 Task: Select the es 2019 option in the target.
Action: Mouse moved to (22, 566)
Screenshot: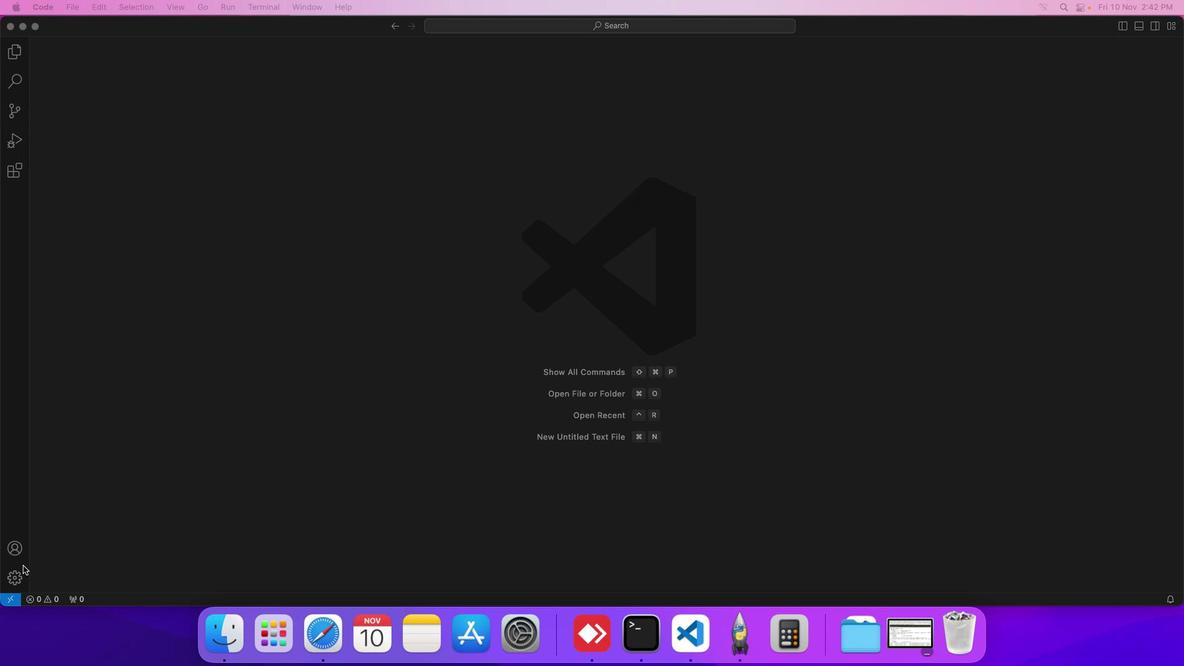 
Action: Mouse pressed left at (22, 566)
Screenshot: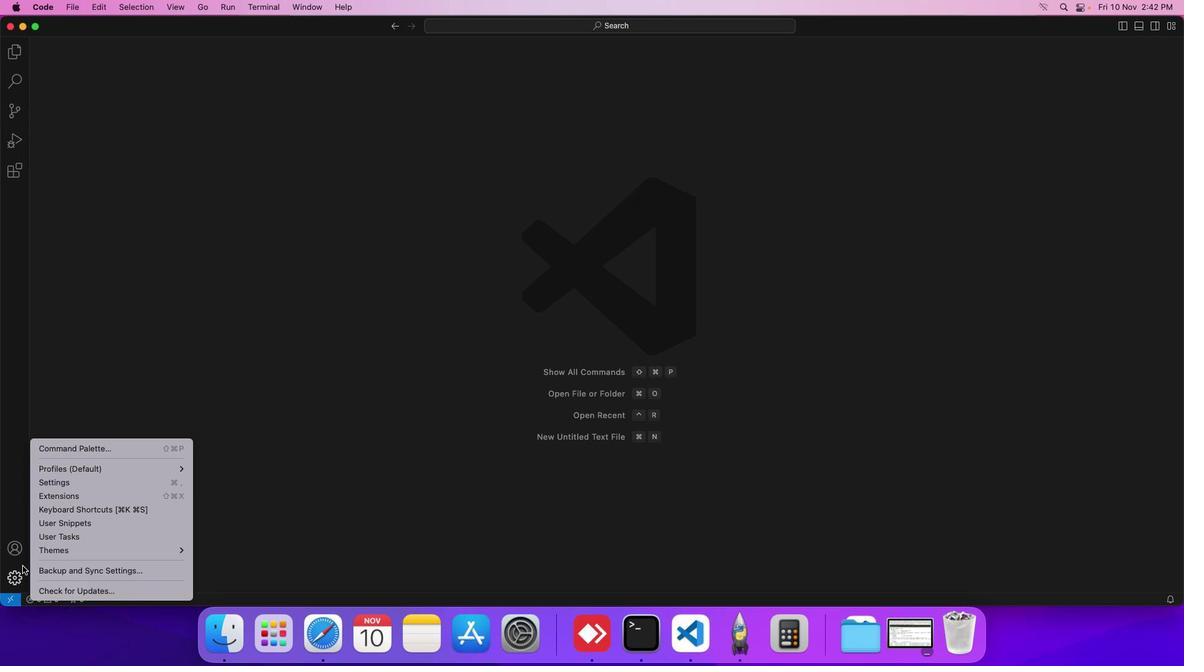 
Action: Mouse moved to (115, 478)
Screenshot: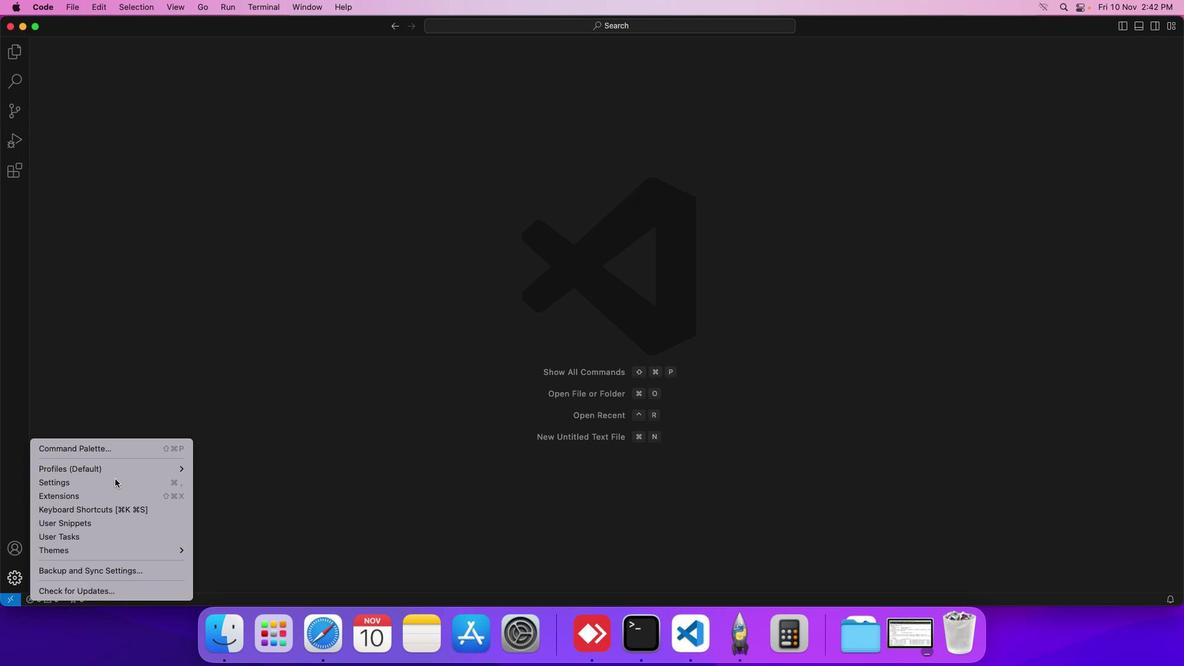 
Action: Mouse pressed left at (115, 478)
Screenshot: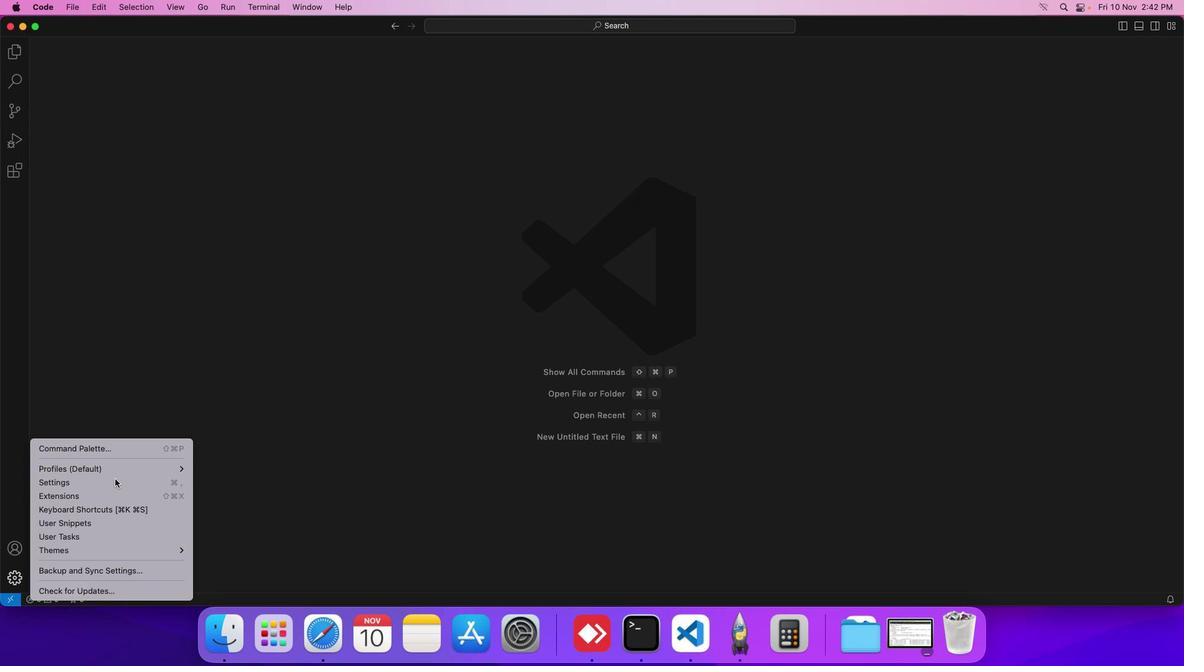 
Action: Mouse moved to (294, 224)
Screenshot: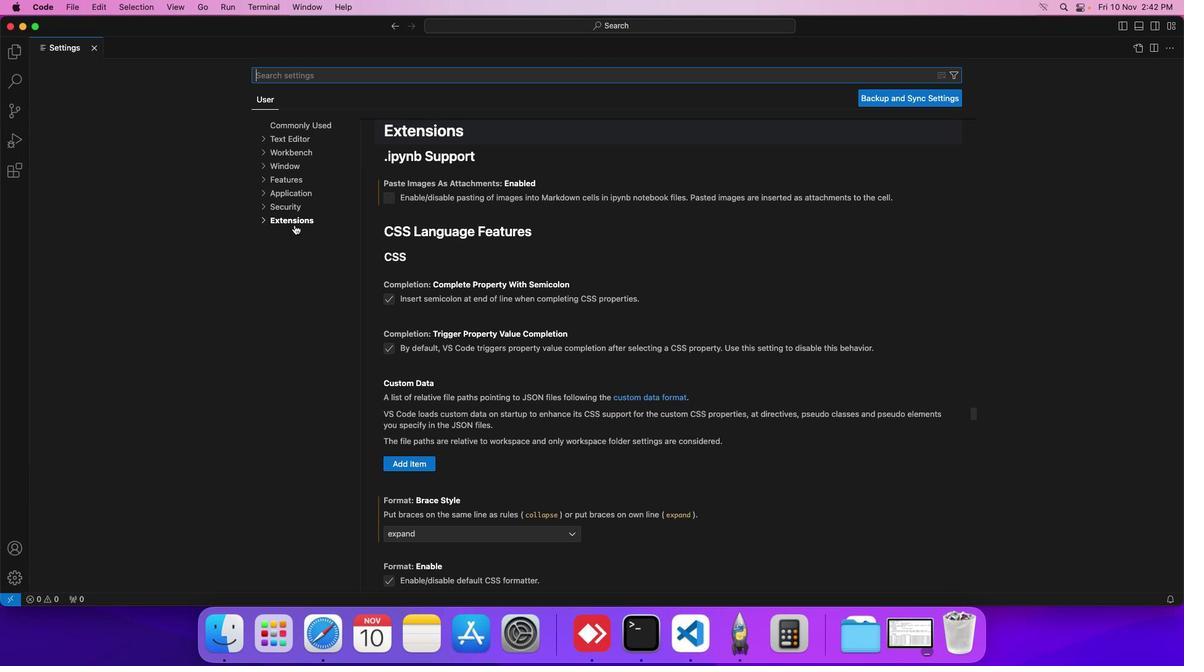 
Action: Mouse pressed left at (294, 224)
Screenshot: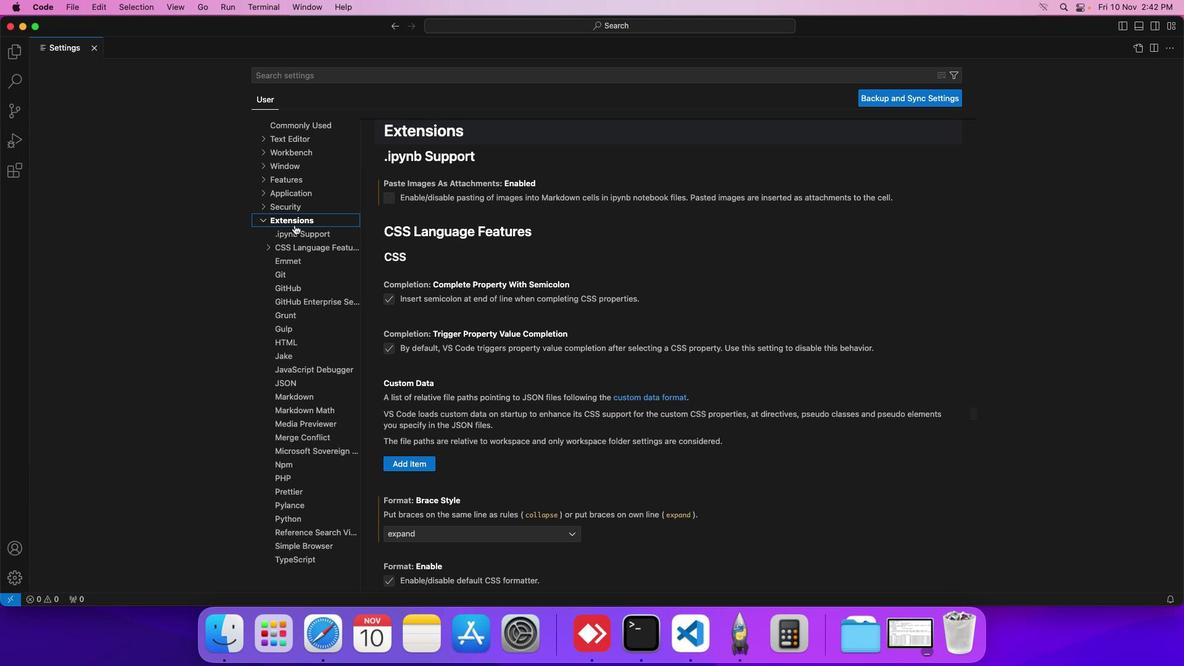 
Action: Mouse moved to (296, 559)
Screenshot: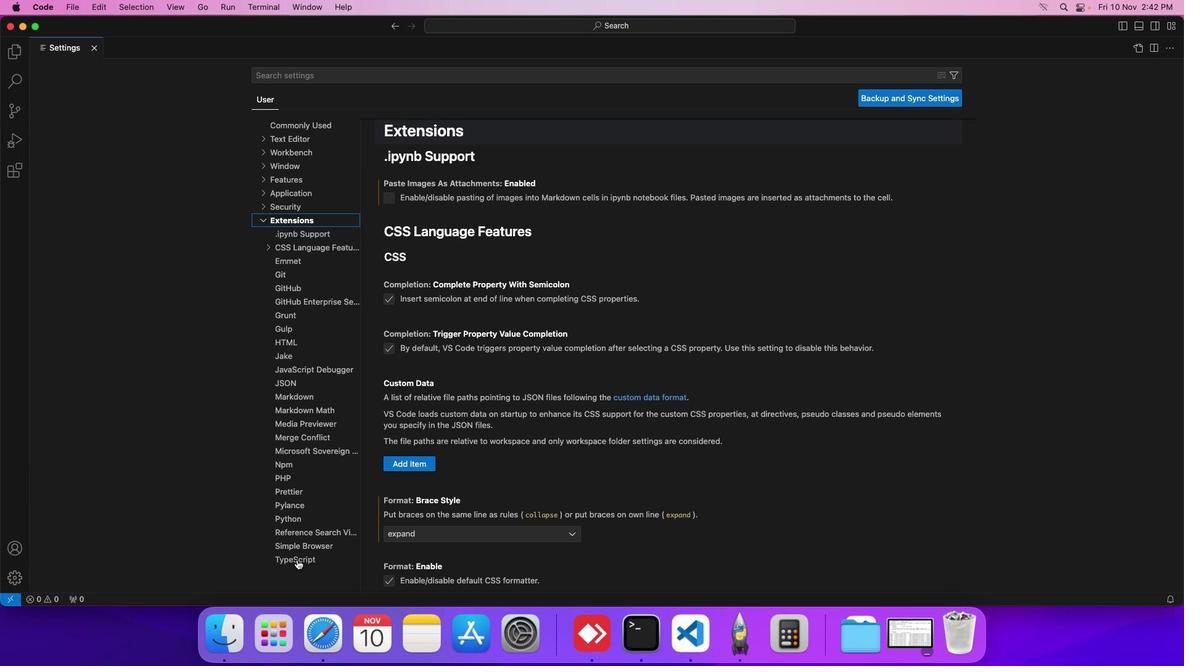 
Action: Mouse pressed left at (296, 559)
Screenshot: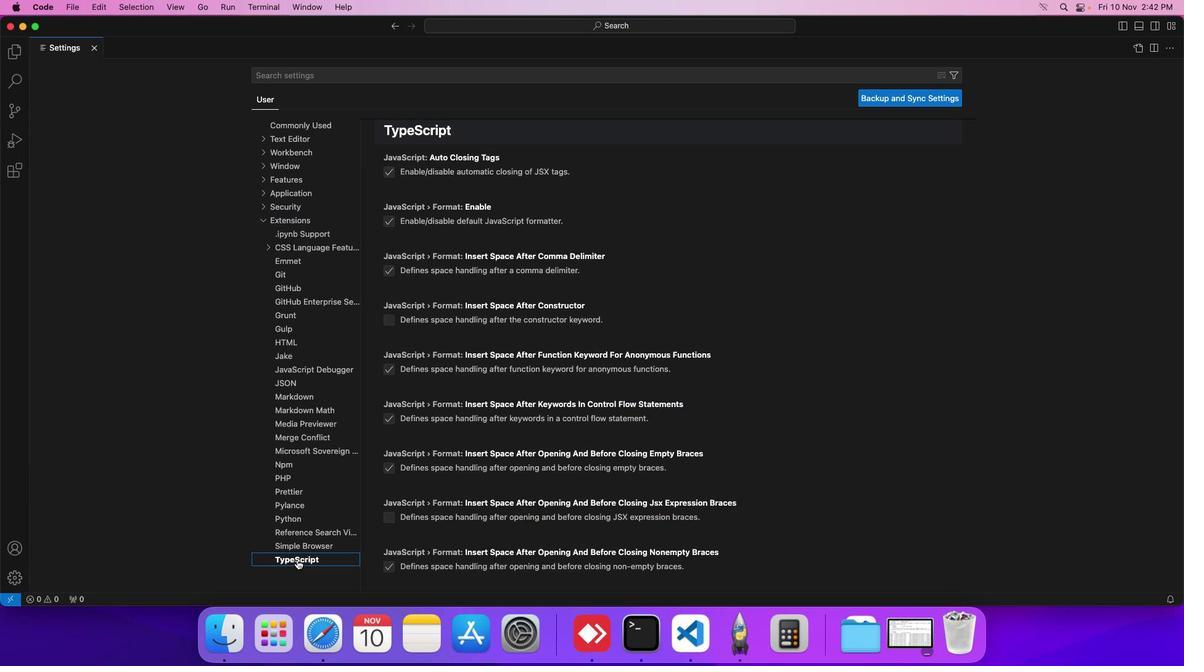 
Action: Mouse moved to (396, 534)
Screenshot: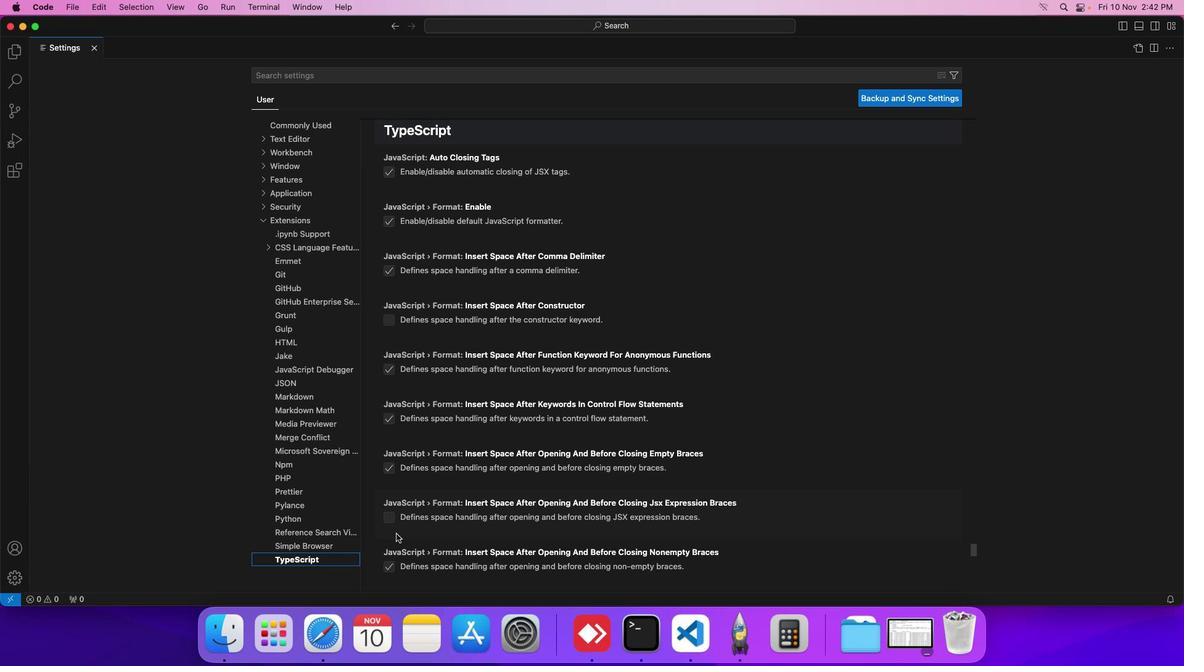 
Action: Mouse scrolled (396, 534) with delta (0, 0)
Screenshot: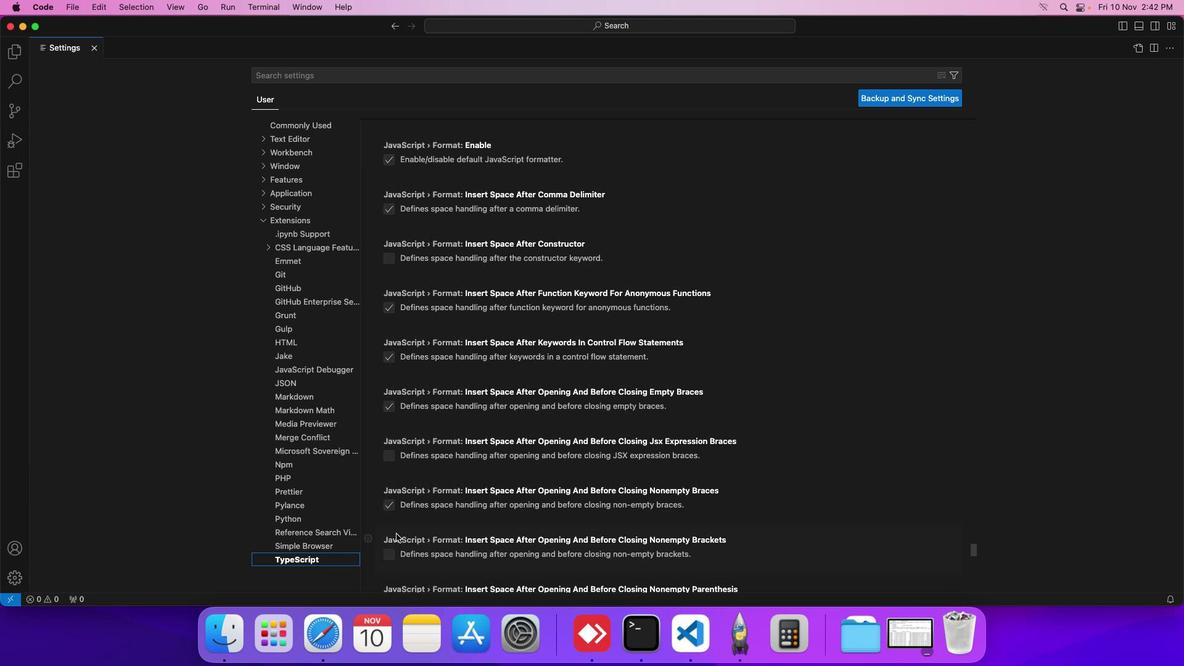 
Action: Mouse scrolled (396, 534) with delta (0, 0)
Screenshot: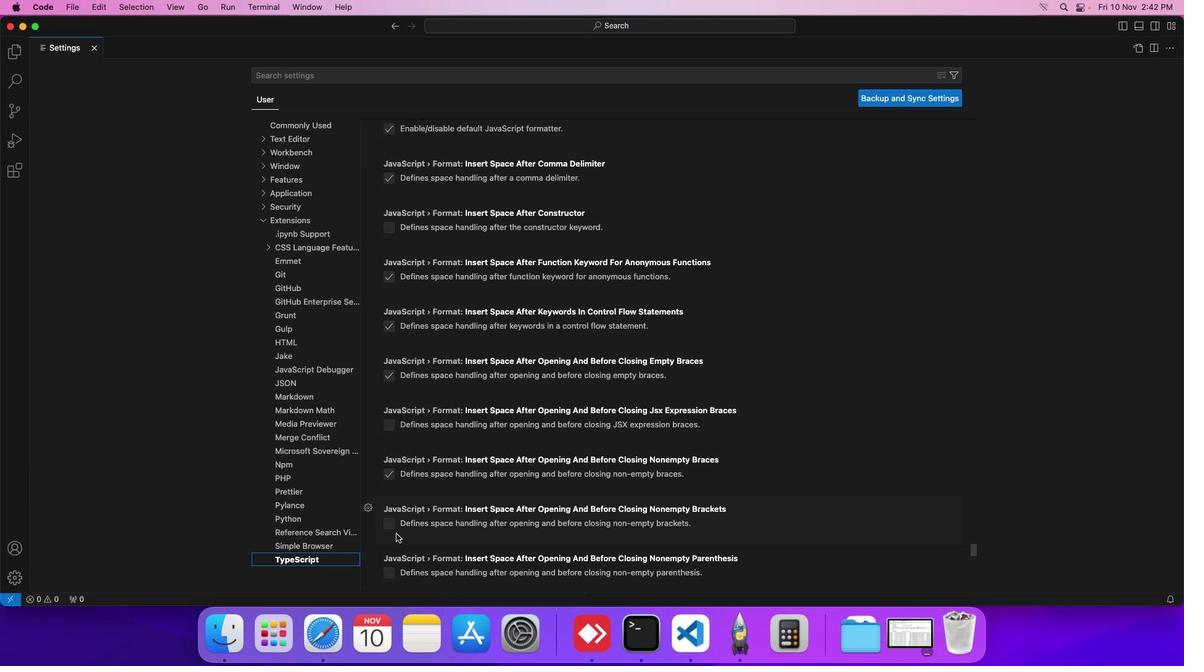 
Action: Mouse scrolled (396, 534) with delta (0, 0)
Screenshot: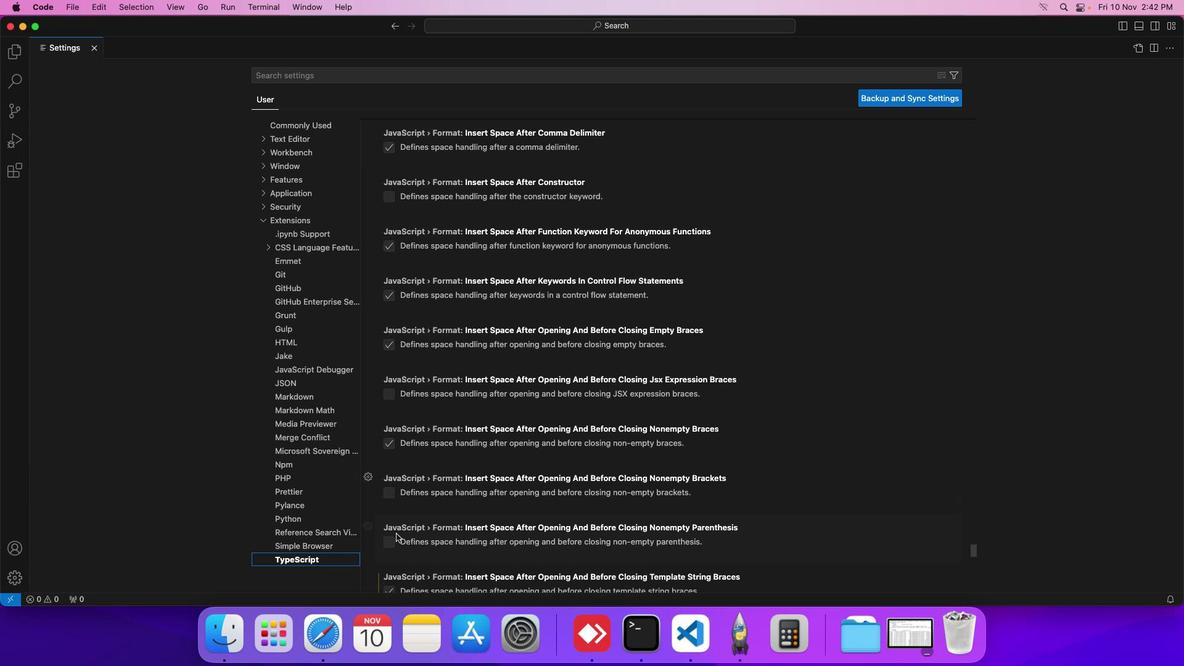 
Action: Mouse scrolled (396, 534) with delta (0, 0)
Screenshot: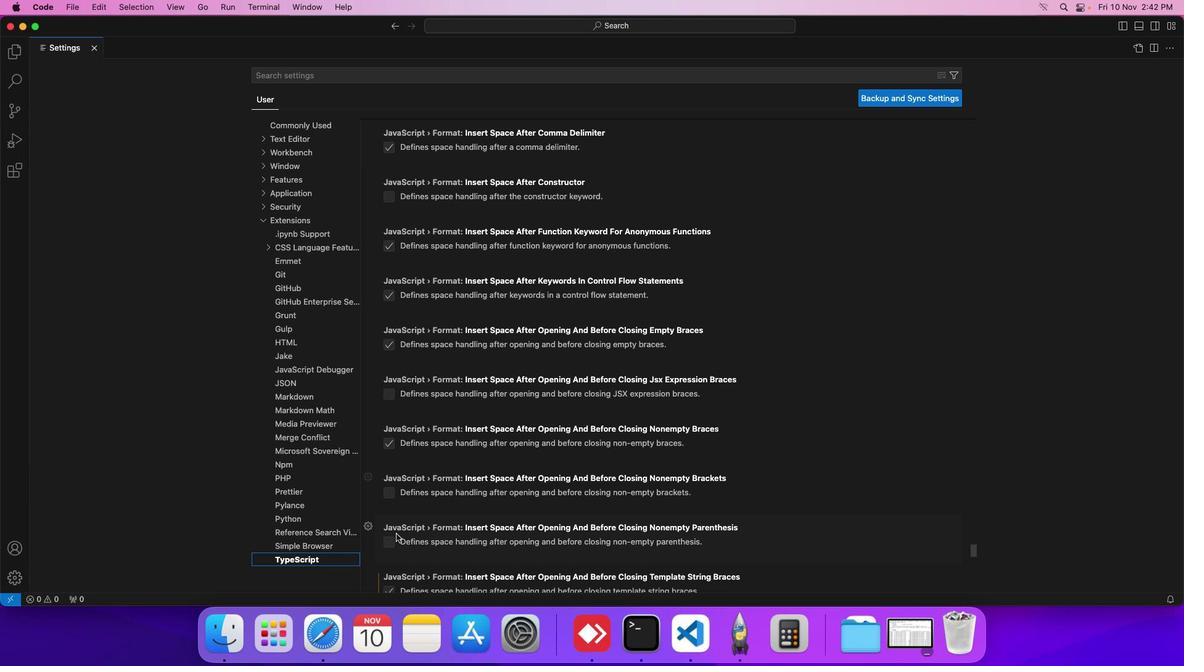 
Action: Mouse scrolled (396, 534) with delta (0, 0)
Screenshot: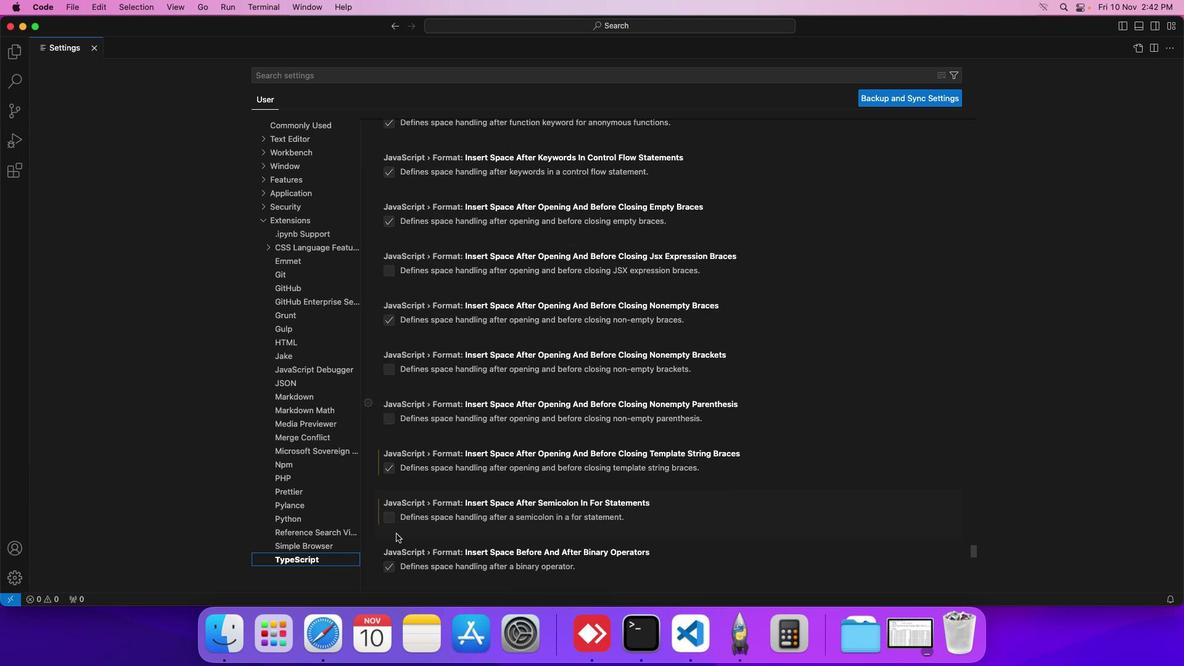 
Action: Mouse scrolled (396, 534) with delta (0, 0)
Screenshot: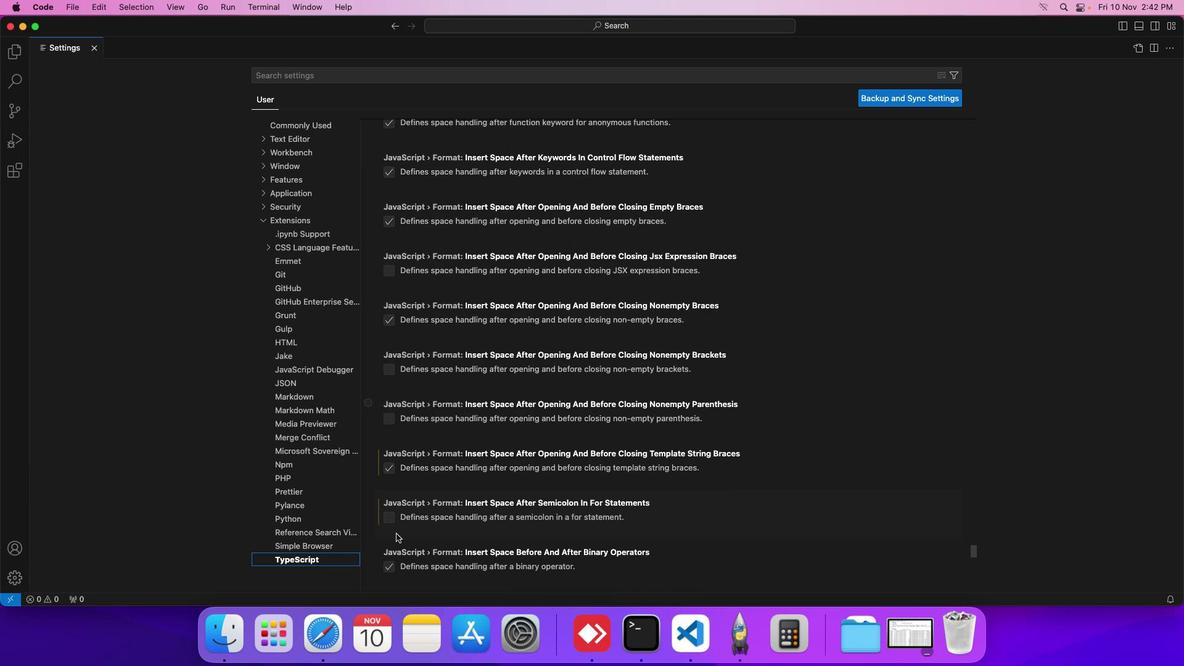 
Action: Mouse scrolled (396, 534) with delta (0, -1)
Screenshot: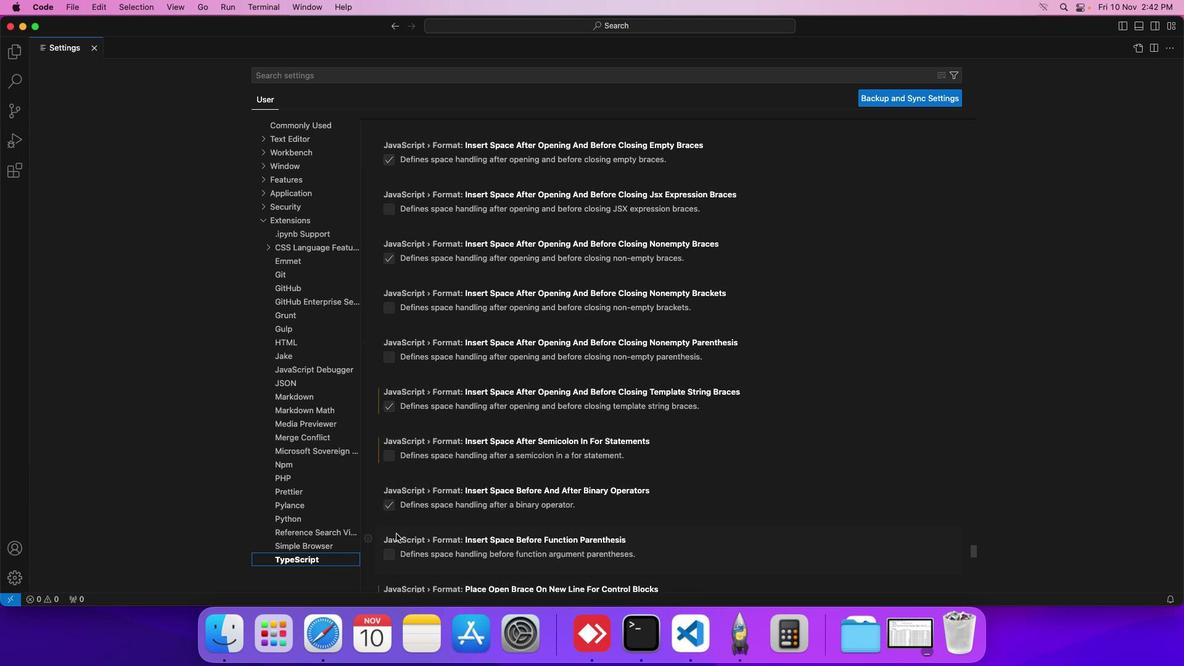 
Action: Mouse scrolled (396, 534) with delta (0, -1)
Screenshot: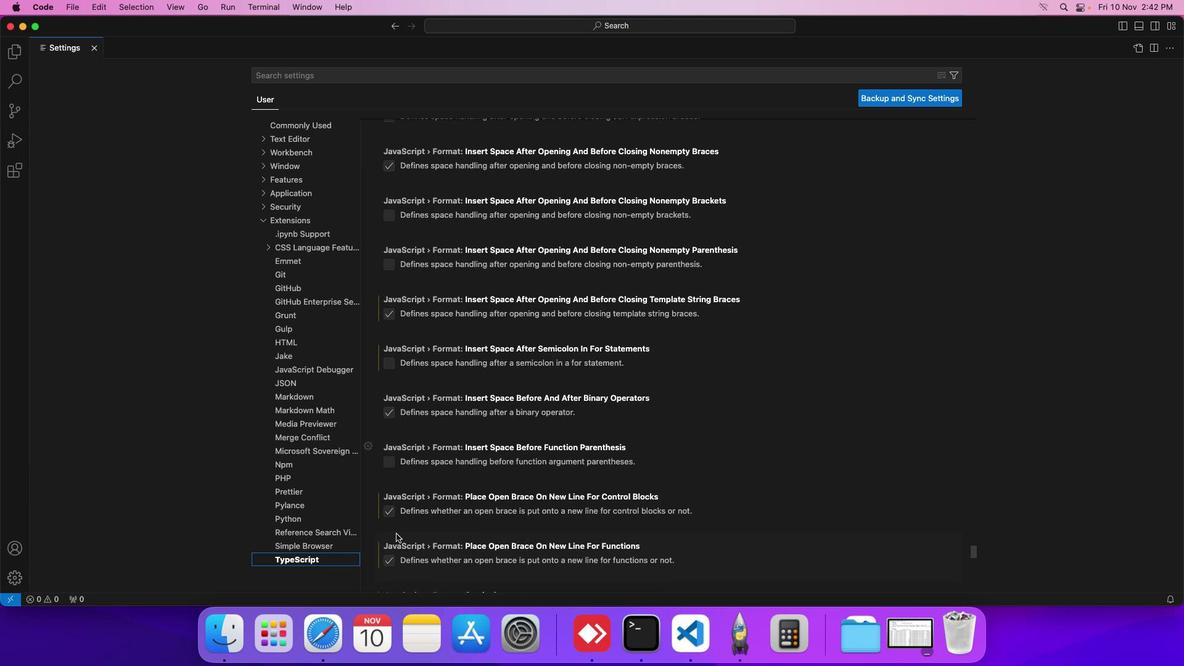 
Action: Mouse scrolled (396, 534) with delta (0, -1)
Screenshot: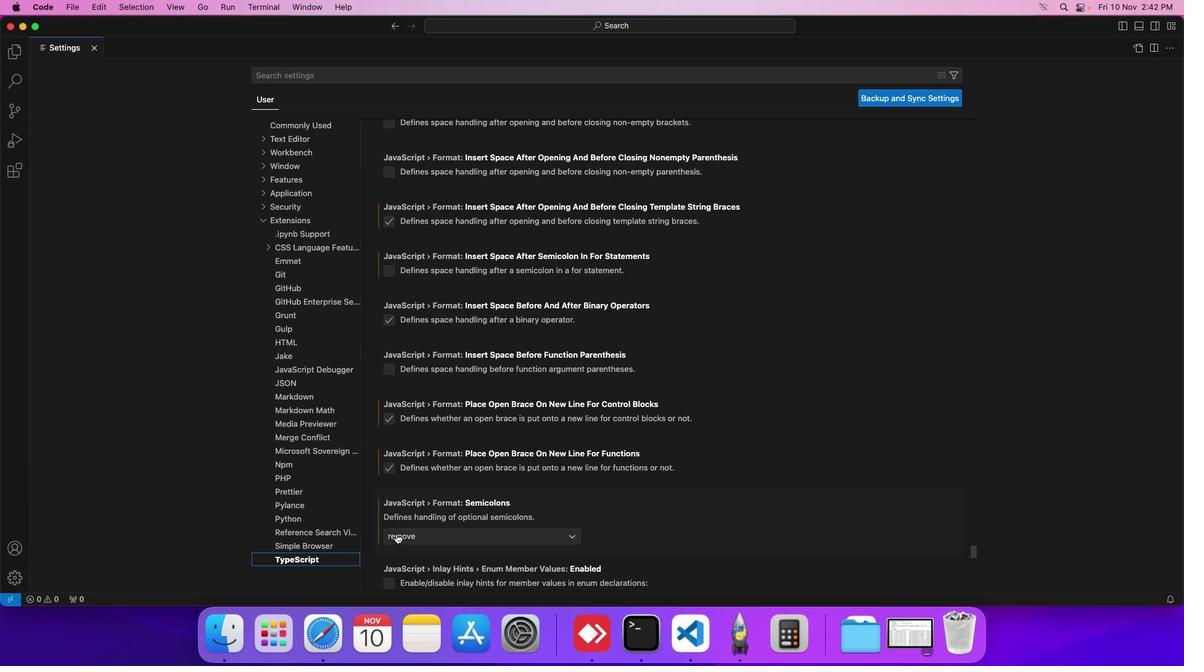 
Action: Mouse scrolled (396, 534) with delta (0, -1)
Screenshot: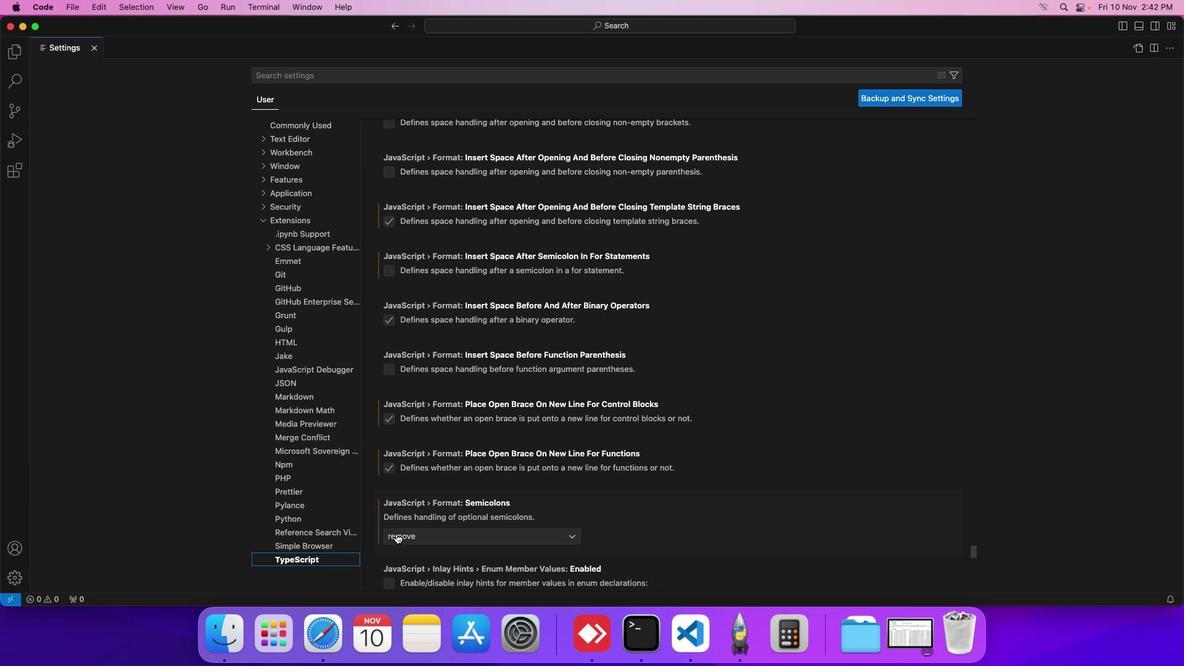 
Action: Mouse scrolled (396, 534) with delta (0, 0)
Screenshot: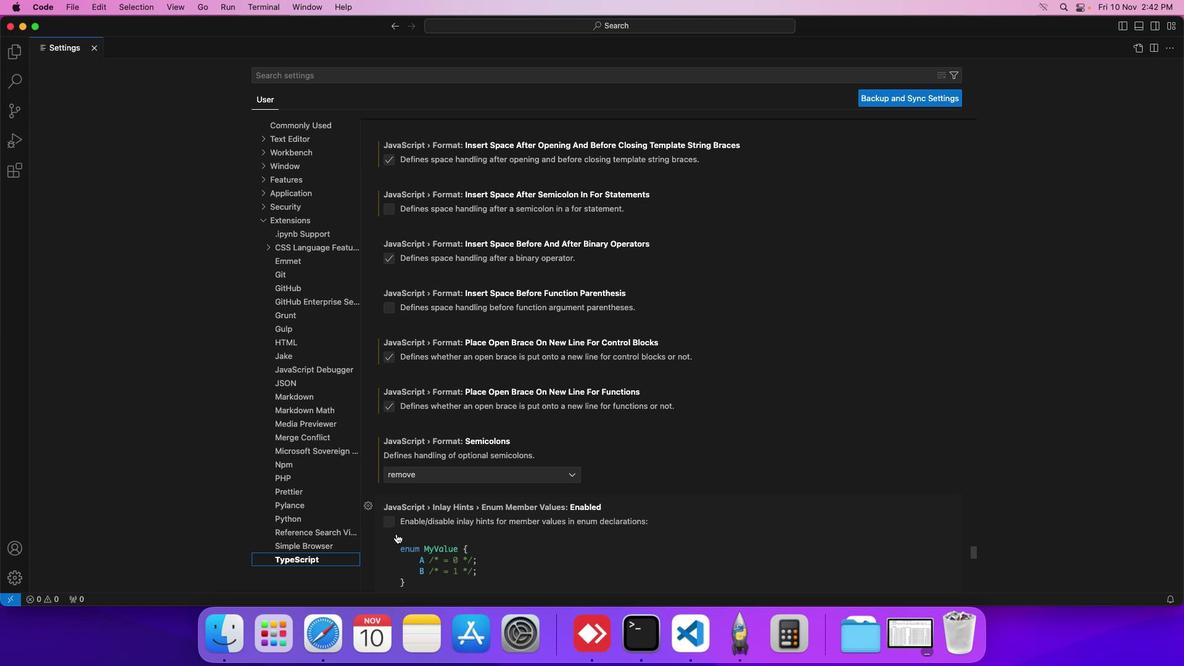 
Action: Mouse scrolled (396, 534) with delta (0, 0)
Screenshot: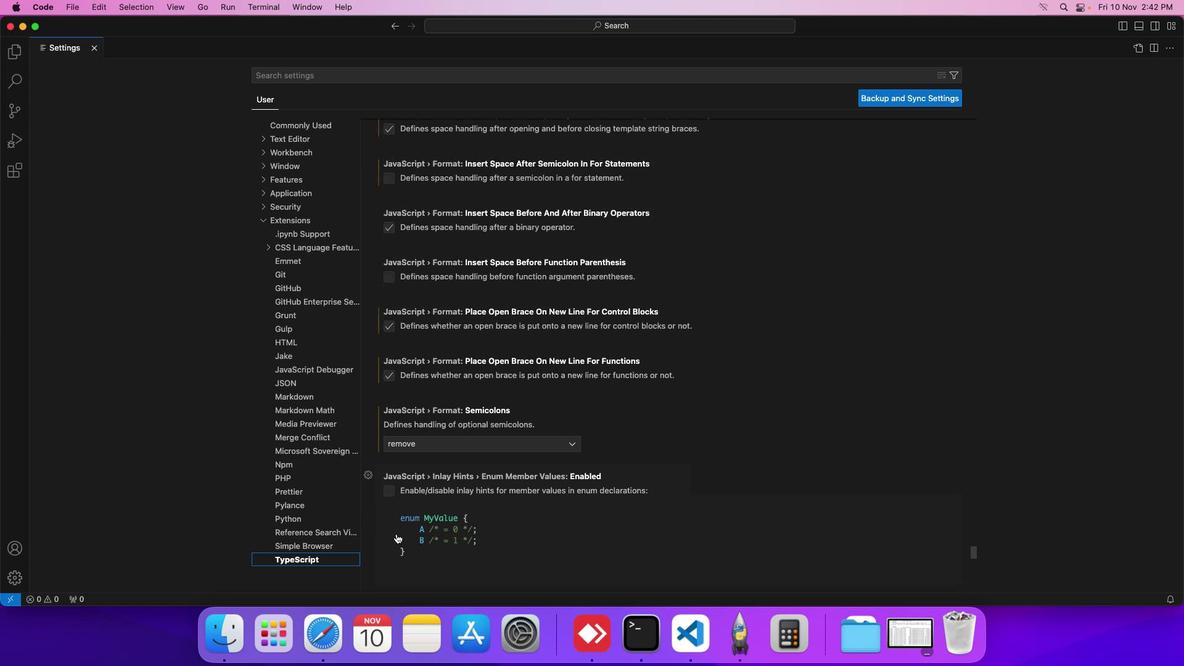 
Action: Mouse scrolled (396, 534) with delta (0, 0)
Screenshot: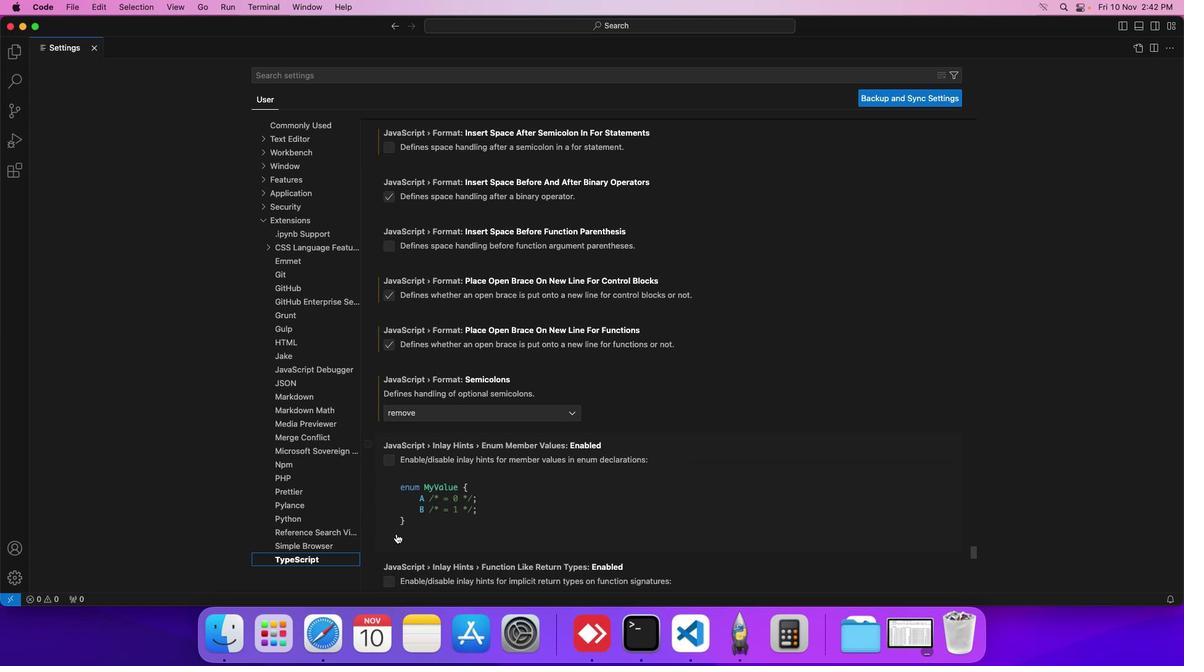 
Action: Mouse scrolled (396, 534) with delta (0, 0)
Screenshot: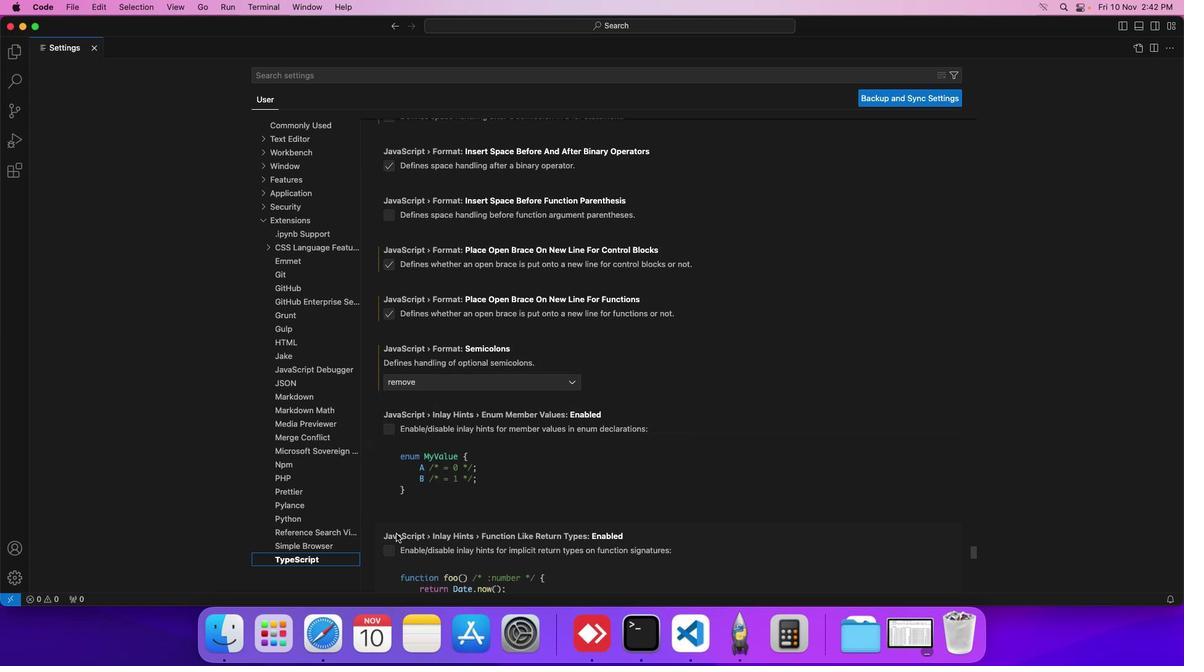 
Action: Mouse scrolled (396, 534) with delta (0, 0)
Screenshot: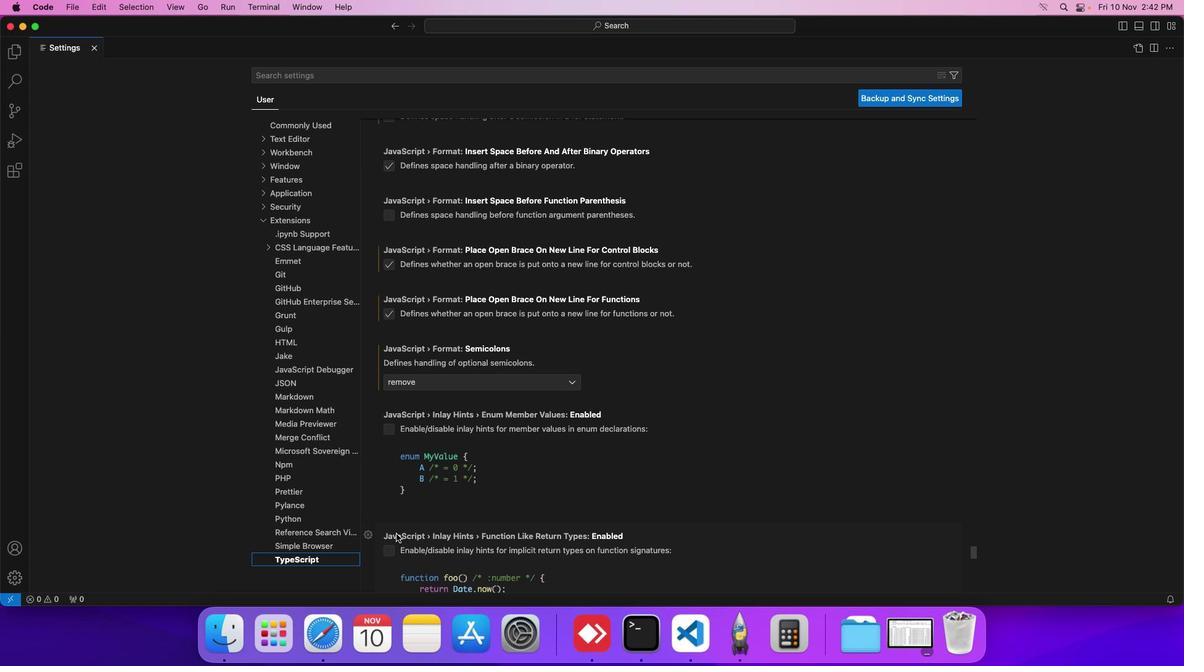 
Action: Mouse scrolled (396, 534) with delta (0, 0)
Screenshot: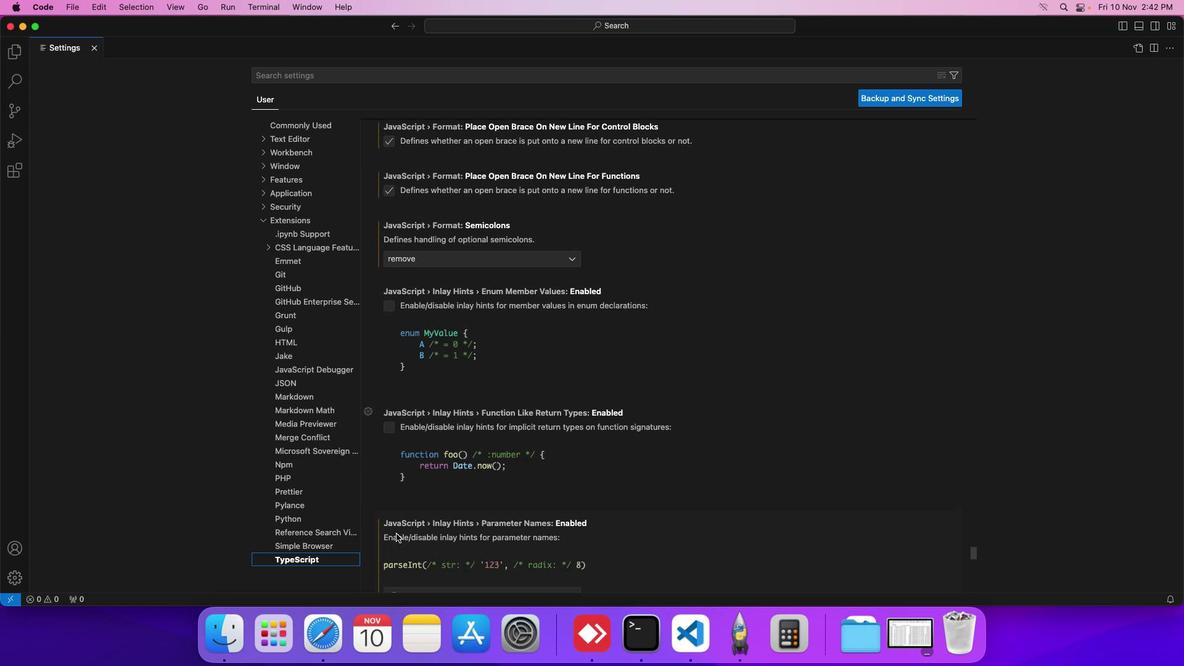 
Action: Mouse scrolled (396, 534) with delta (0, 0)
Screenshot: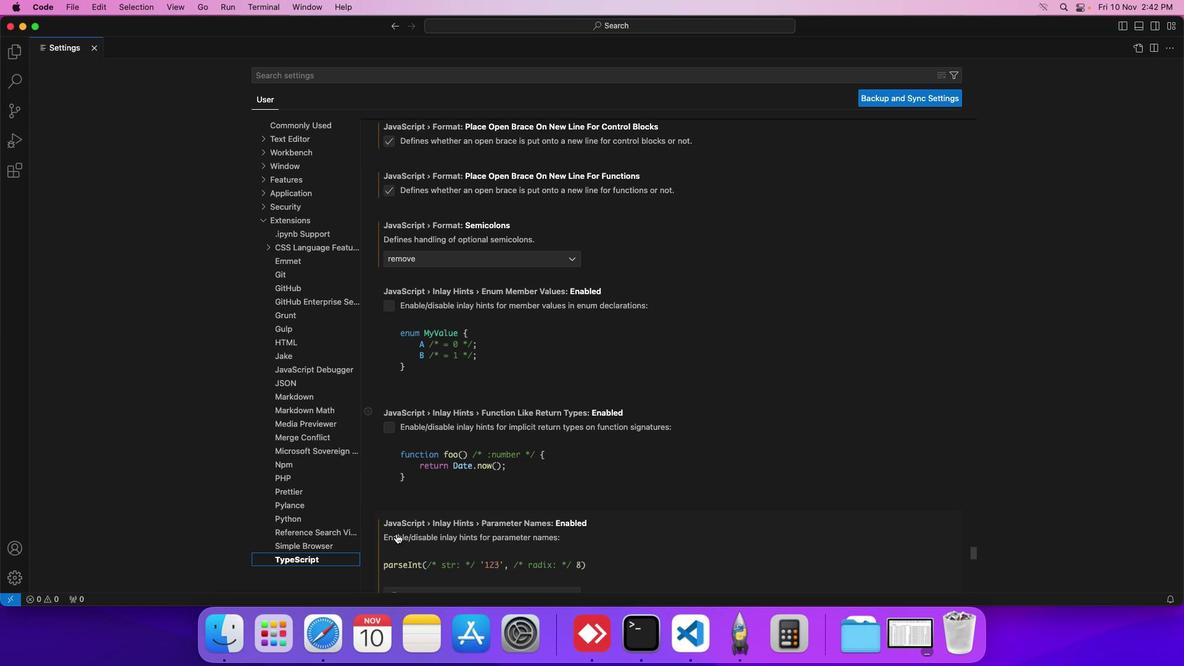
Action: Mouse scrolled (396, 534) with delta (0, -1)
Screenshot: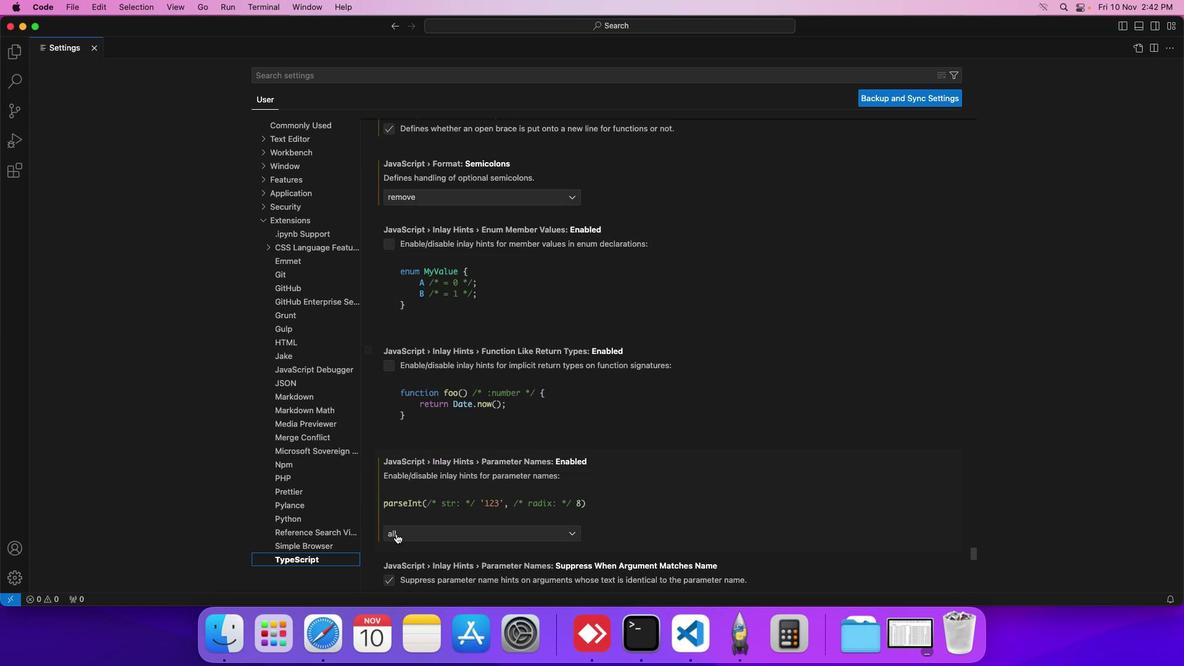 
Action: Mouse scrolled (396, 534) with delta (0, -1)
Screenshot: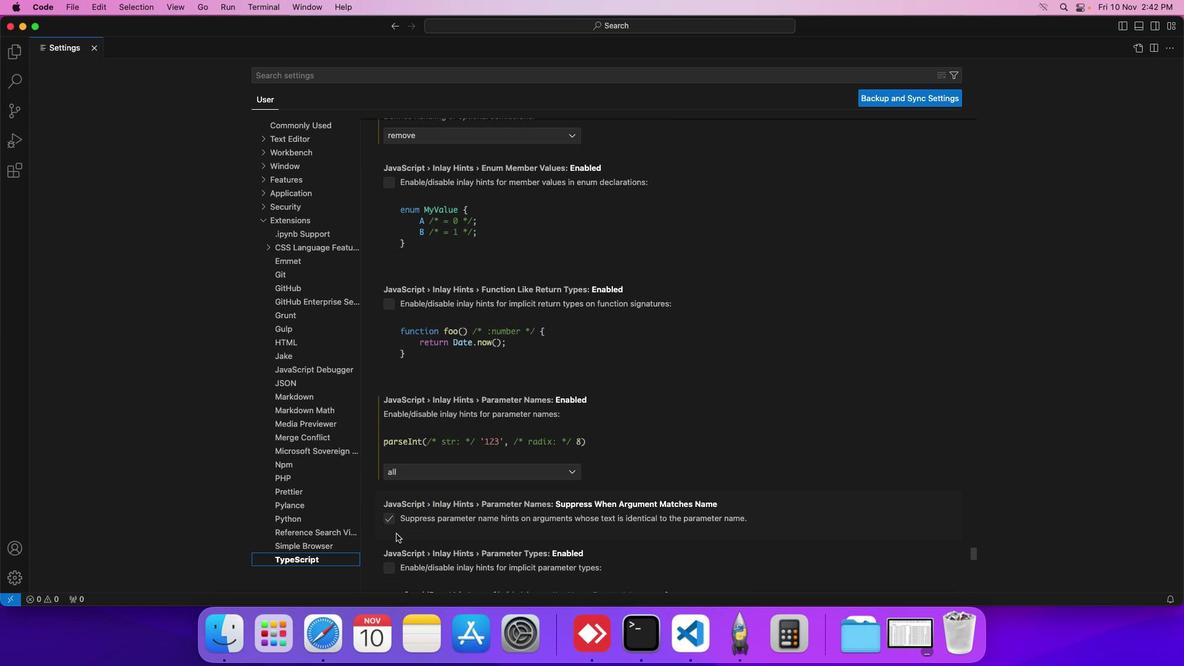 
Action: Mouse scrolled (396, 534) with delta (0, -1)
Screenshot: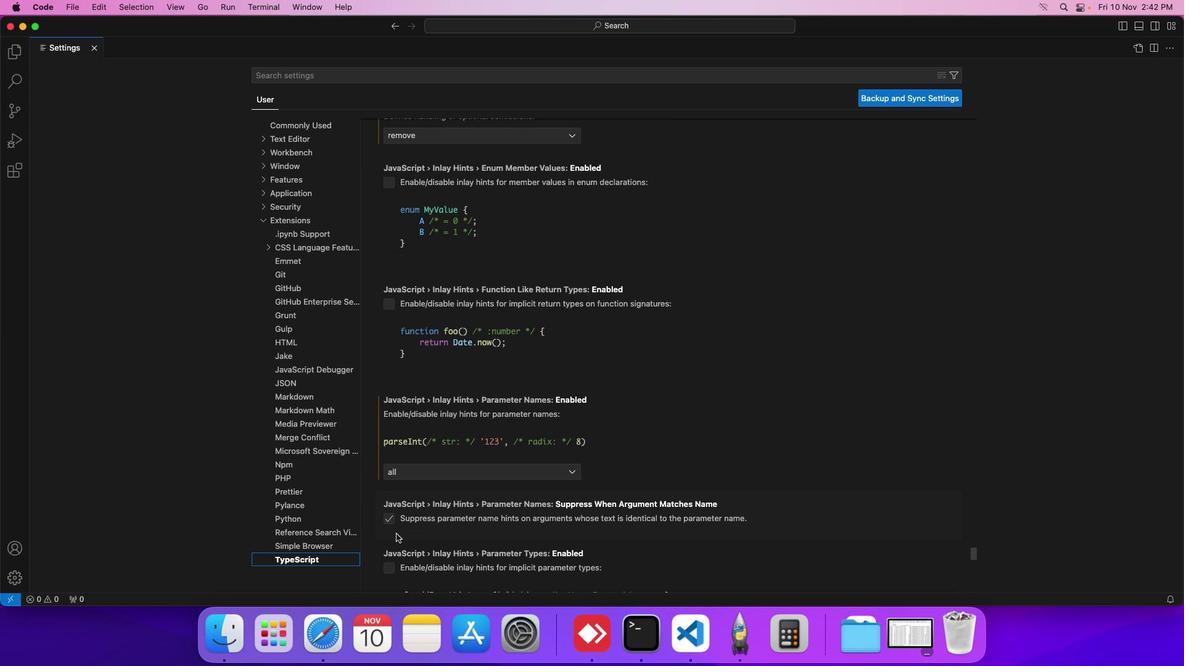
Action: Mouse scrolled (396, 534) with delta (0, 0)
Screenshot: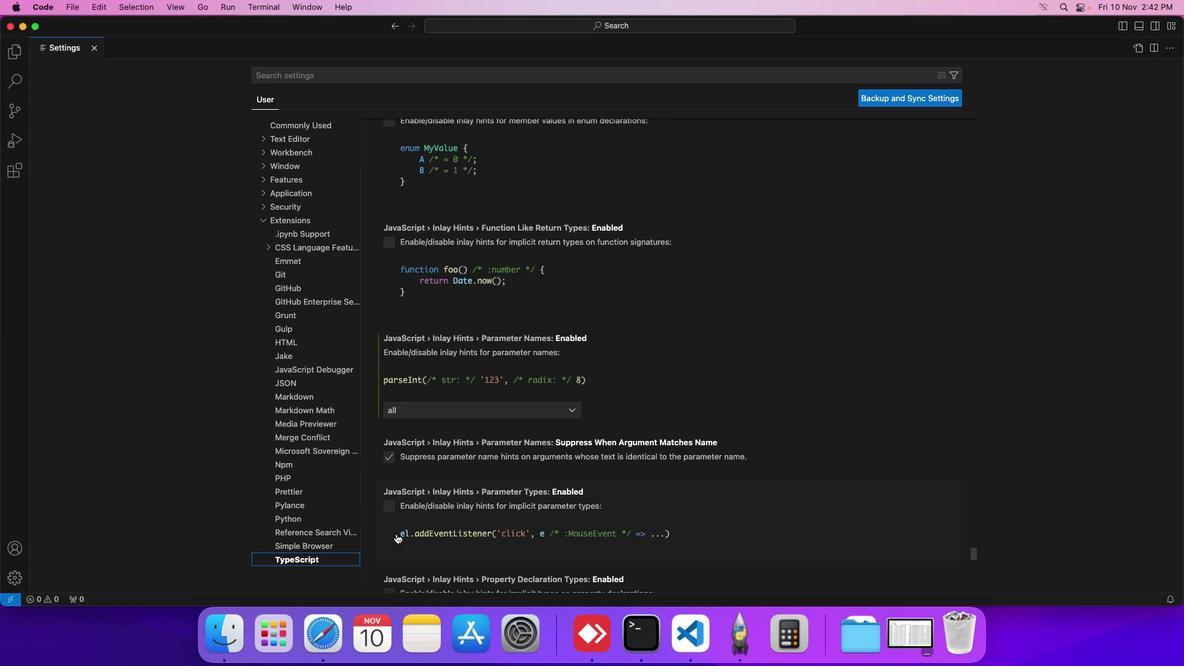 
Action: Mouse scrolled (396, 534) with delta (0, 0)
Screenshot: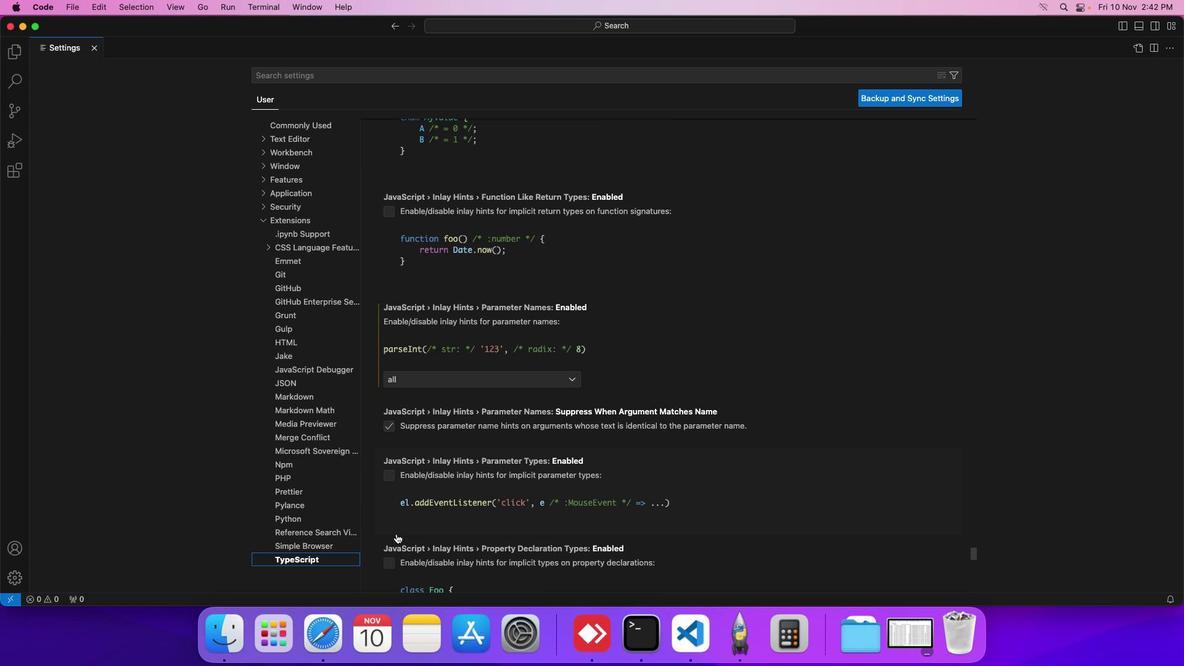 
Action: Mouse scrolled (396, 534) with delta (0, 0)
Screenshot: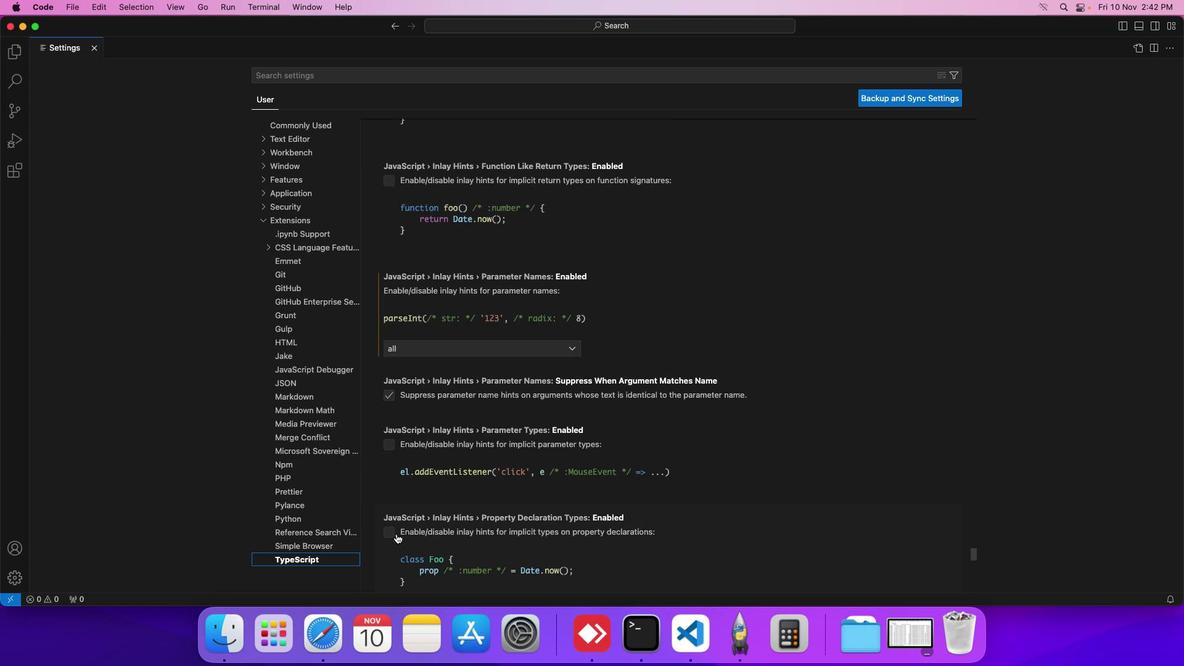 
Action: Mouse scrolled (396, 534) with delta (0, 0)
Screenshot: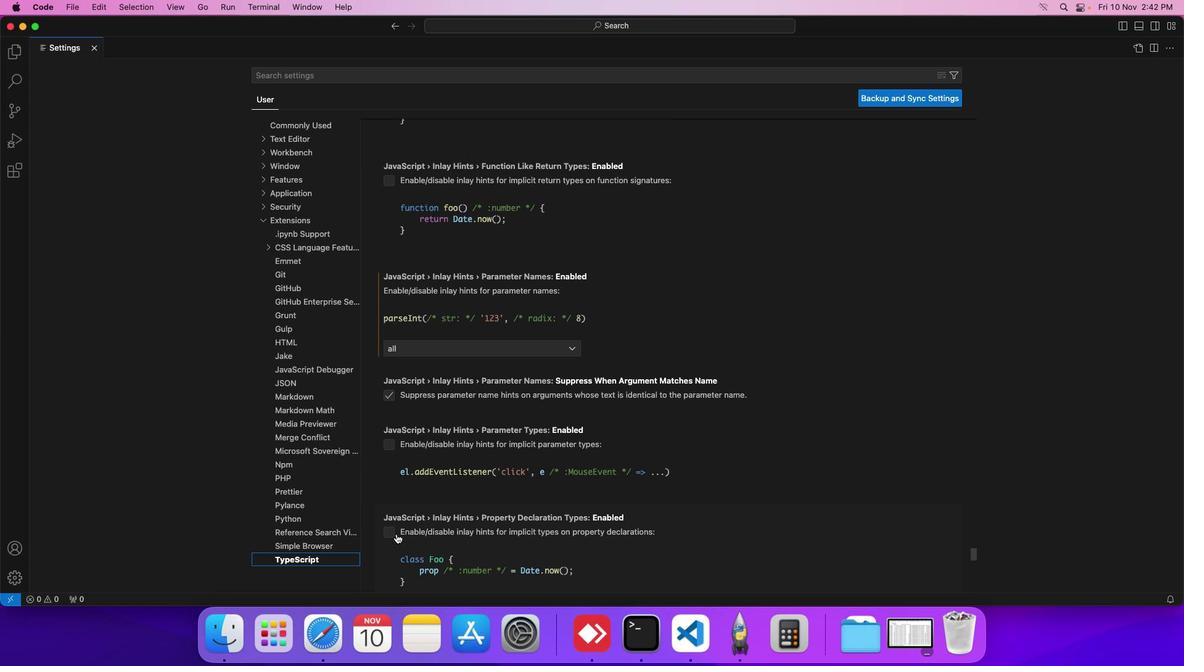 
Action: Mouse scrolled (396, 534) with delta (0, 0)
Screenshot: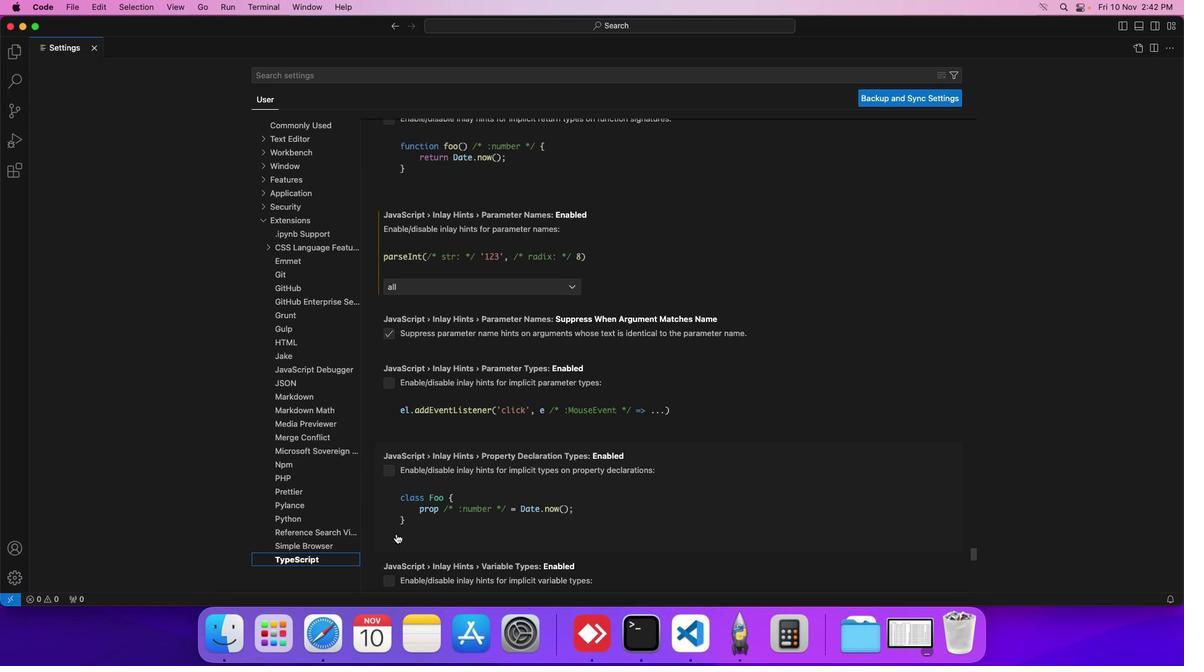 
Action: Mouse scrolled (396, 534) with delta (0, 0)
Screenshot: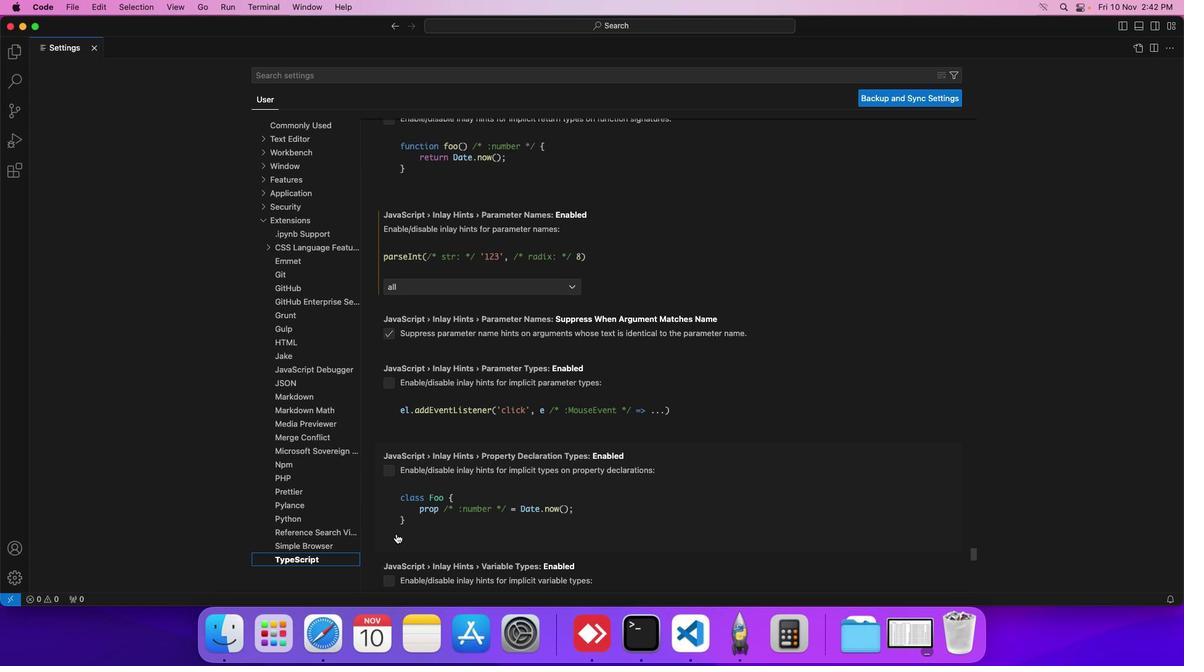 
Action: Mouse scrolled (396, 534) with delta (0, 0)
Screenshot: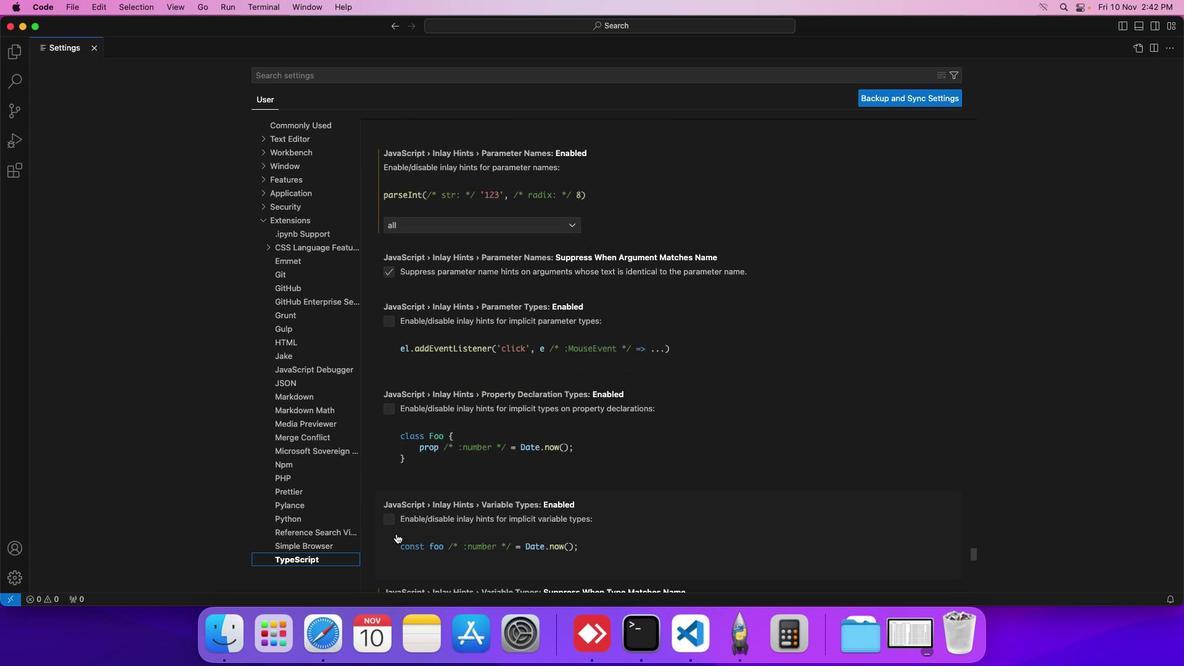 
Action: Mouse scrolled (396, 534) with delta (0, 0)
Screenshot: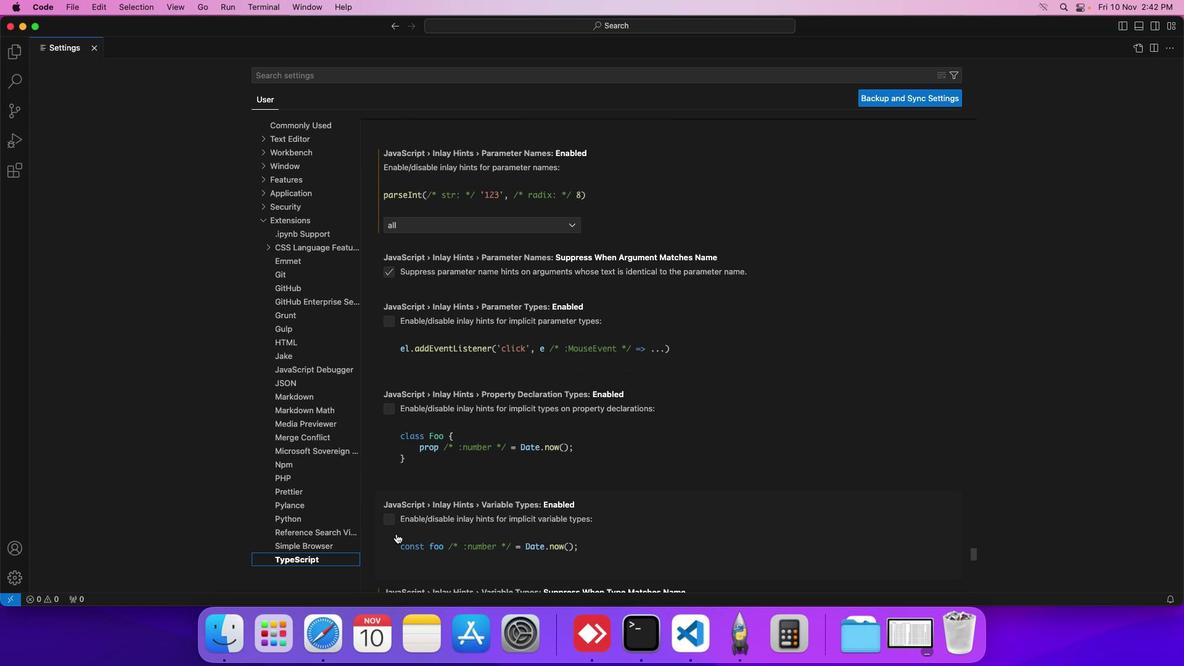 
Action: Mouse scrolled (396, 534) with delta (0, 0)
Screenshot: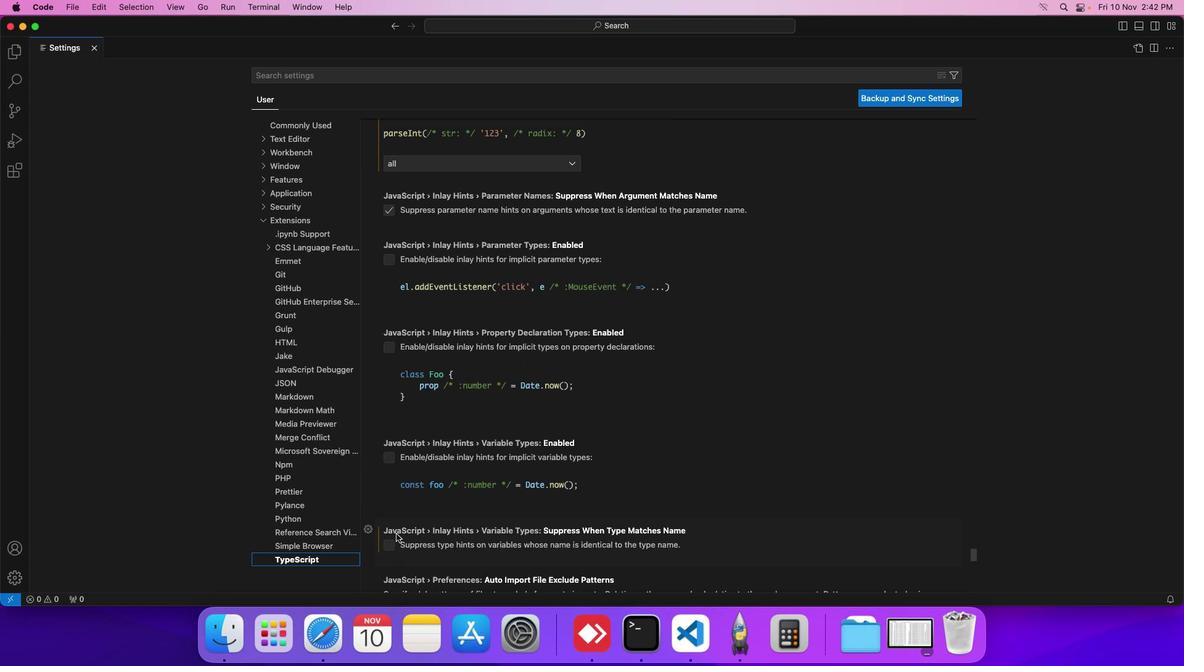 
Action: Mouse scrolled (396, 534) with delta (0, 0)
Screenshot: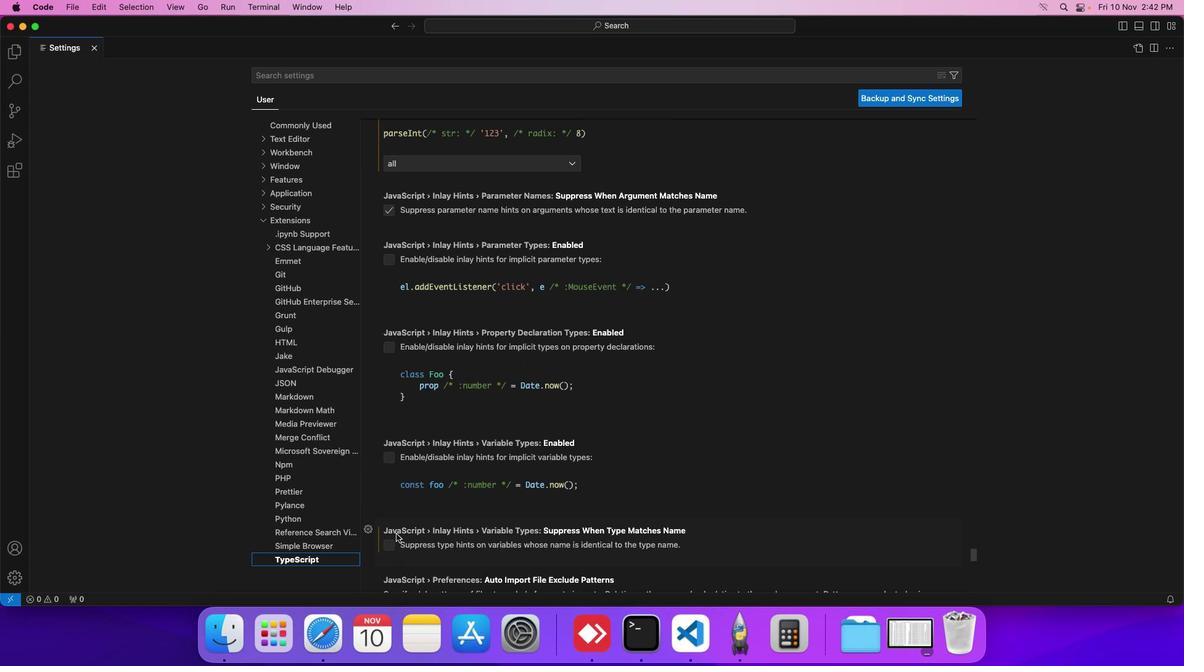 
Action: Mouse scrolled (396, 534) with delta (0, 0)
Screenshot: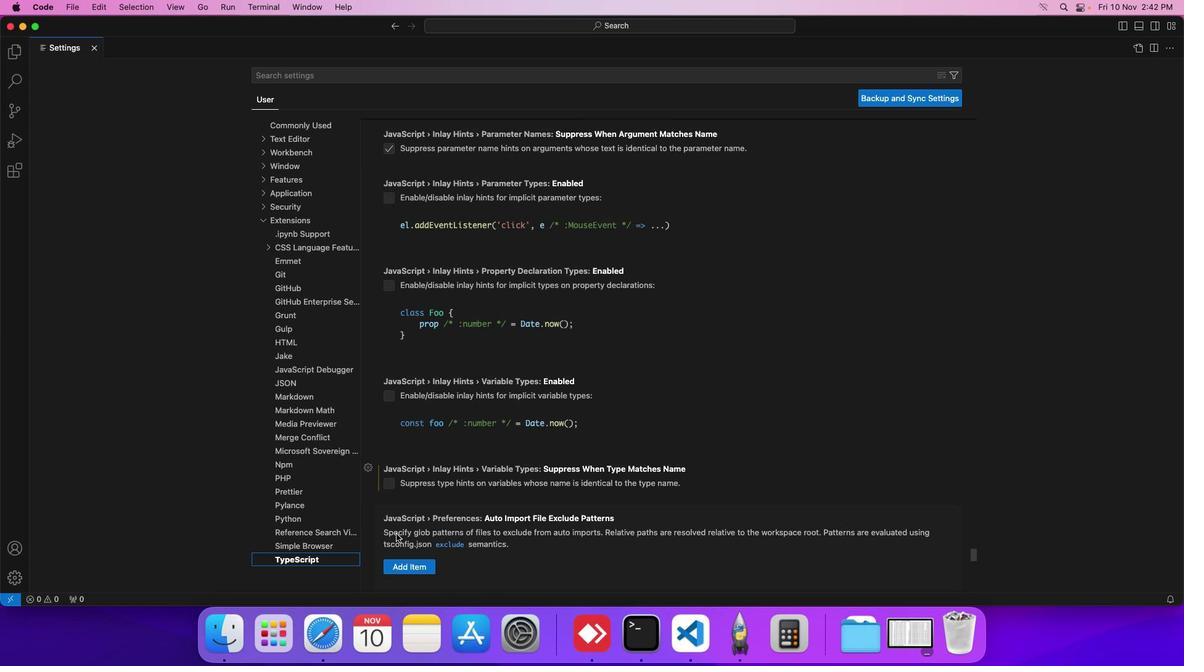 
Action: Mouse scrolled (396, 534) with delta (0, 0)
Screenshot: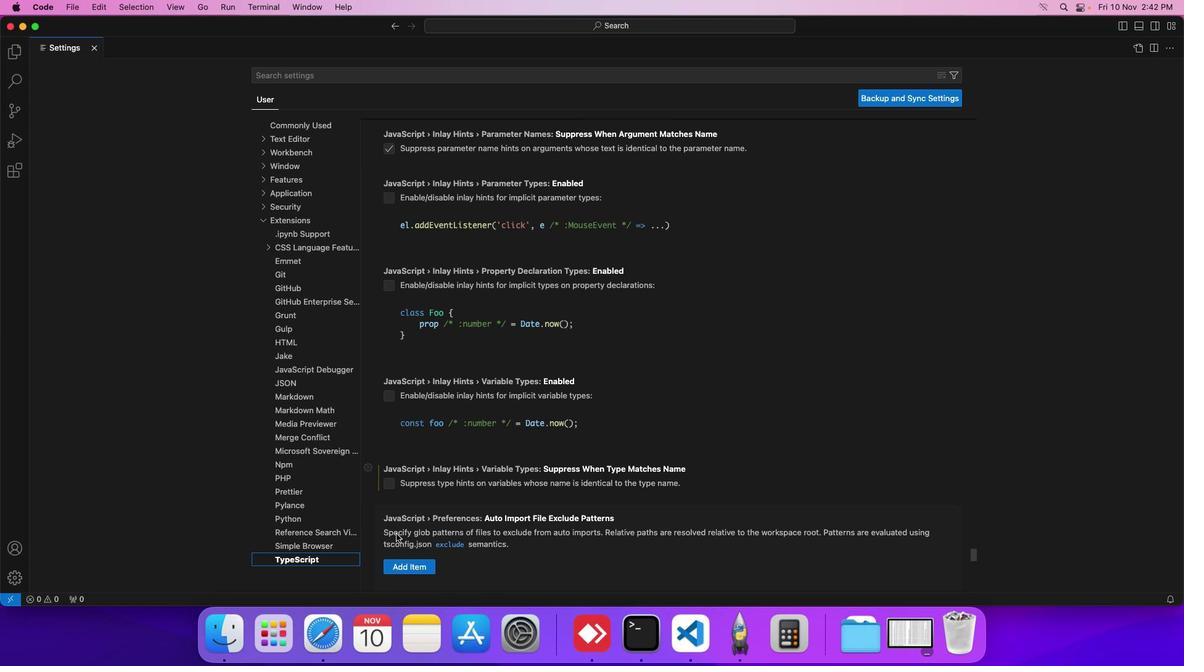 
Action: Mouse scrolled (396, 534) with delta (0, 0)
Screenshot: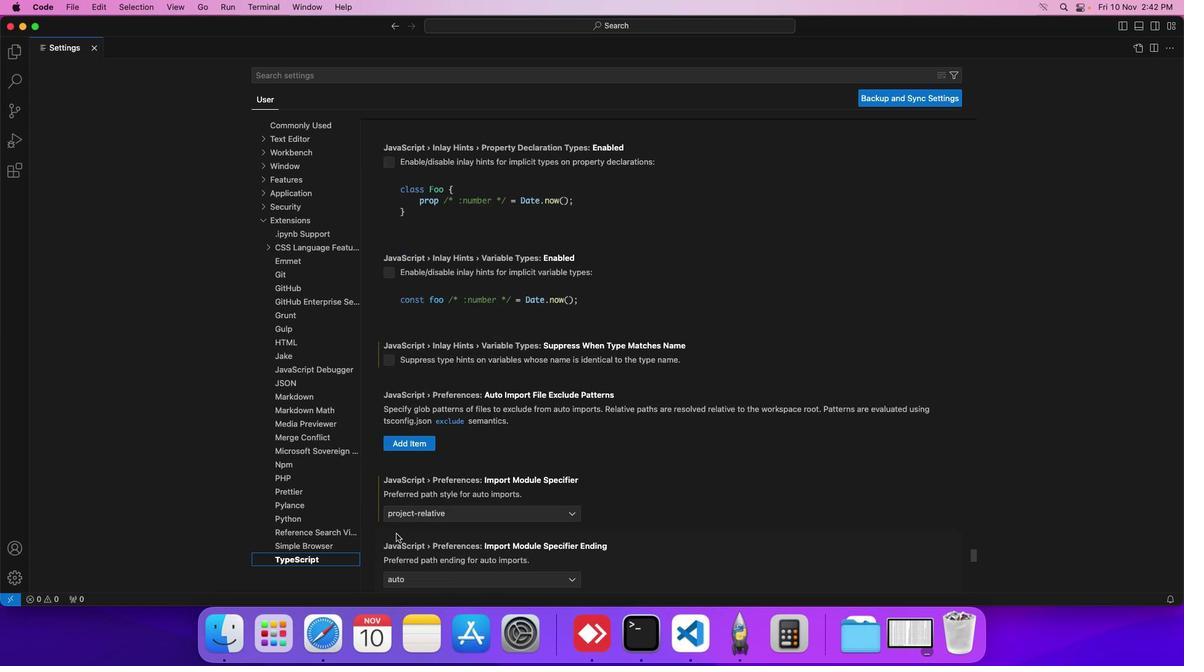 
Action: Mouse scrolled (396, 534) with delta (0, 0)
Screenshot: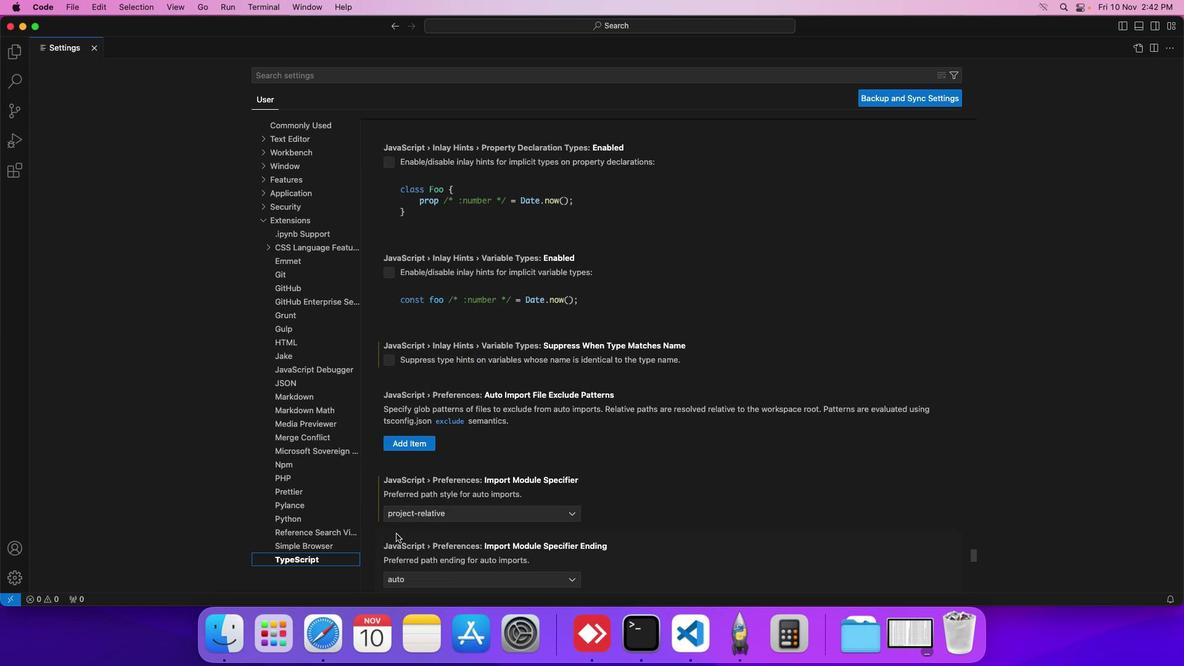 
Action: Mouse scrolled (396, 534) with delta (0, -1)
Screenshot: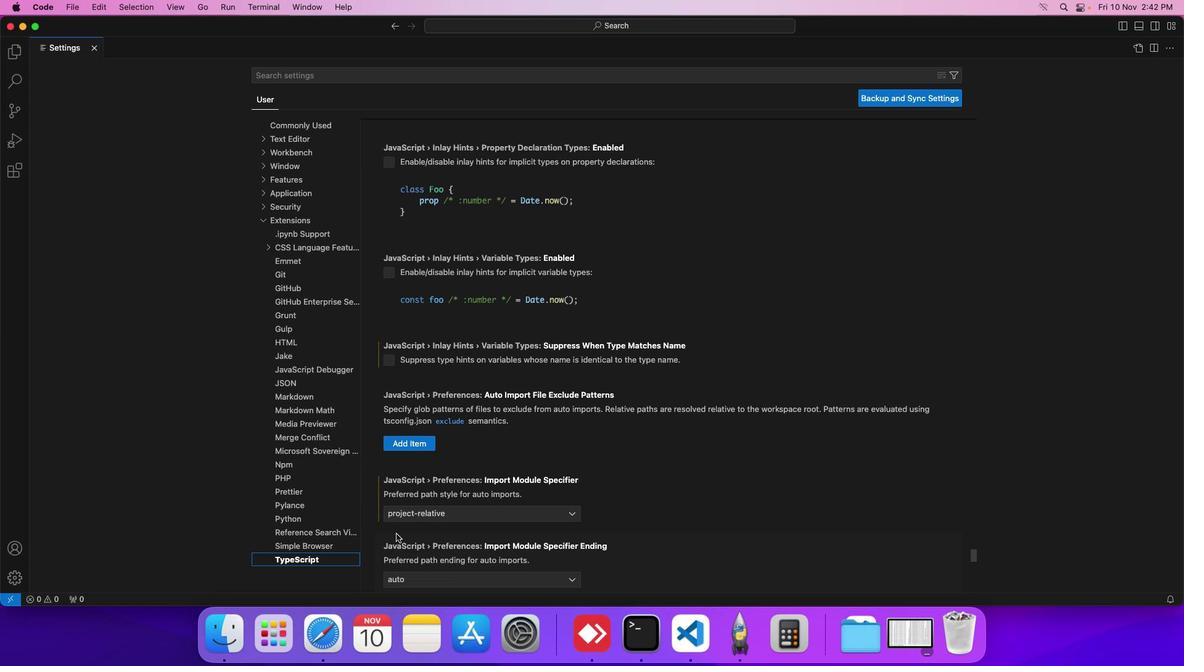 
Action: Mouse scrolled (396, 534) with delta (0, 0)
Screenshot: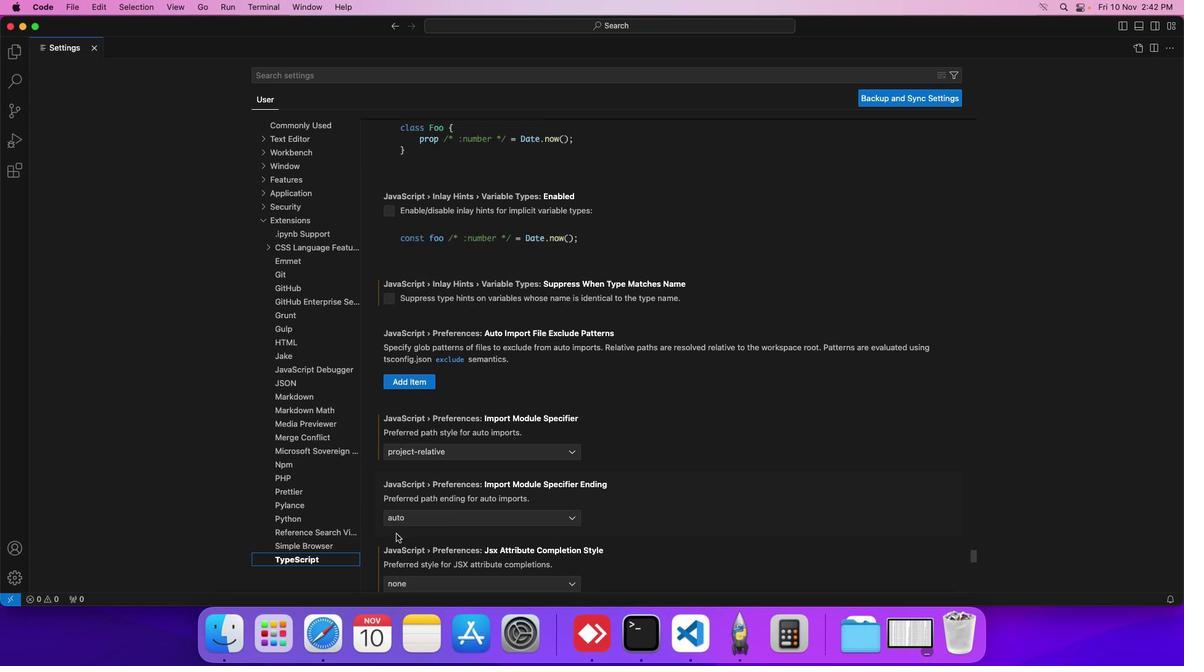
Action: Mouse scrolled (396, 534) with delta (0, 0)
Screenshot: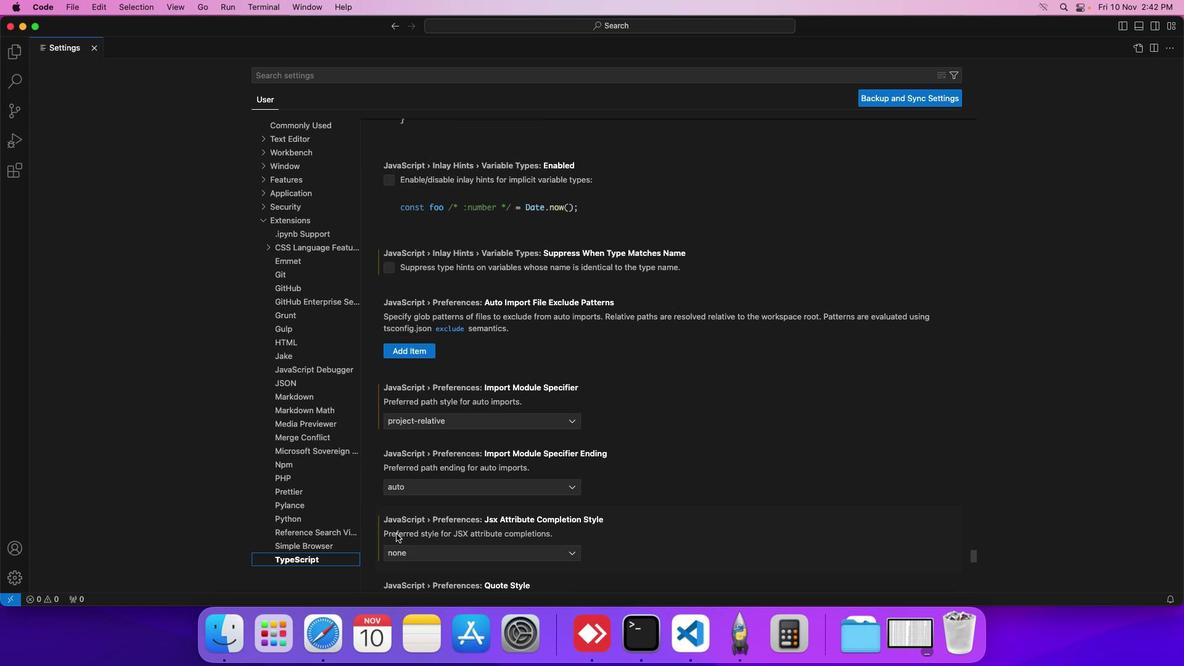 
Action: Mouse scrolled (396, 534) with delta (0, 0)
Screenshot: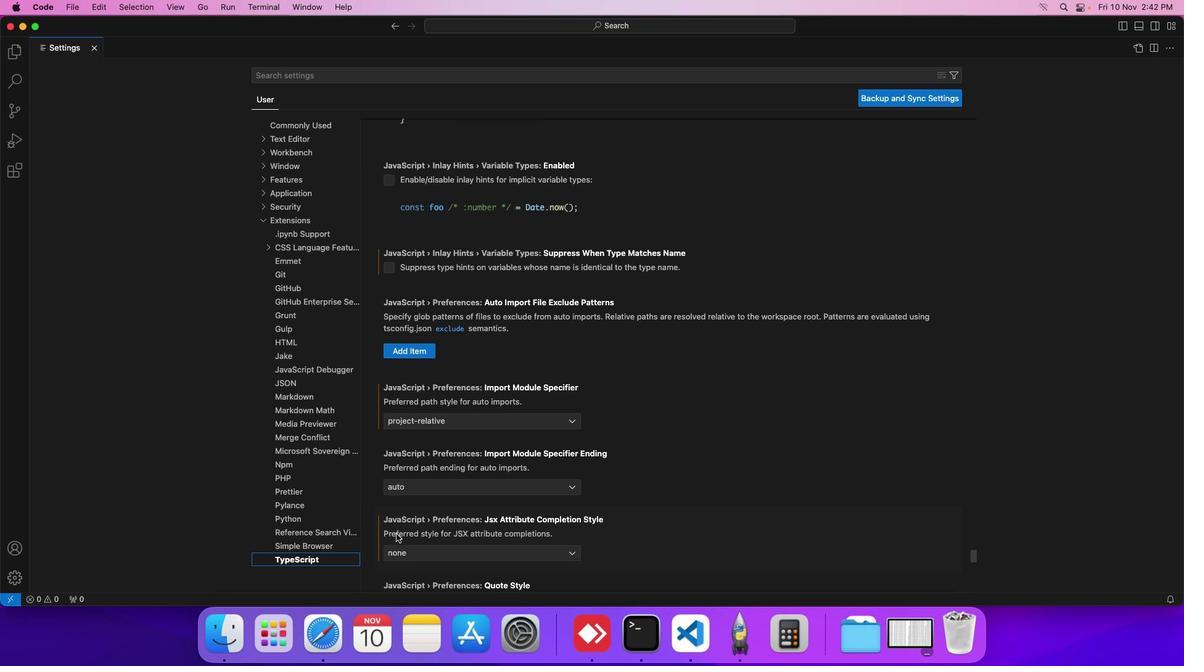 
Action: Mouse scrolled (396, 534) with delta (0, 0)
Screenshot: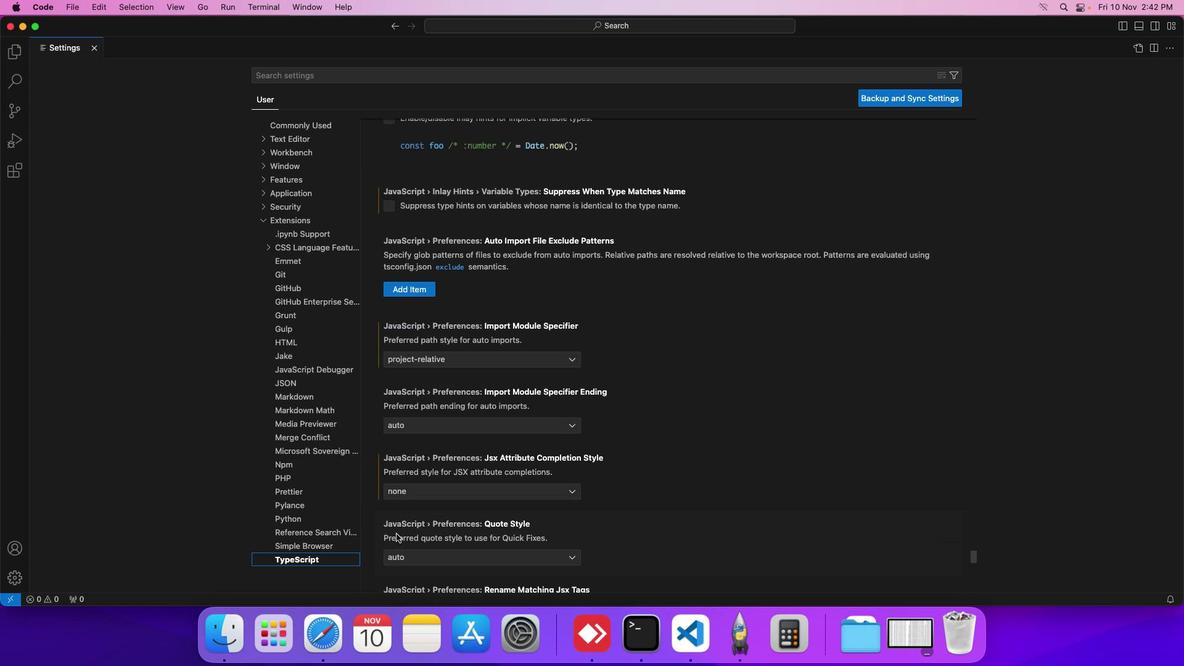 
Action: Mouse scrolled (396, 534) with delta (0, 0)
Screenshot: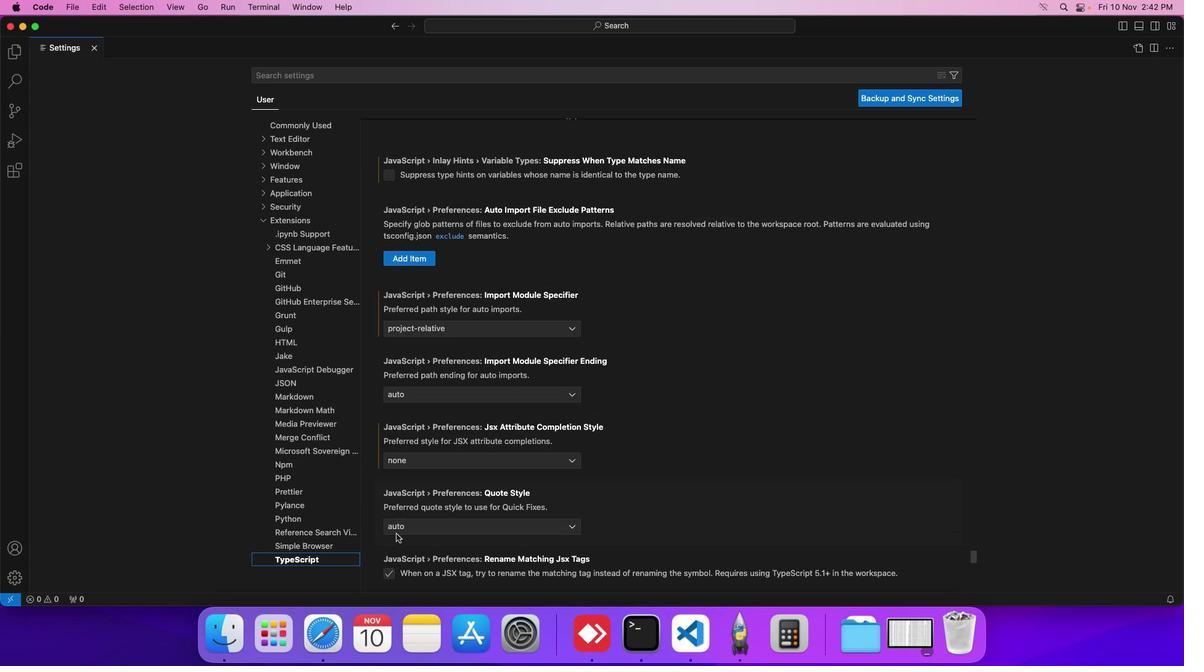 
Action: Mouse scrolled (396, 534) with delta (0, 0)
Screenshot: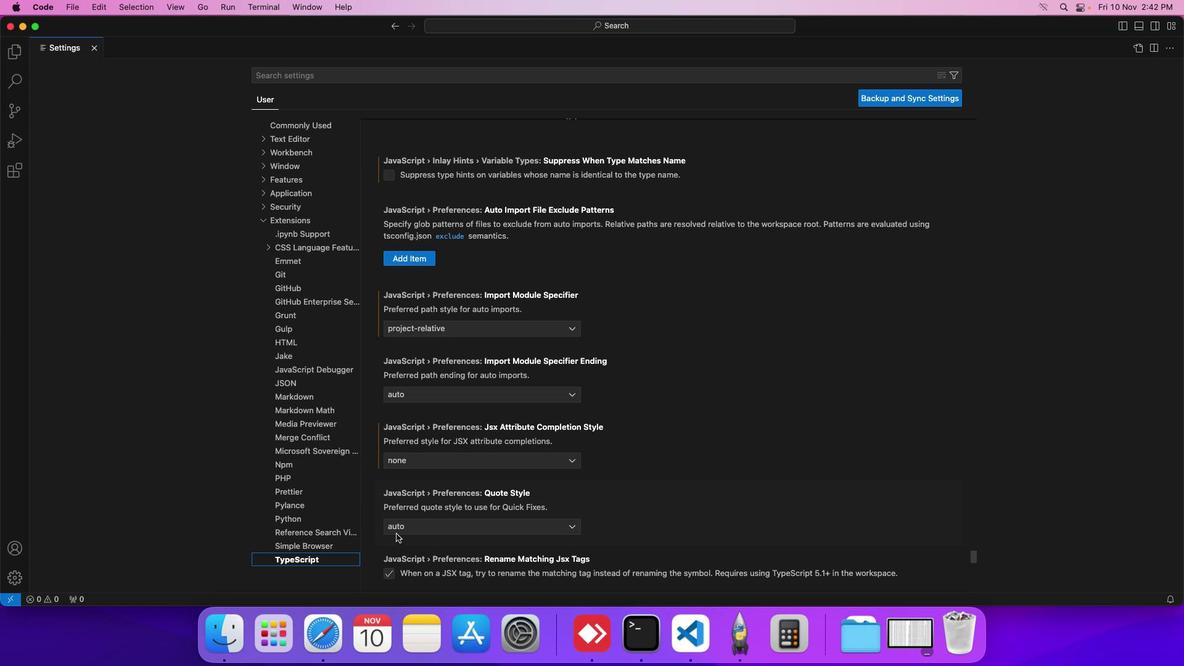 
Action: Mouse moved to (396, 533)
Screenshot: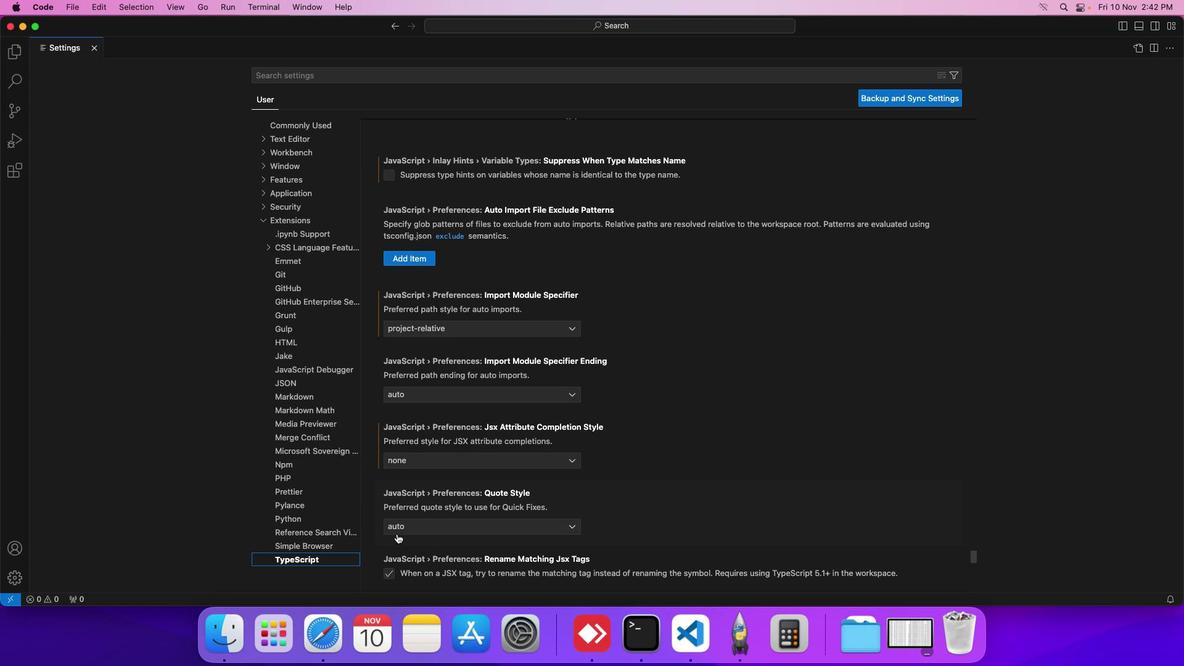
Action: Mouse scrolled (396, 533) with delta (0, 0)
Screenshot: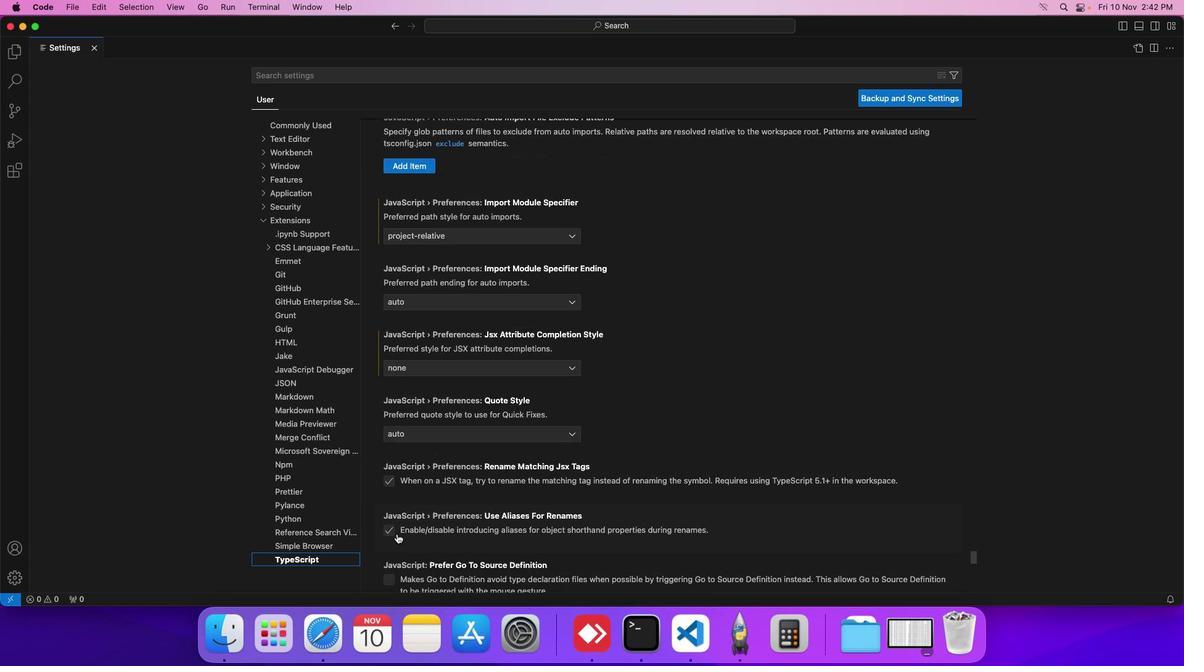 
Action: Mouse scrolled (396, 533) with delta (0, 0)
Screenshot: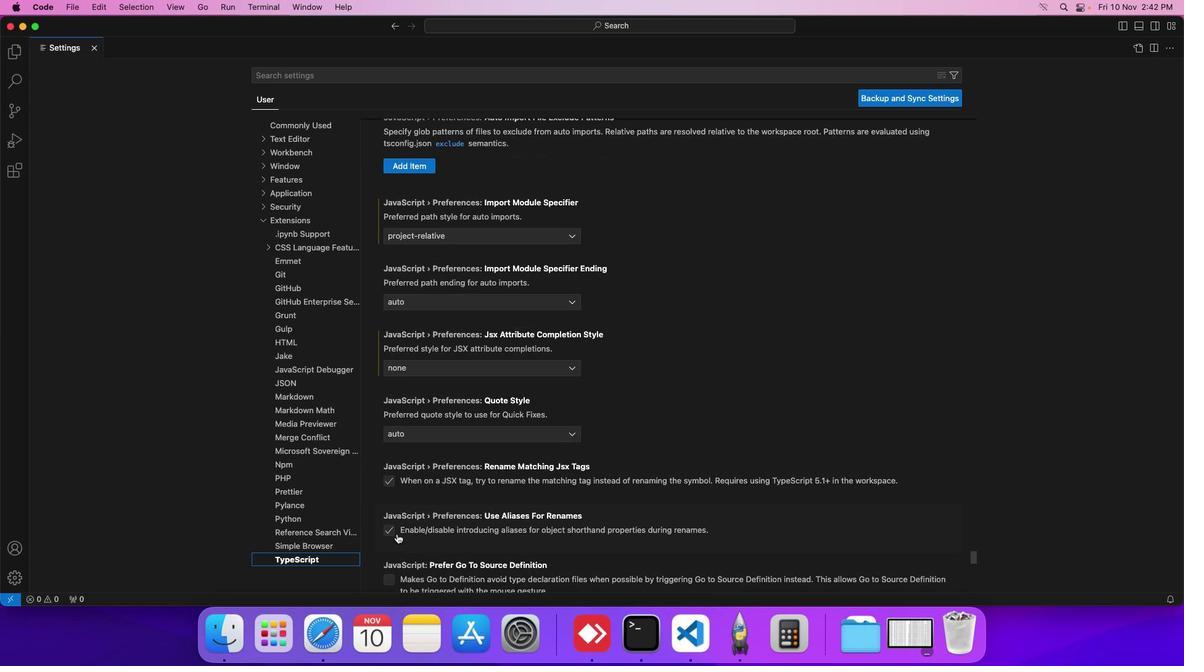 
Action: Mouse scrolled (396, 533) with delta (0, 0)
Screenshot: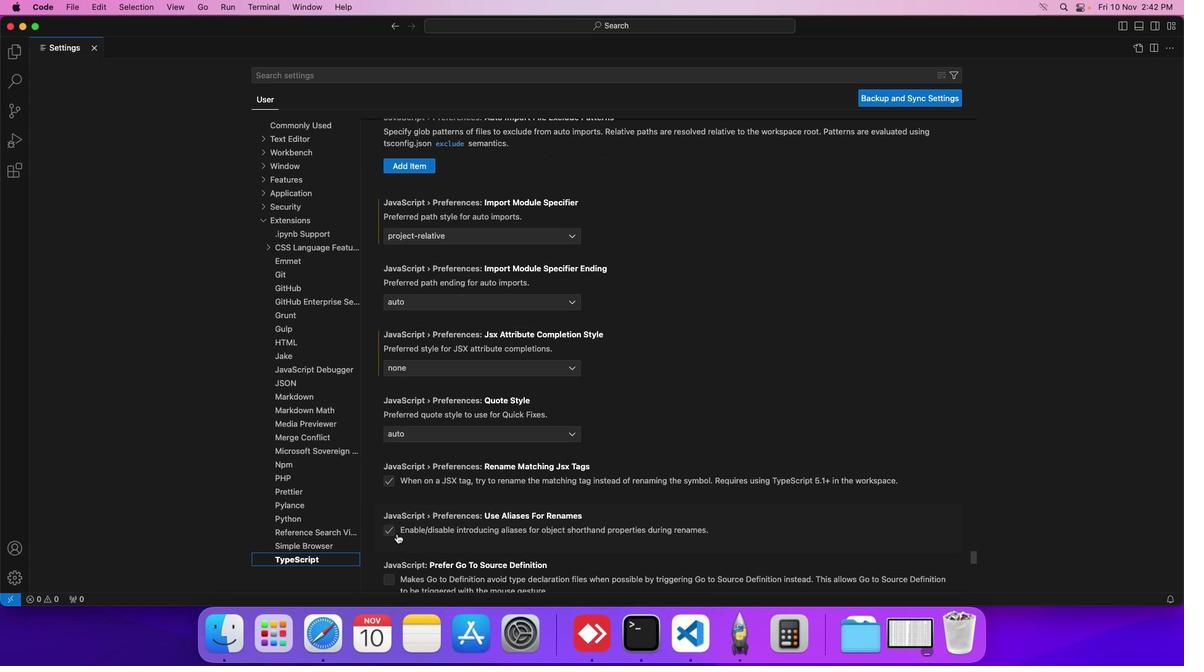 
Action: Mouse scrolled (396, 533) with delta (0, 0)
Screenshot: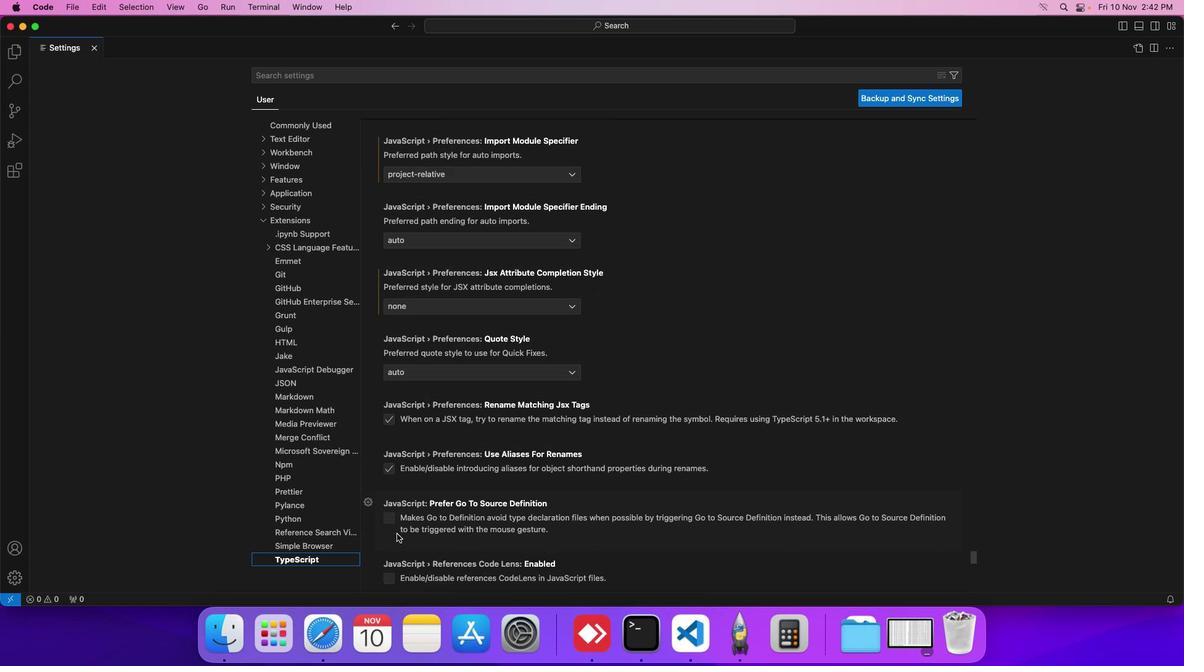 
Action: Mouse scrolled (396, 533) with delta (0, 0)
Screenshot: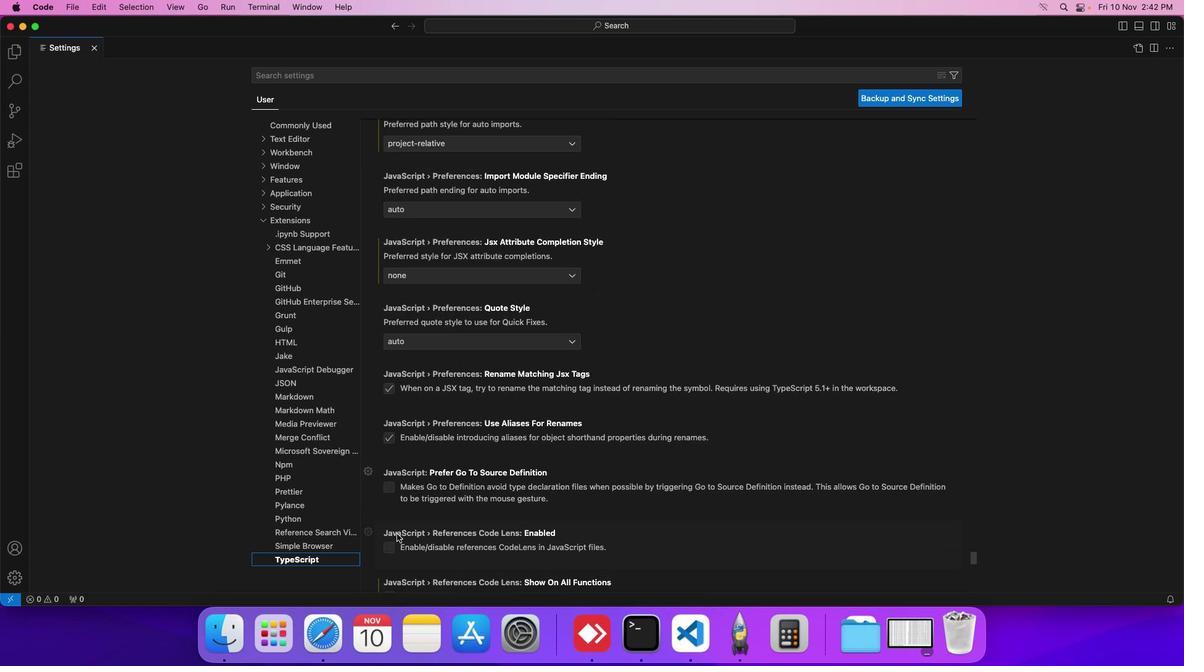 
Action: Mouse scrolled (396, 533) with delta (0, 0)
Screenshot: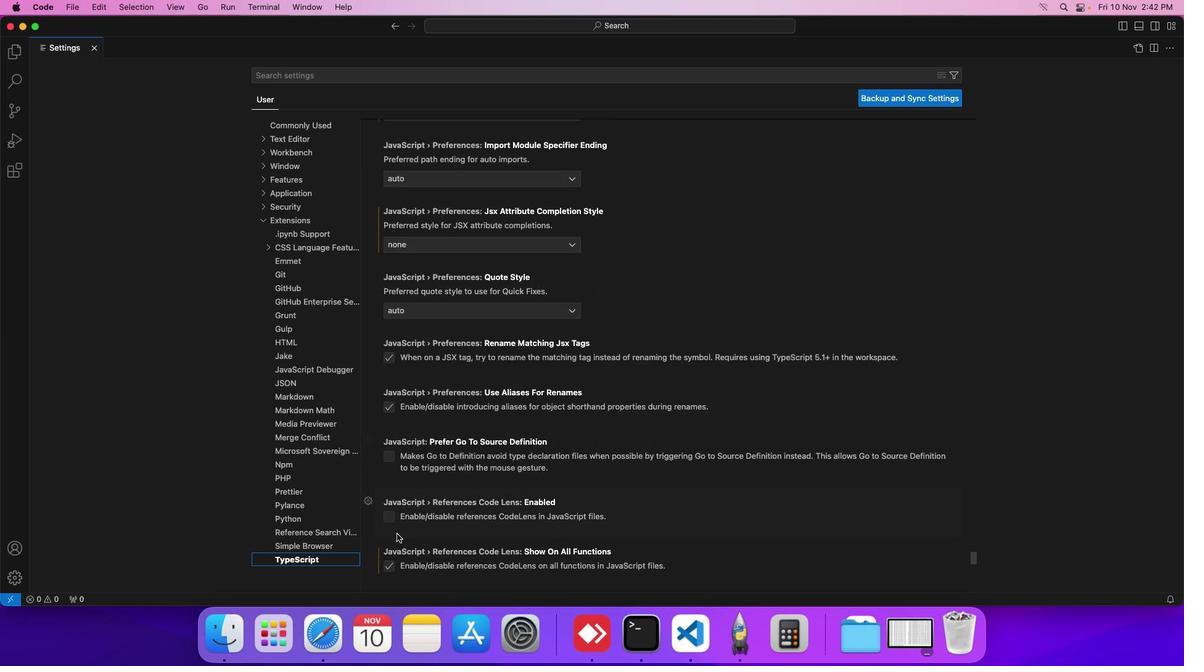 
Action: Mouse scrolled (396, 533) with delta (0, 0)
Screenshot: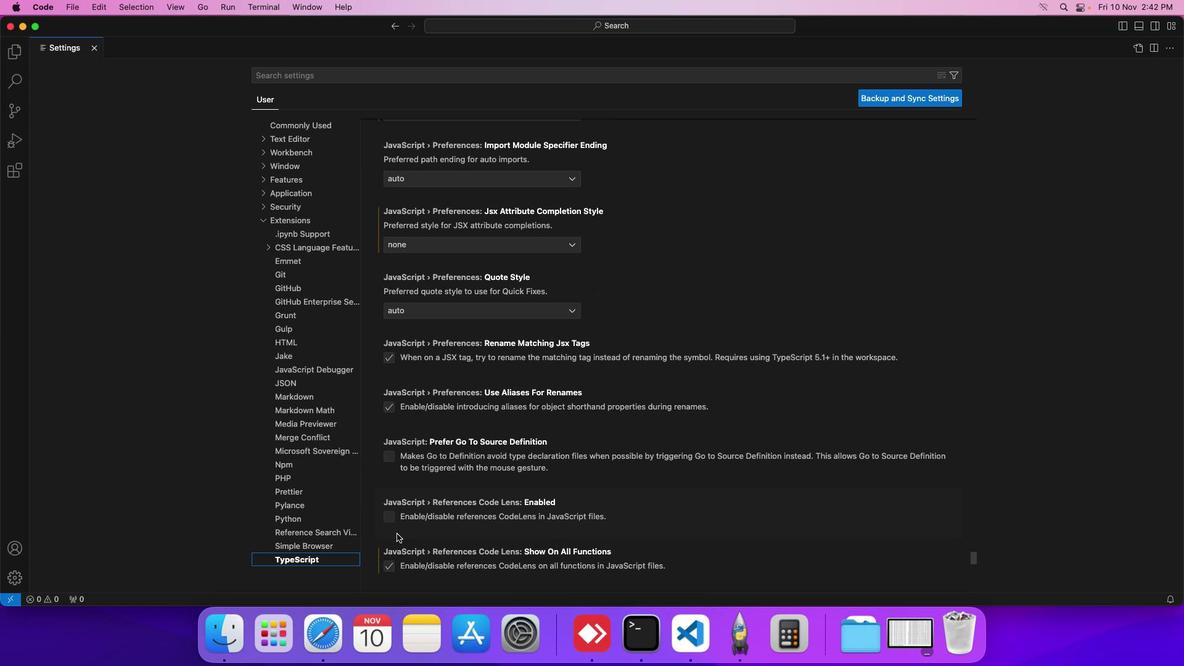 
Action: Mouse scrolled (396, 533) with delta (0, 0)
Screenshot: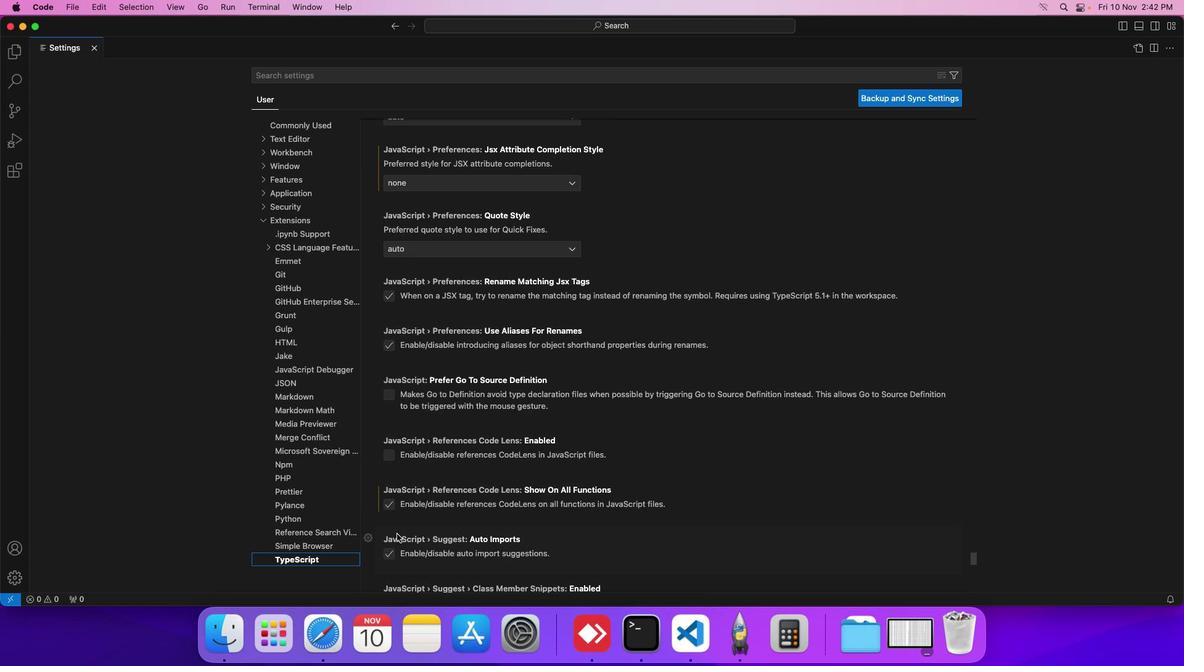 
Action: Mouse scrolled (396, 533) with delta (0, 0)
Screenshot: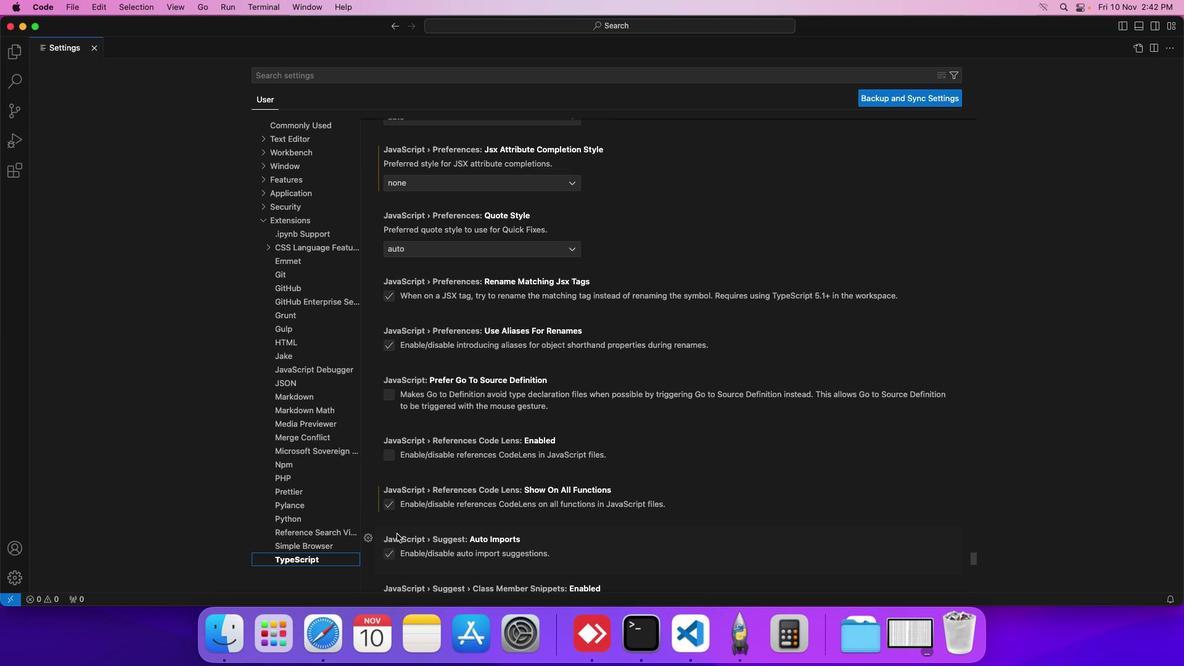 
Action: Mouse scrolled (396, 533) with delta (0, 0)
Screenshot: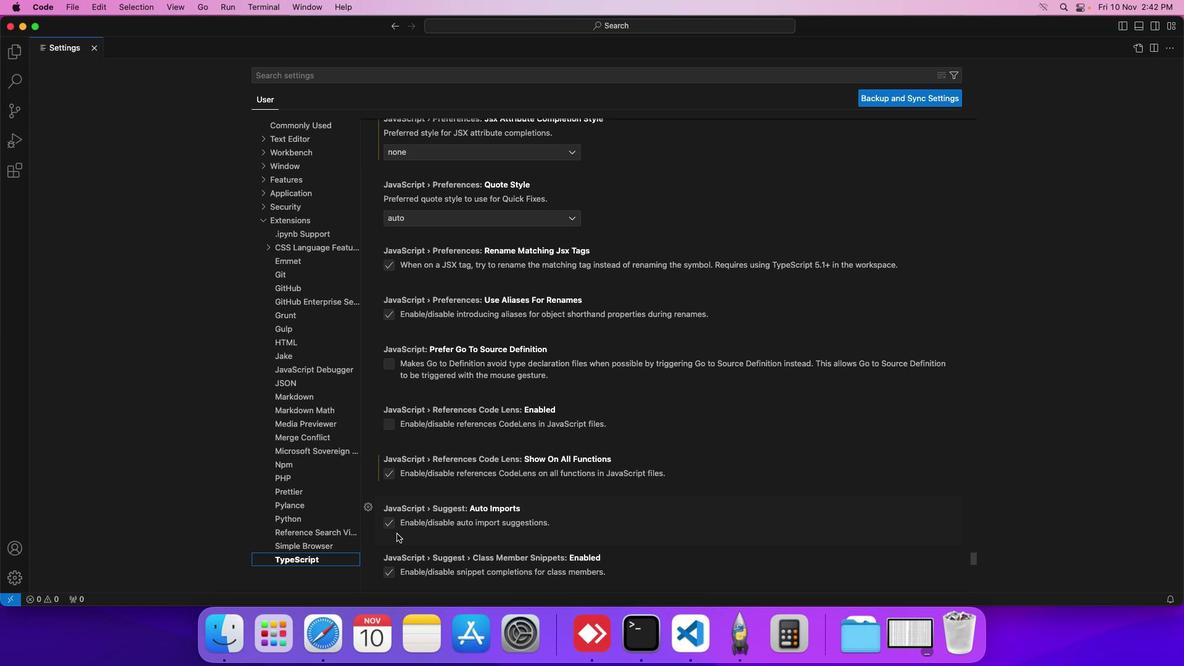 
Action: Mouse scrolled (396, 533) with delta (0, 0)
Screenshot: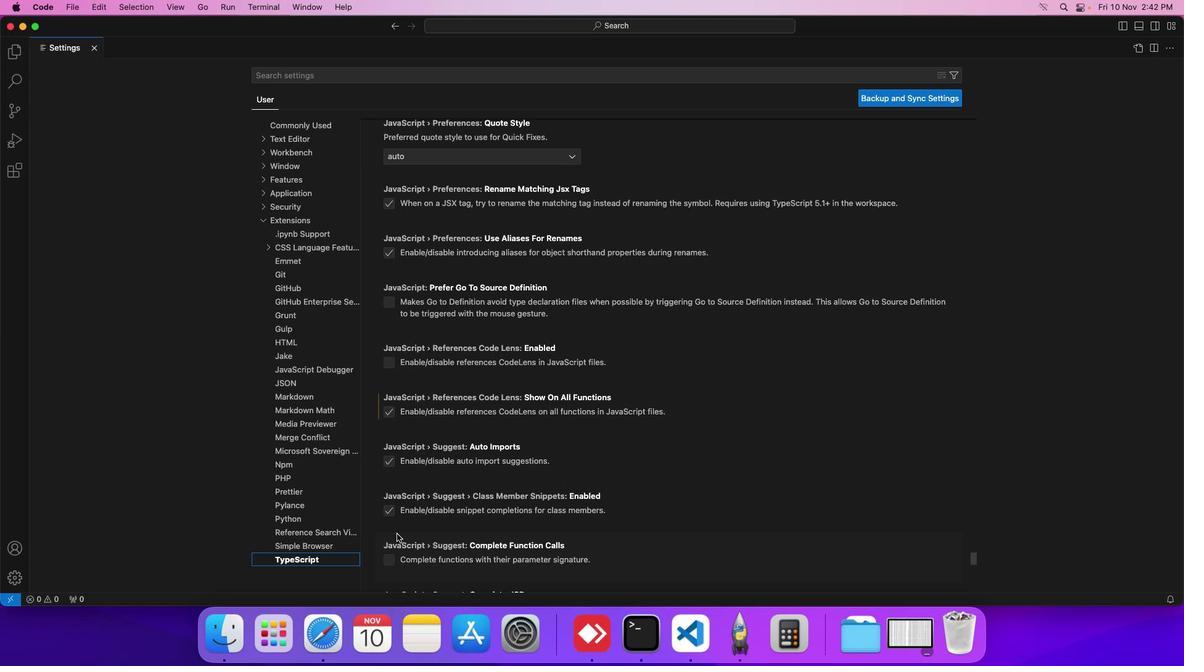 
Action: Mouse scrolled (396, 533) with delta (0, 0)
Screenshot: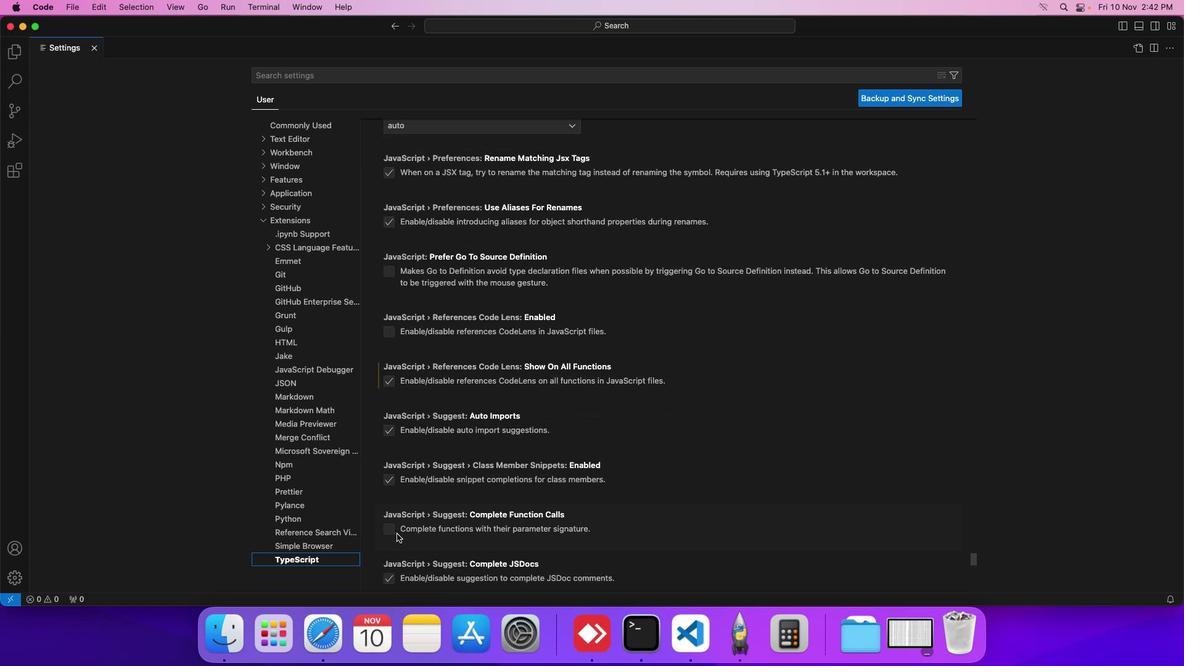 
Action: Mouse scrolled (396, 533) with delta (0, 0)
Screenshot: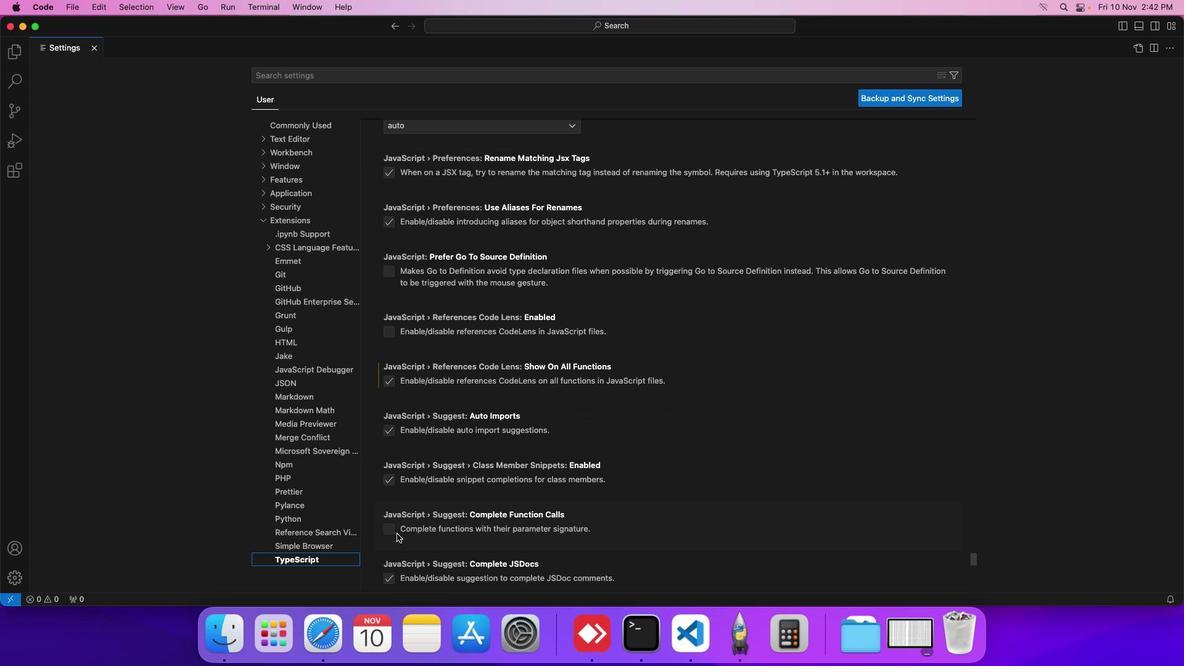
Action: Mouse scrolled (396, 533) with delta (0, 0)
Screenshot: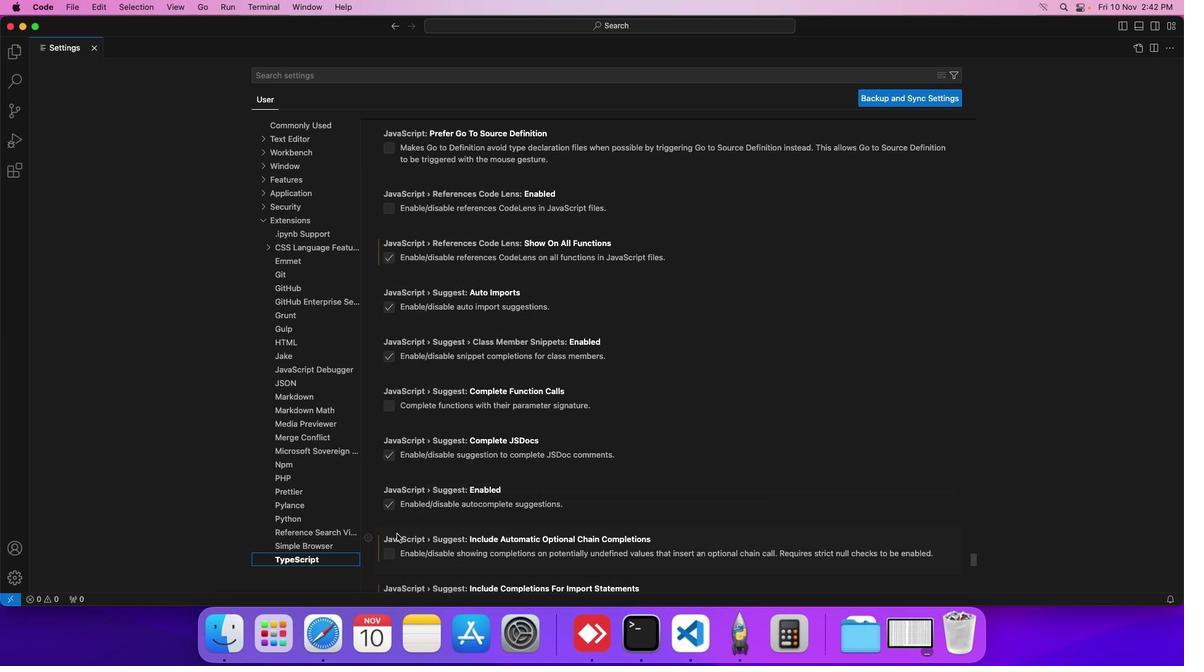 
Action: Mouse scrolled (396, 533) with delta (0, 0)
Screenshot: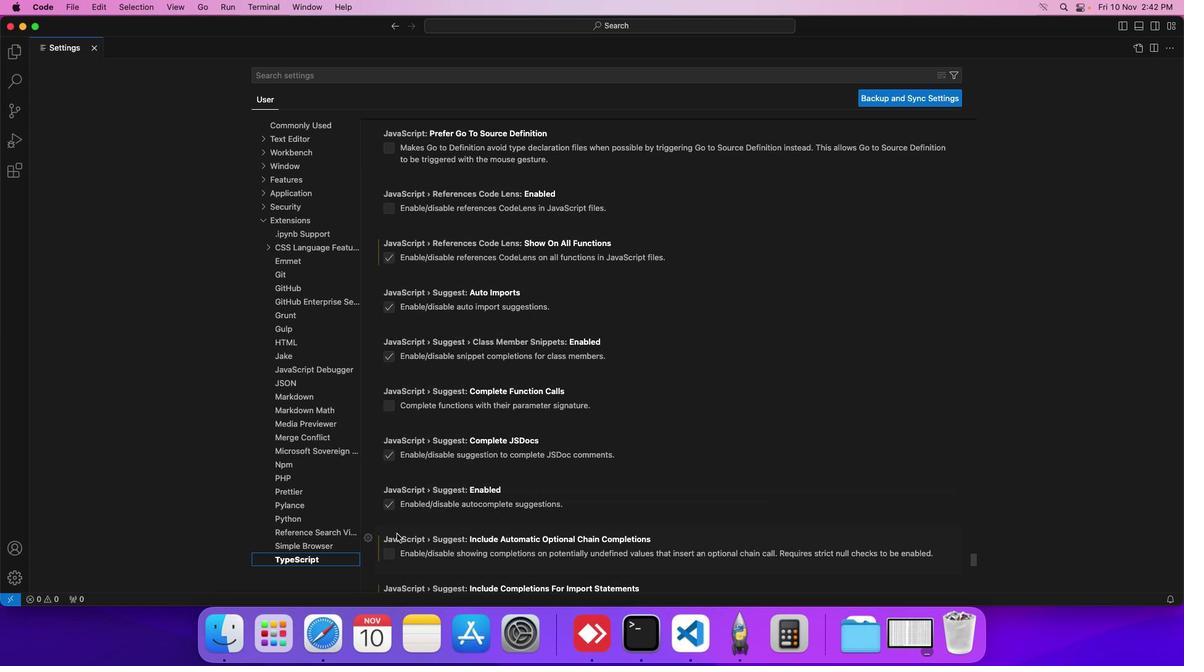 
Action: Mouse scrolled (396, 533) with delta (0, -1)
Screenshot: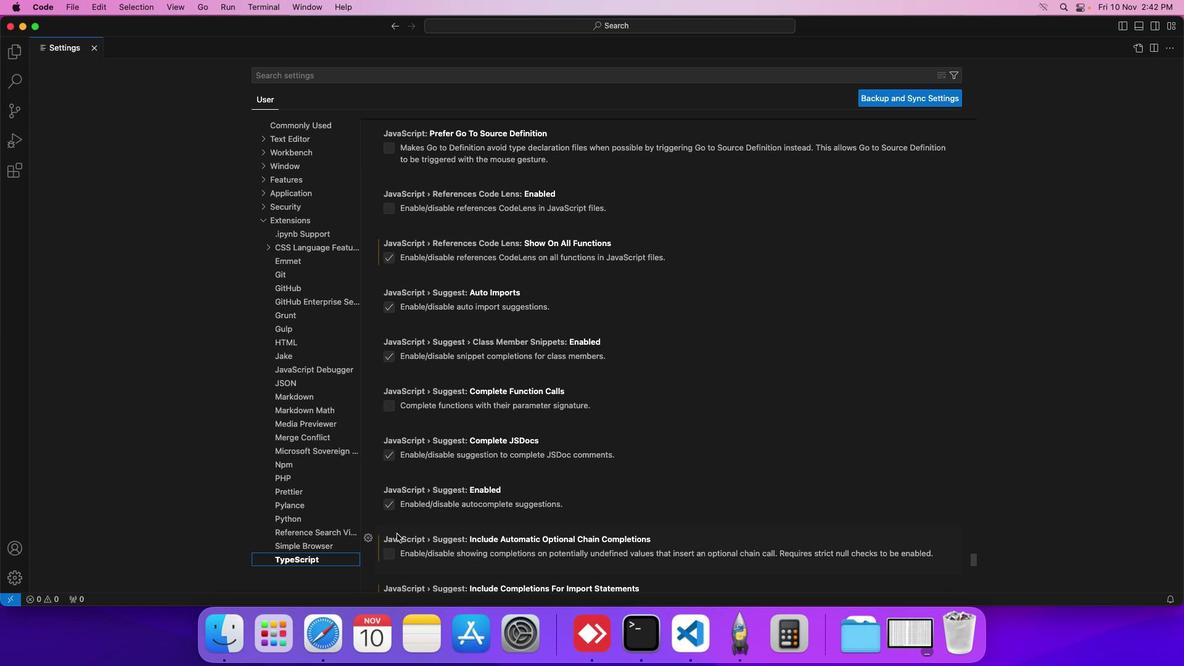 
Action: Mouse scrolled (396, 533) with delta (0, 0)
Screenshot: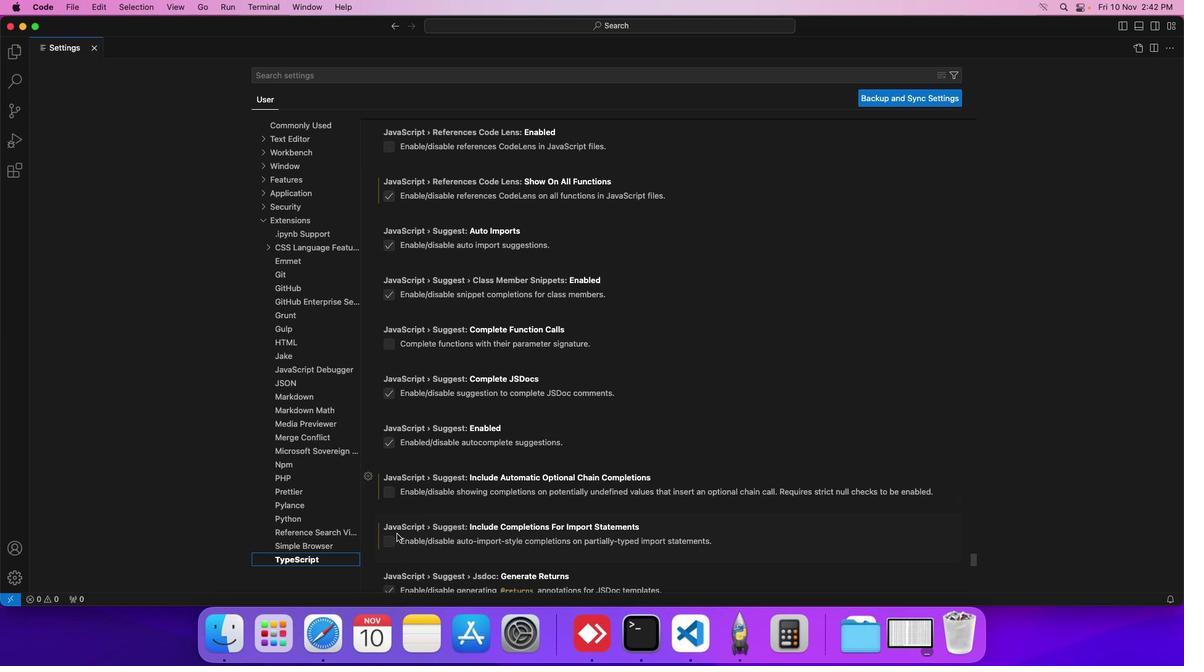 
Action: Mouse scrolled (396, 533) with delta (0, 0)
Screenshot: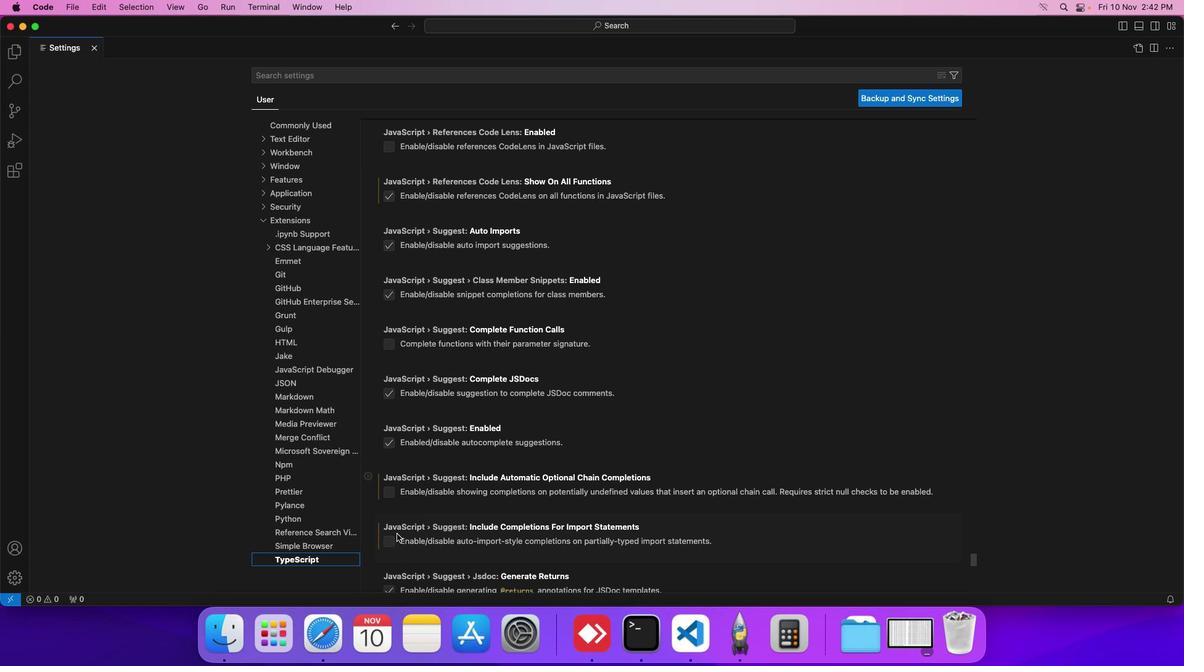 
Action: Mouse scrolled (396, 533) with delta (0, 0)
Screenshot: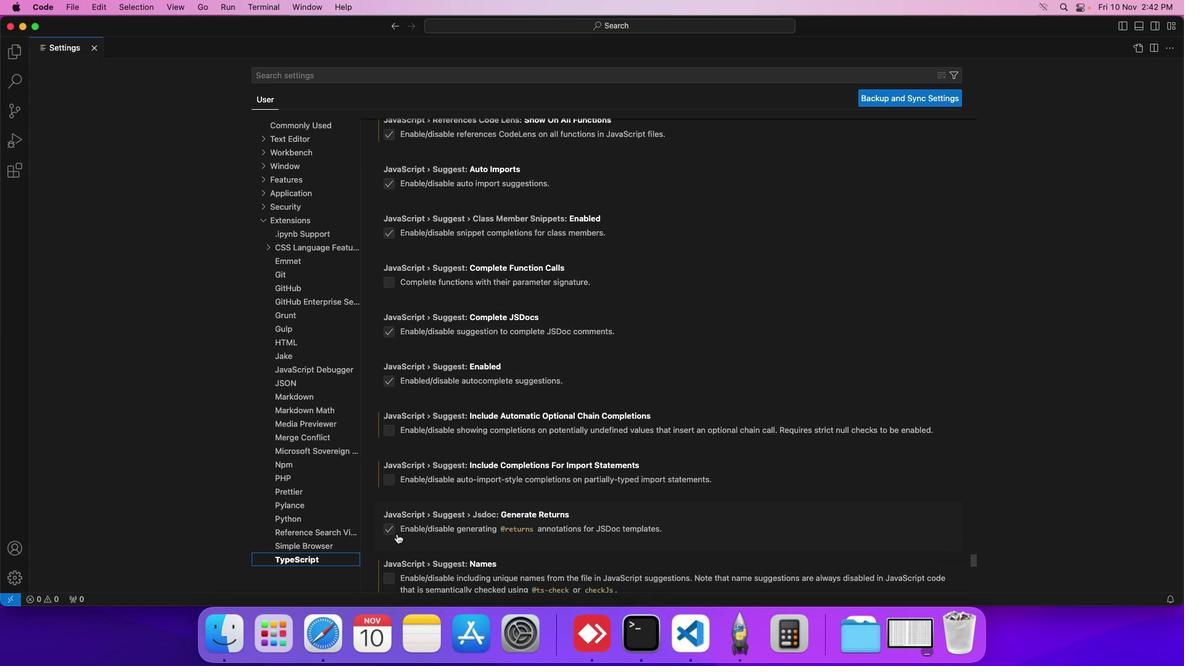 
Action: Mouse scrolled (396, 533) with delta (0, 0)
Screenshot: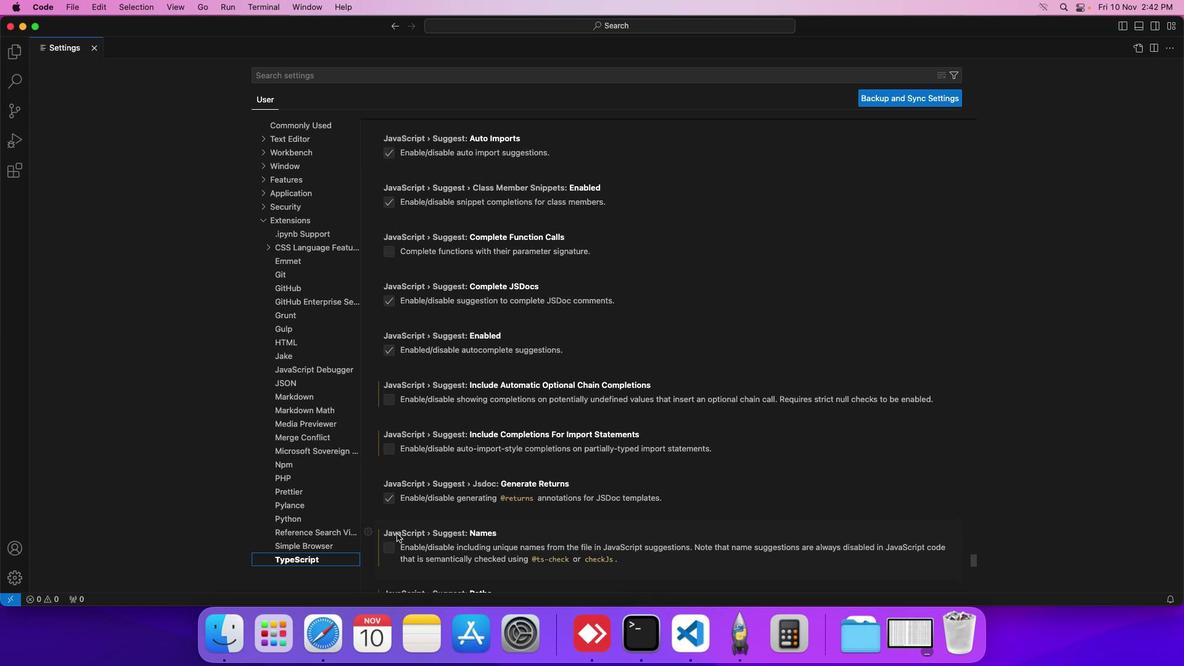 
Action: Mouse scrolled (396, 533) with delta (0, 0)
Screenshot: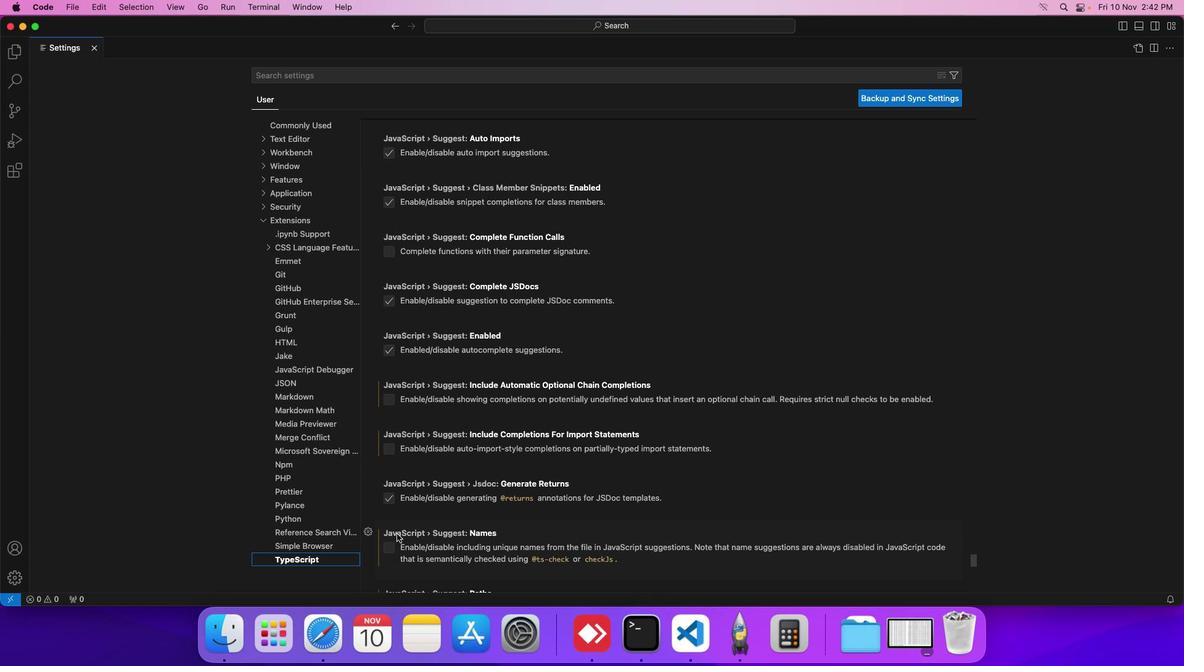 
Action: Mouse scrolled (396, 533) with delta (0, 0)
Screenshot: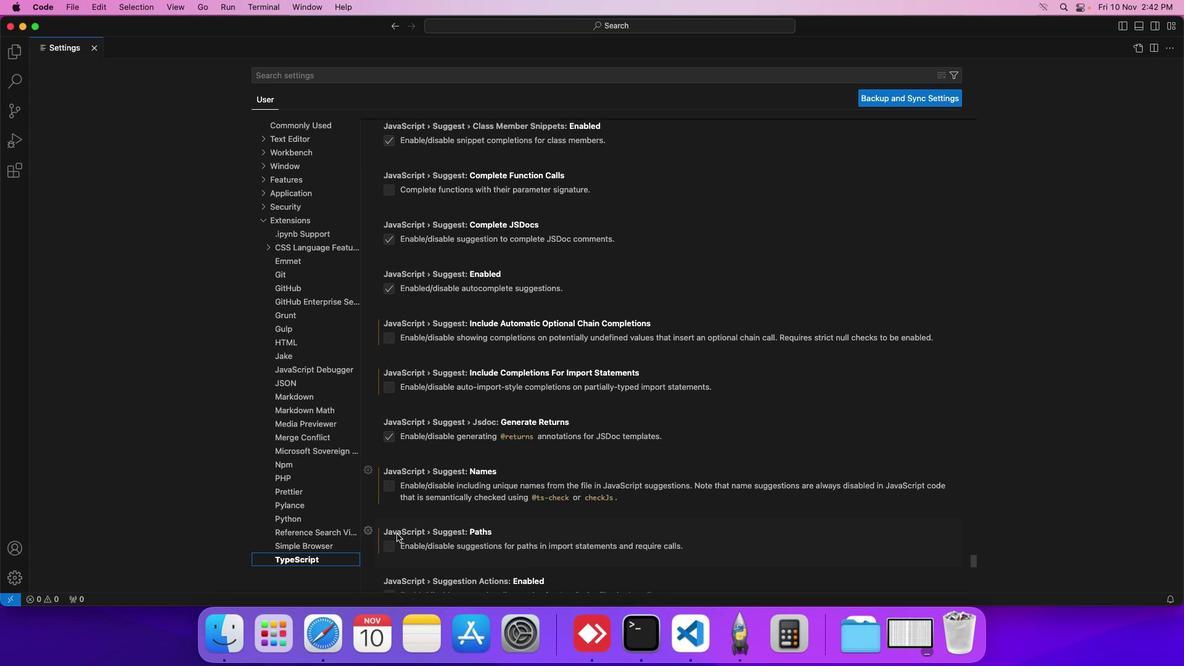 
Action: Mouse scrolled (396, 533) with delta (0, 0)
Screenshot: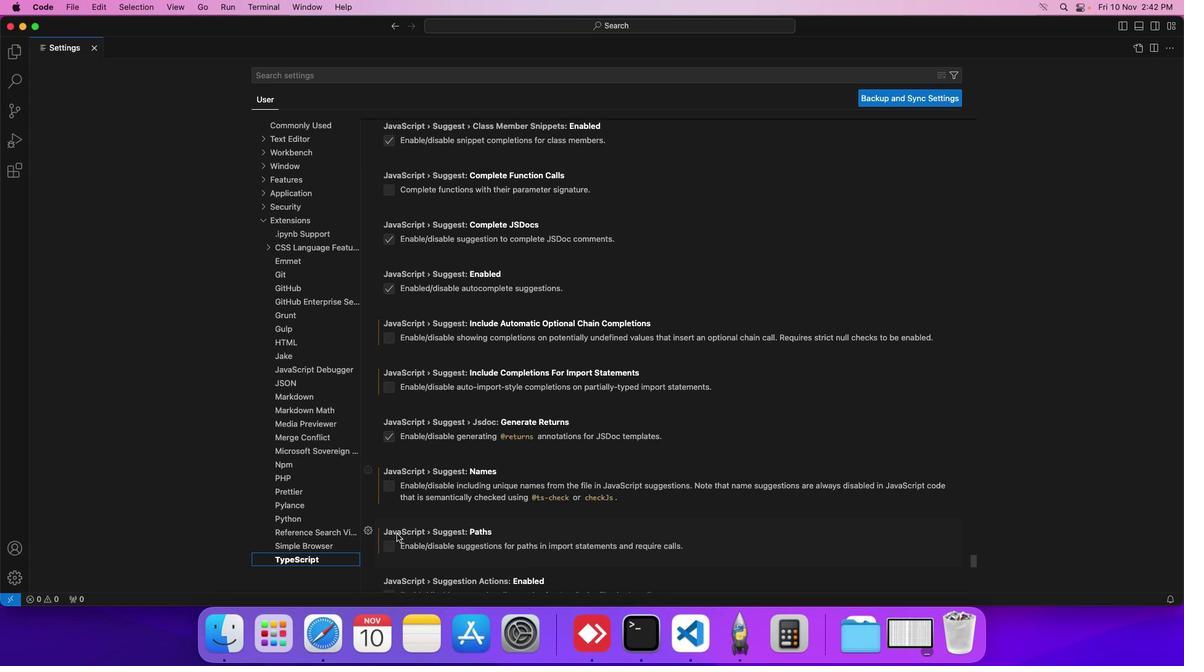 
Action: Mouse scrolled (396, 533) with delta (0, 0)
Screenshot: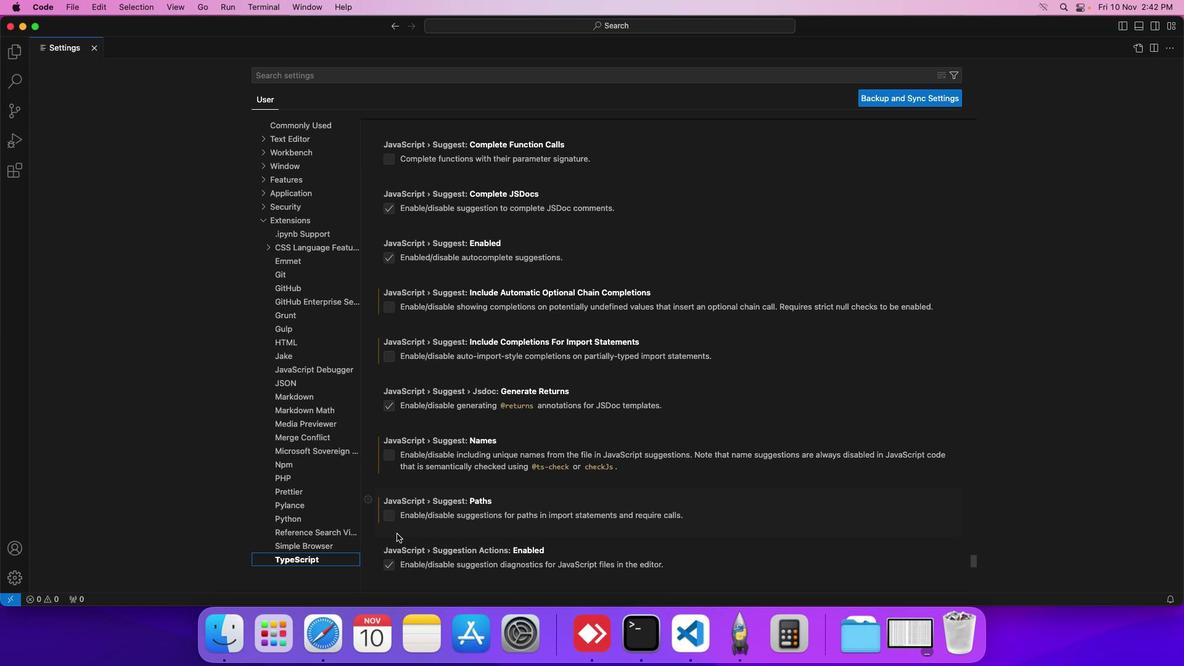 
Action: Mouse scrolled (396, 533) with delta (0, 0)
Screenshot: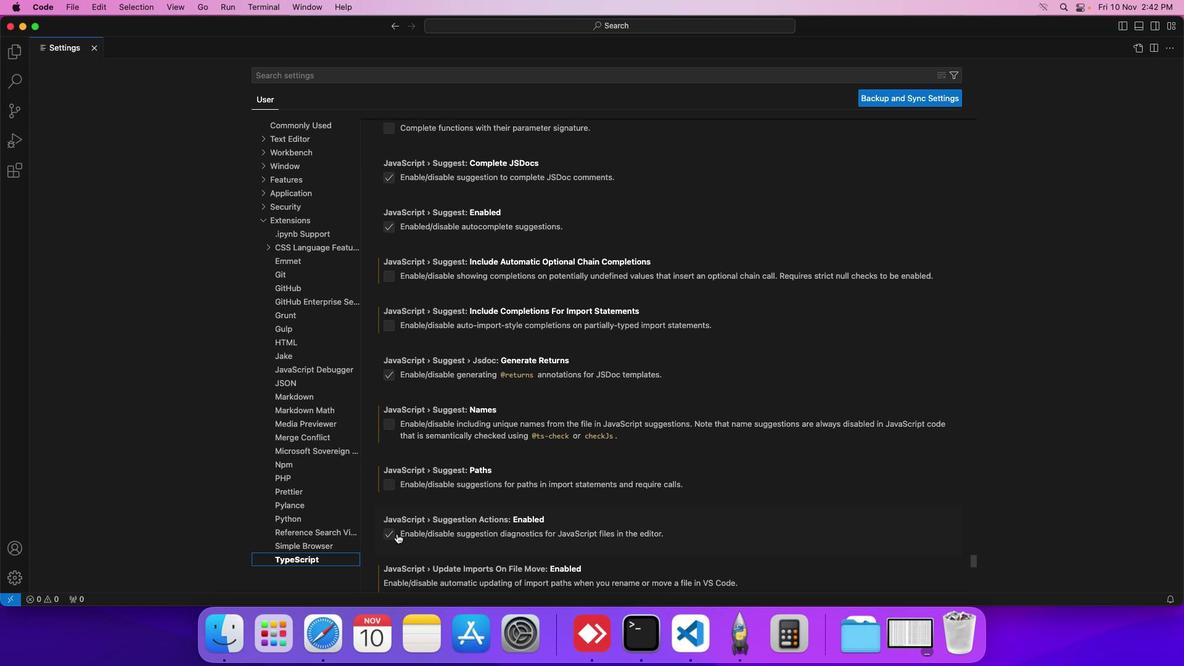 
Action: Mouse scrolled (396, 533) with delta (0, 0)
Screenshot: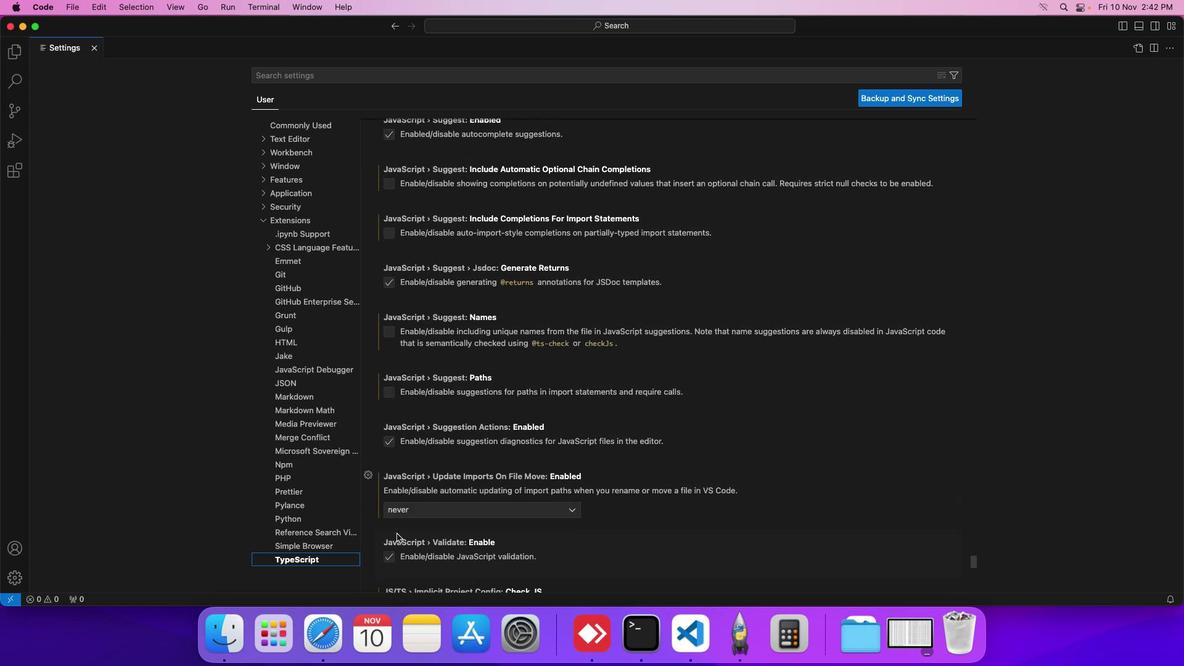 
Action: Mouse scrolled (396, 533) with delta (0, 0)
Screenshot: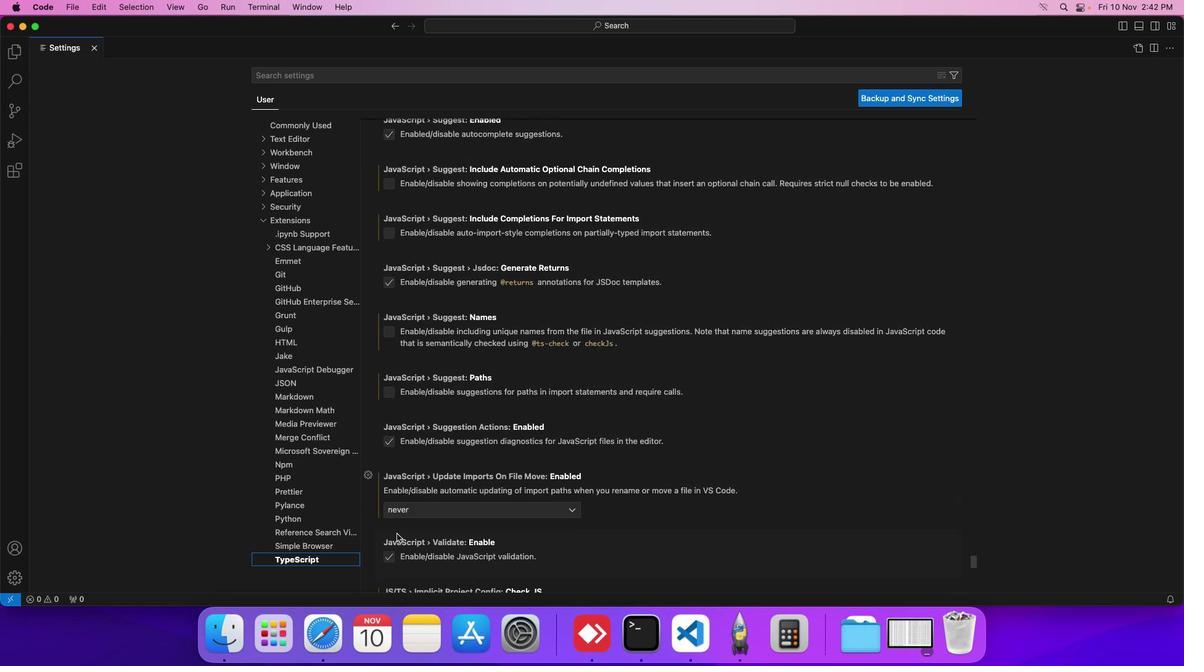 
Action: Mouse scrolled (396, 533) with delta (0, 0)
Screenshot: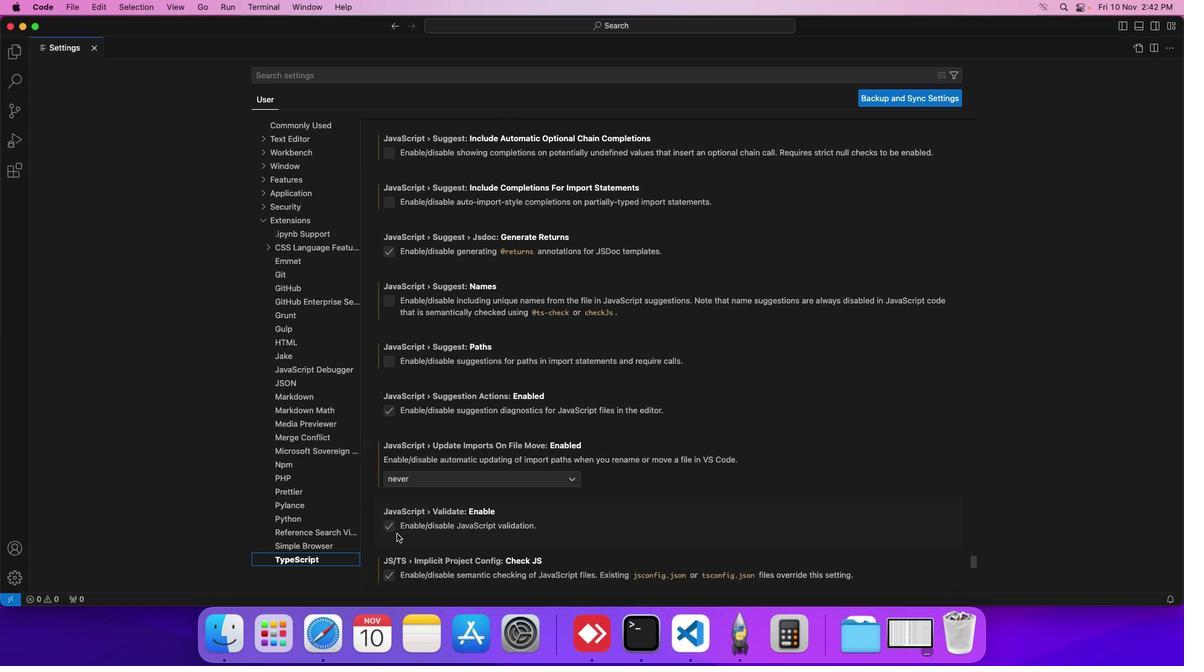 
Action: Mouse scrolled (396, 533) with delta (0, 0)
Screenshot: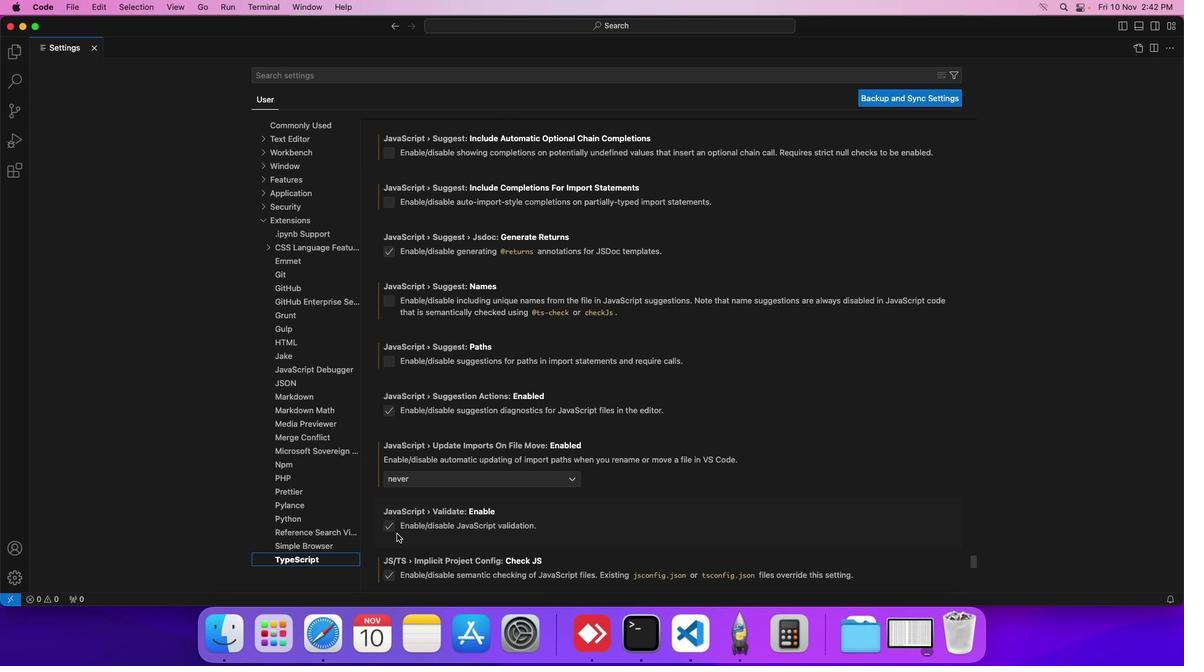 
Action: Mouse scrolled (396, 533) with delta (0, 0)
Screenshot: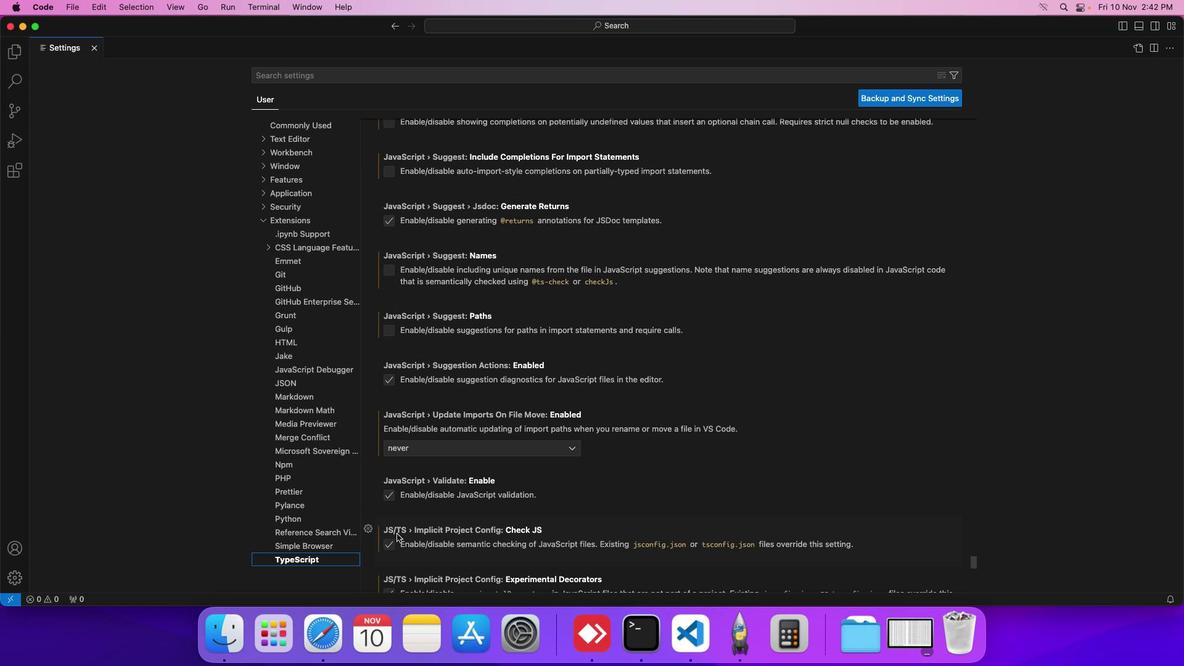 
Action: Mouse scrolled (396, 533) with delta (0, 0)
Screenshot: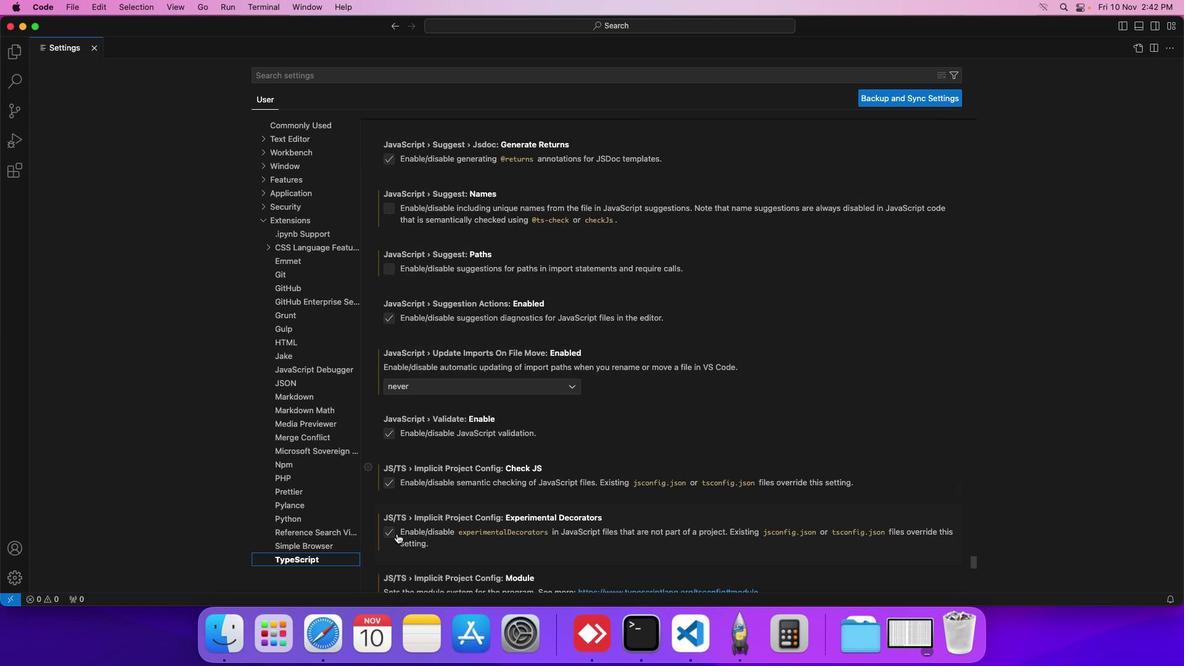 
Action: Mouse scrolled (396, 533) with delta (0, 0)
Screenshot: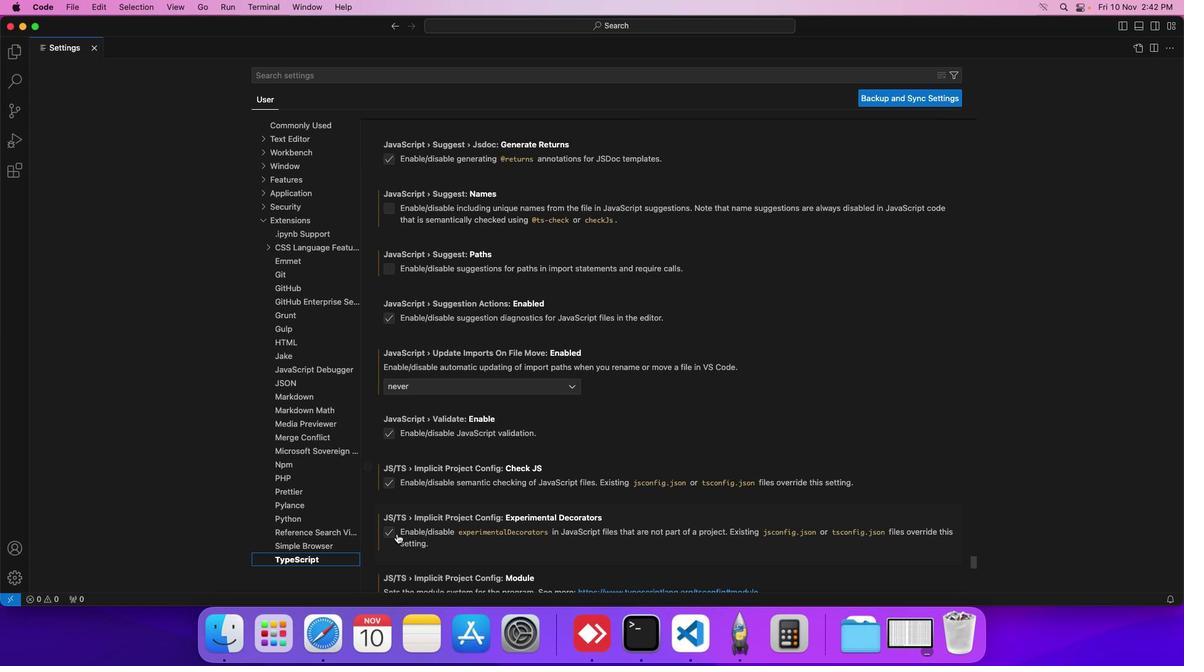 
Action: Mouse scrolled (396, 533) with delta (0, 0)
Screenshot: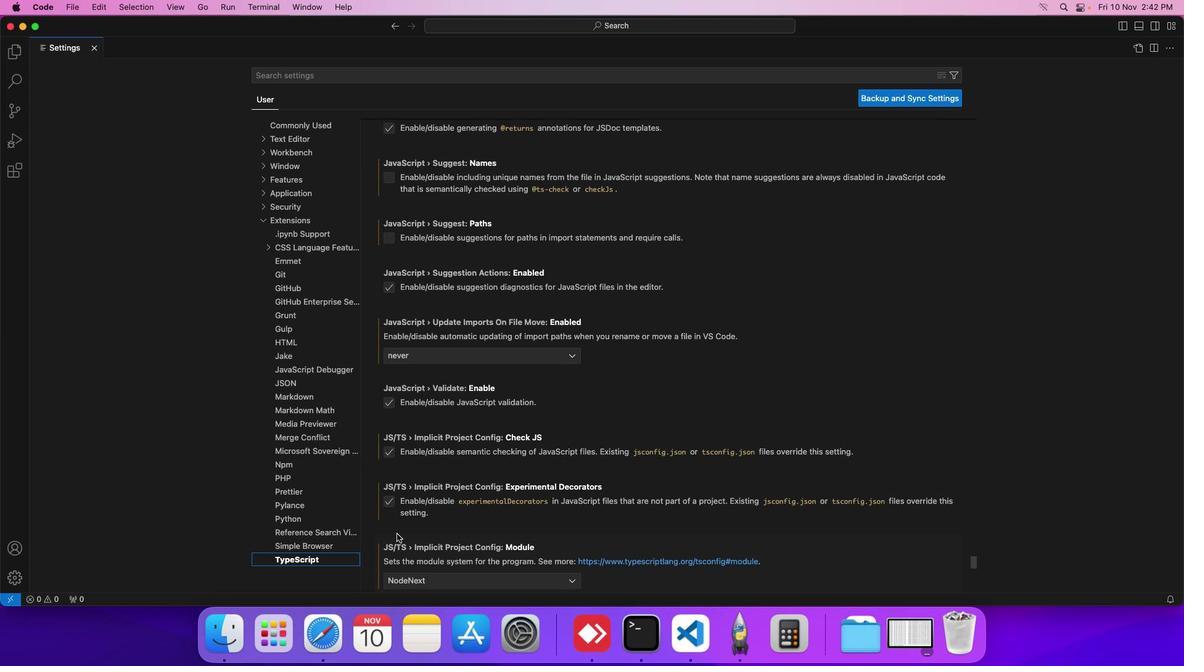 
Action: Mouse scrolled (396, 533) with delta (0, 0)
Screenshot: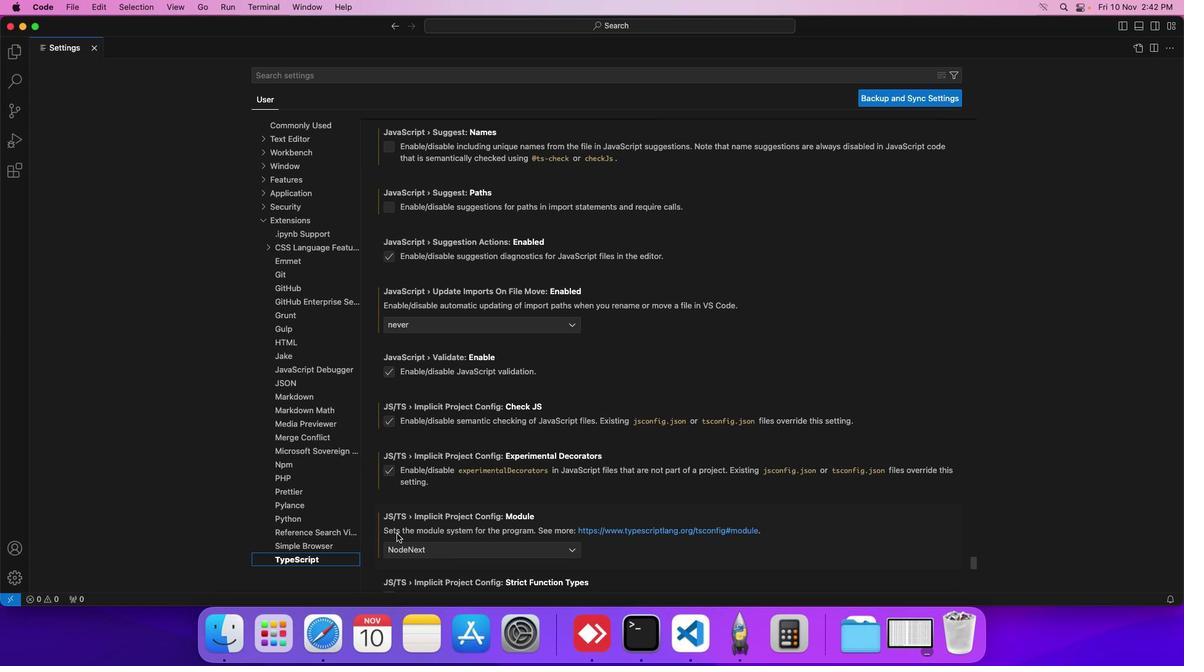 
Action: Mouse scrolled (396, 533) with delta (0, 0)
Screenshot: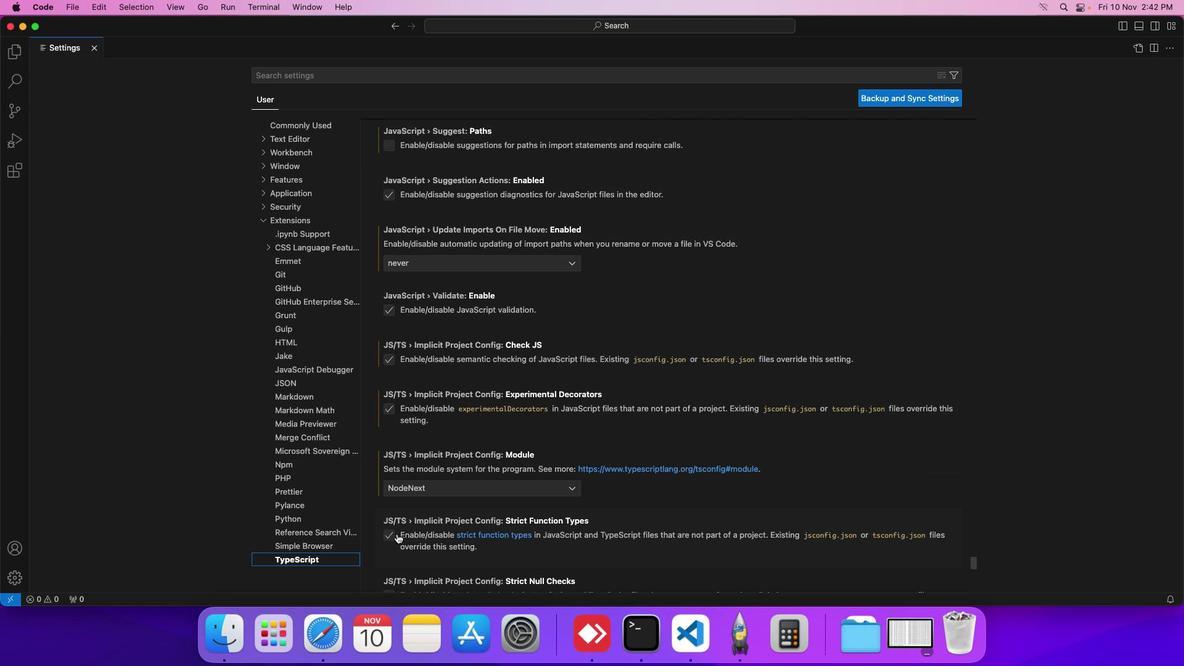 
Action: Mouse scrolled (396, 533) with delta (0, 0)
Screenshot: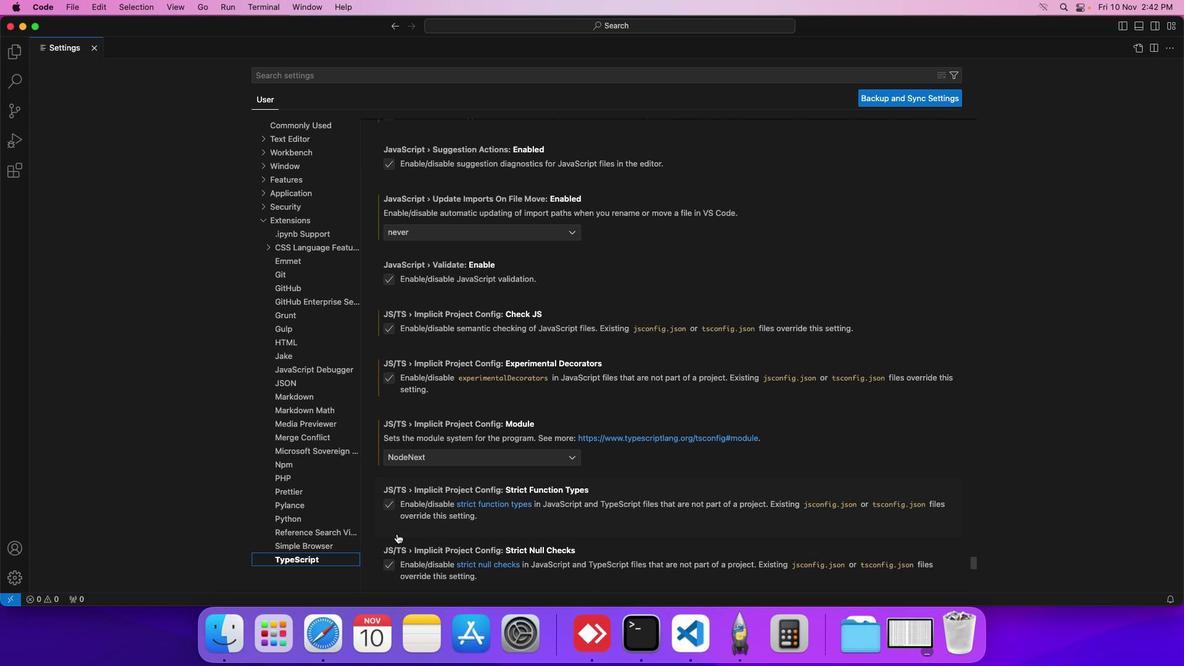 
Action: Mouse scrolled (396, 533) with delta (0, 0)
Screenshot: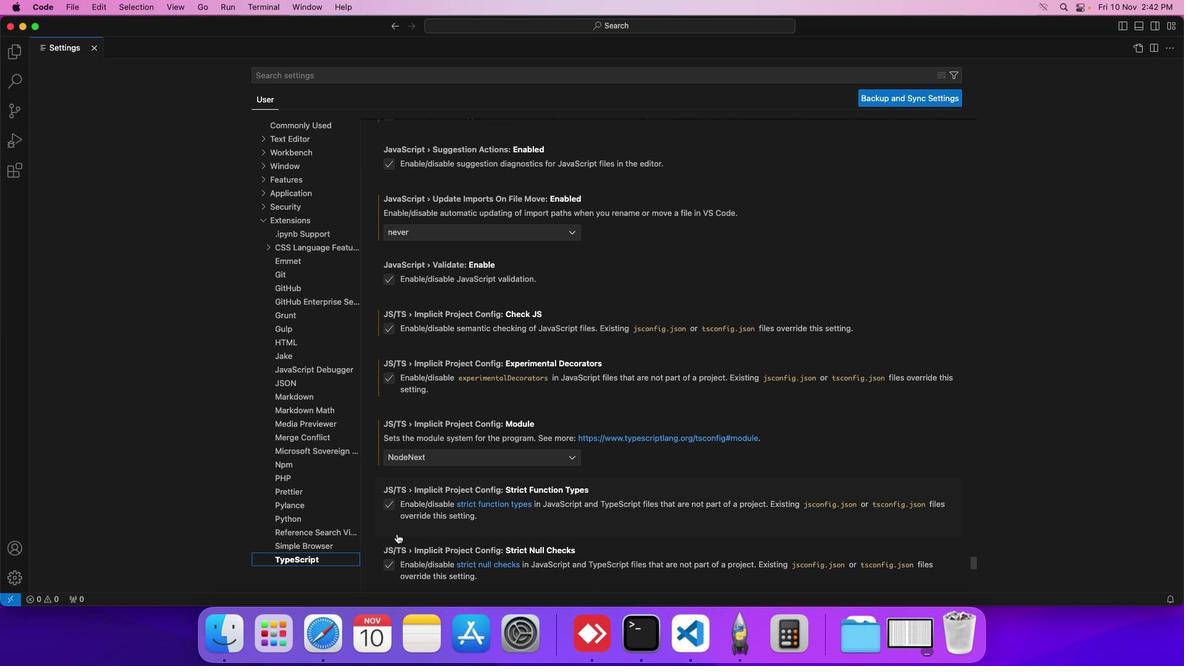 
Action: Mouse scrolled (396, 533) with delta (0, 0)
Screenshot: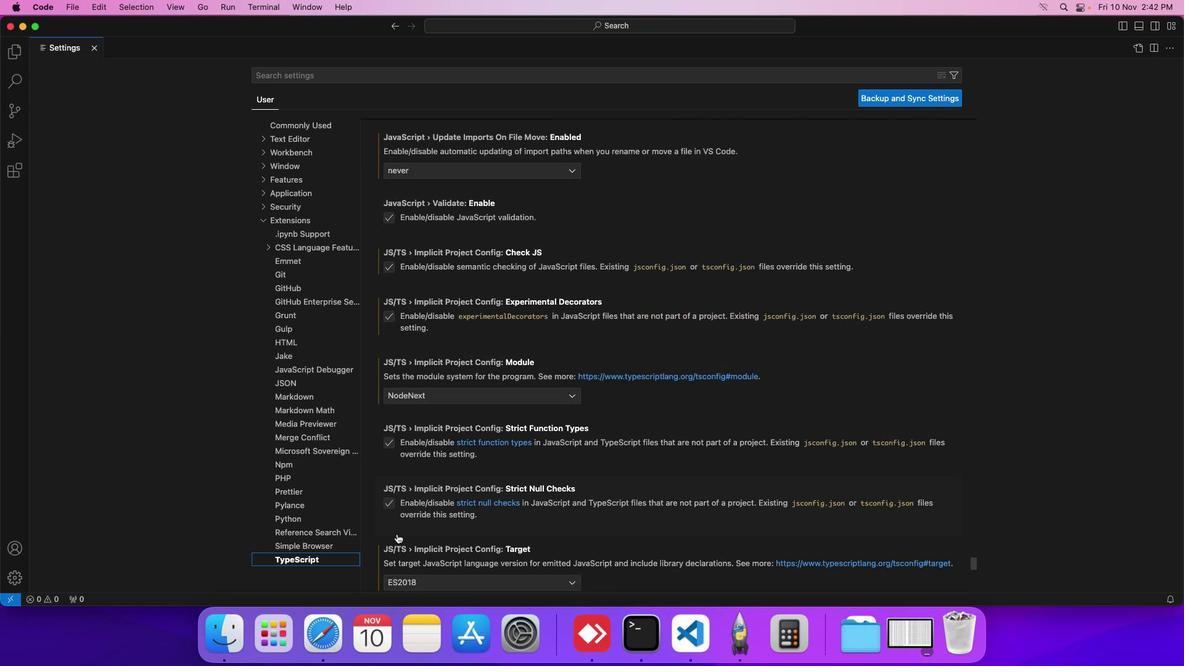 
Action: Mouse scrolled (396, 533) with delta (0, 0)
Screenshot: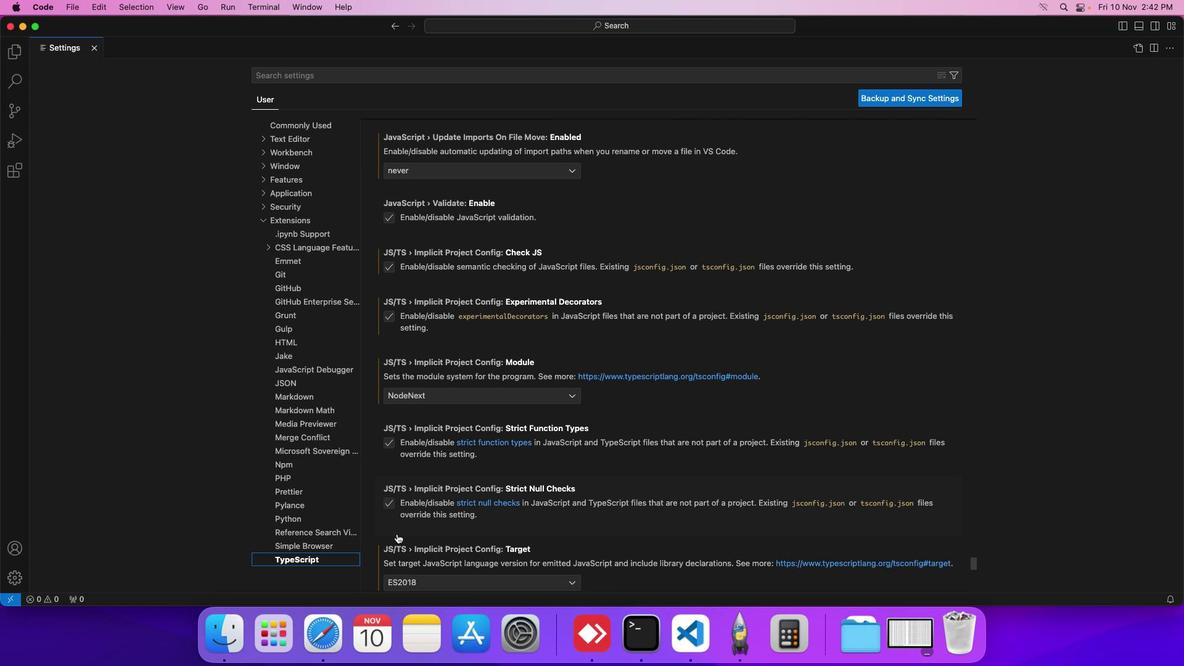 
Action: Mouse scrolled (396, 533) with delta (0, 0)
Screenshot: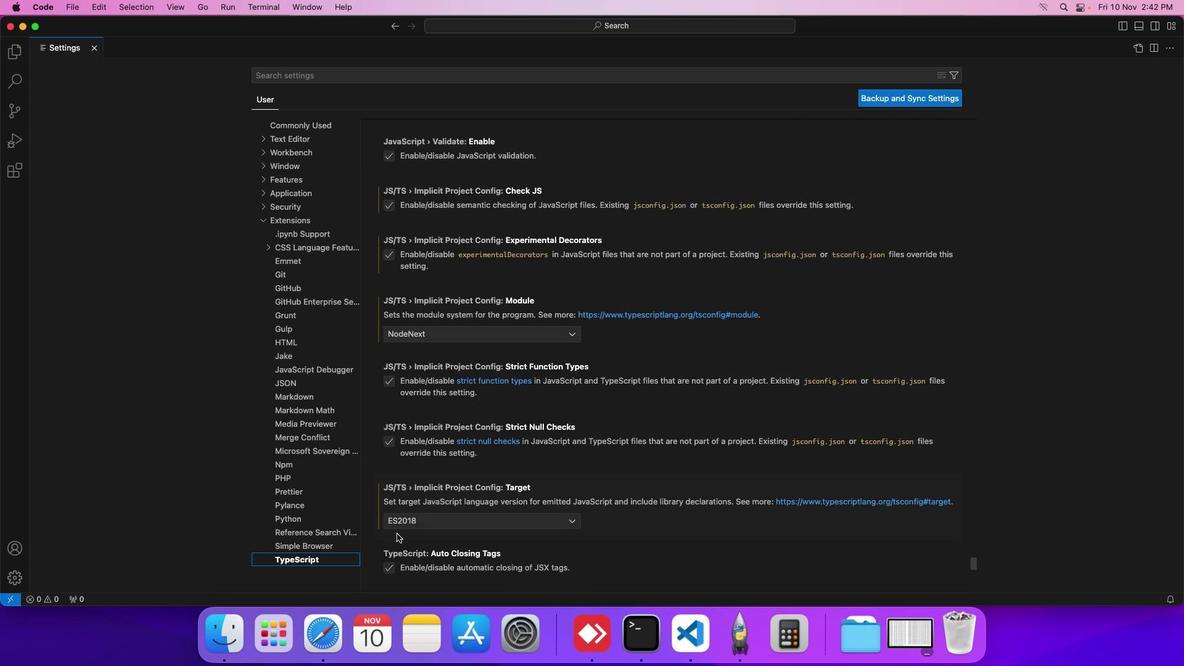 
Action: Mouse scrolled (396, 533) with delta (0, 0)
Screenshot: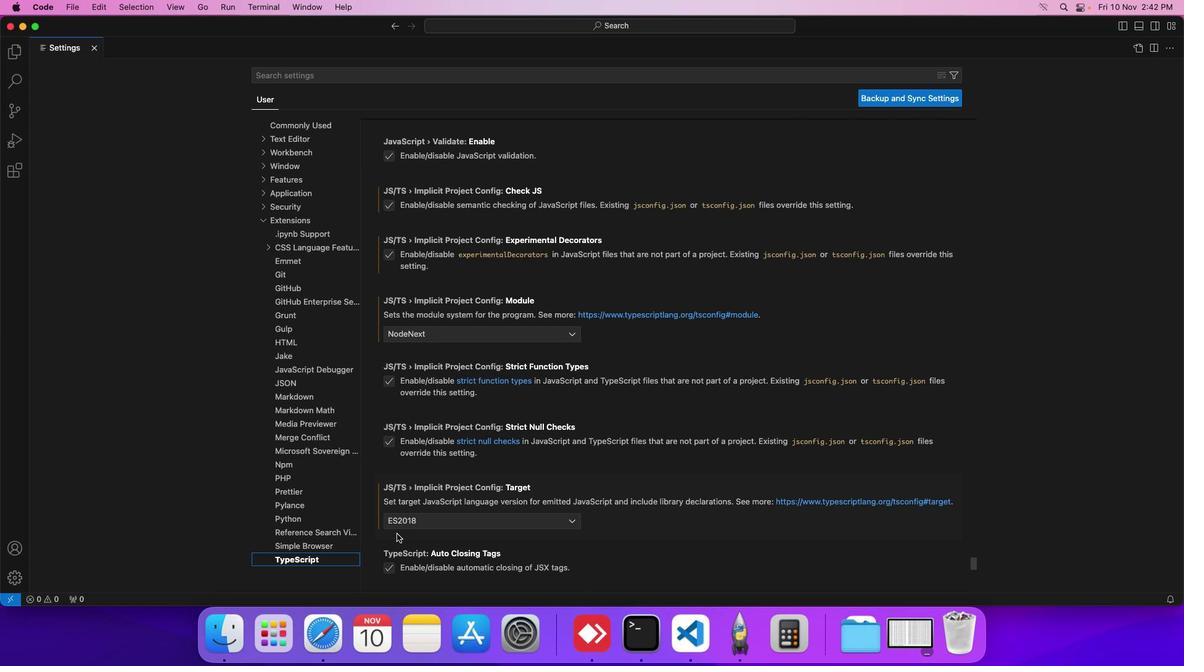 
Action: Mouse scrolled (396, 533) with delta (0, 0)
Screenshot: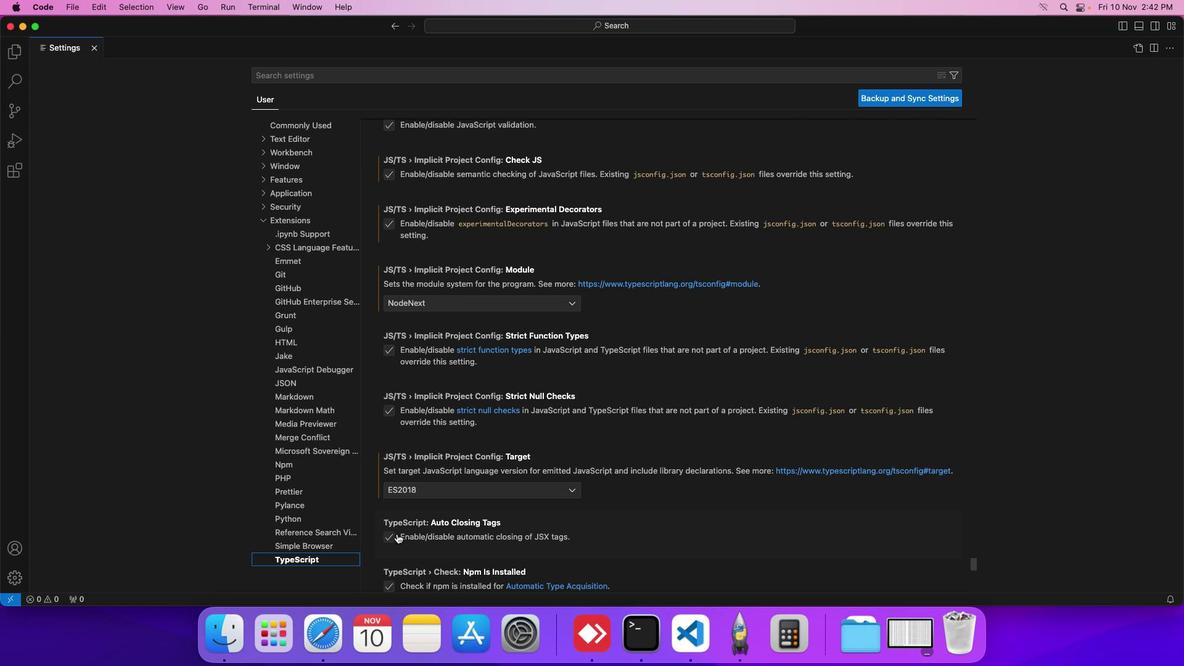 
Action: Mouse scrolled (396, 533) with delta (0, 0)
Screenshot: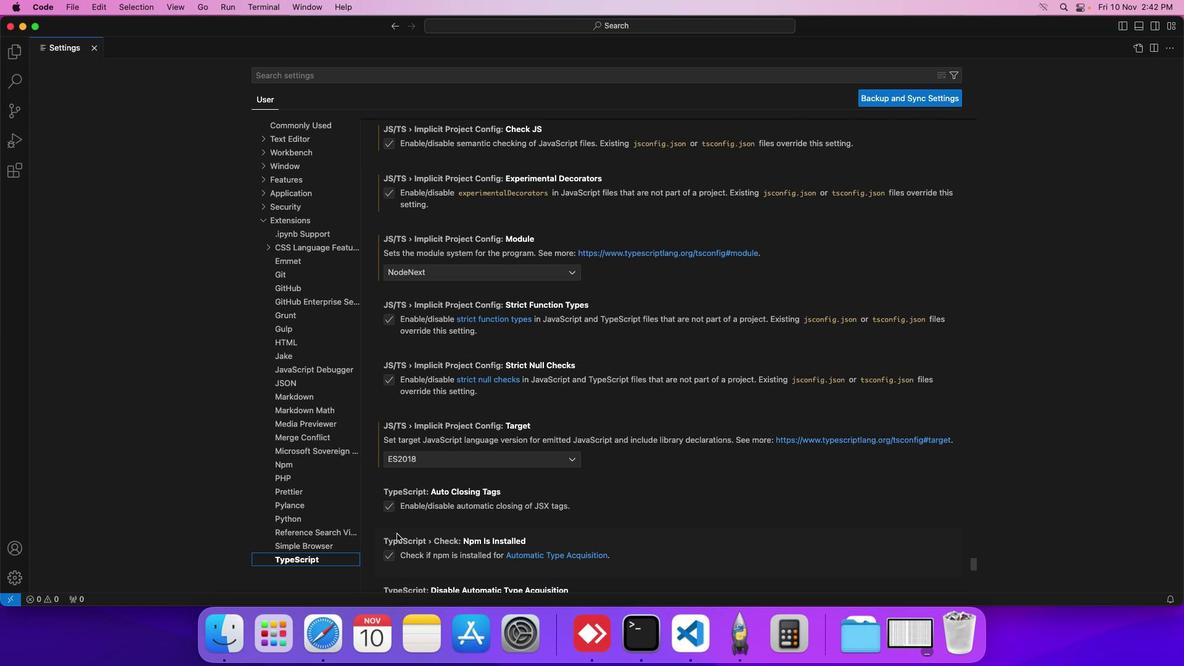 
Action: Mouse scrolled (396, 533) with delta (0, 0)
Screenshot: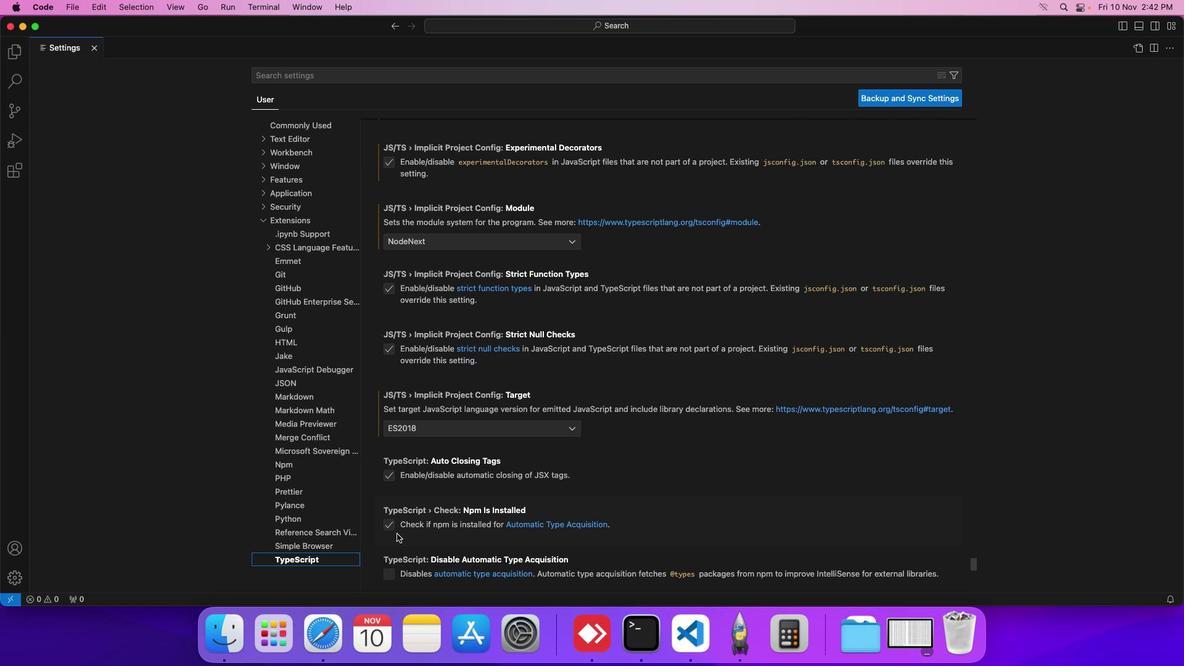 
Action: Mouse moved to (438, 428)
Screenshot: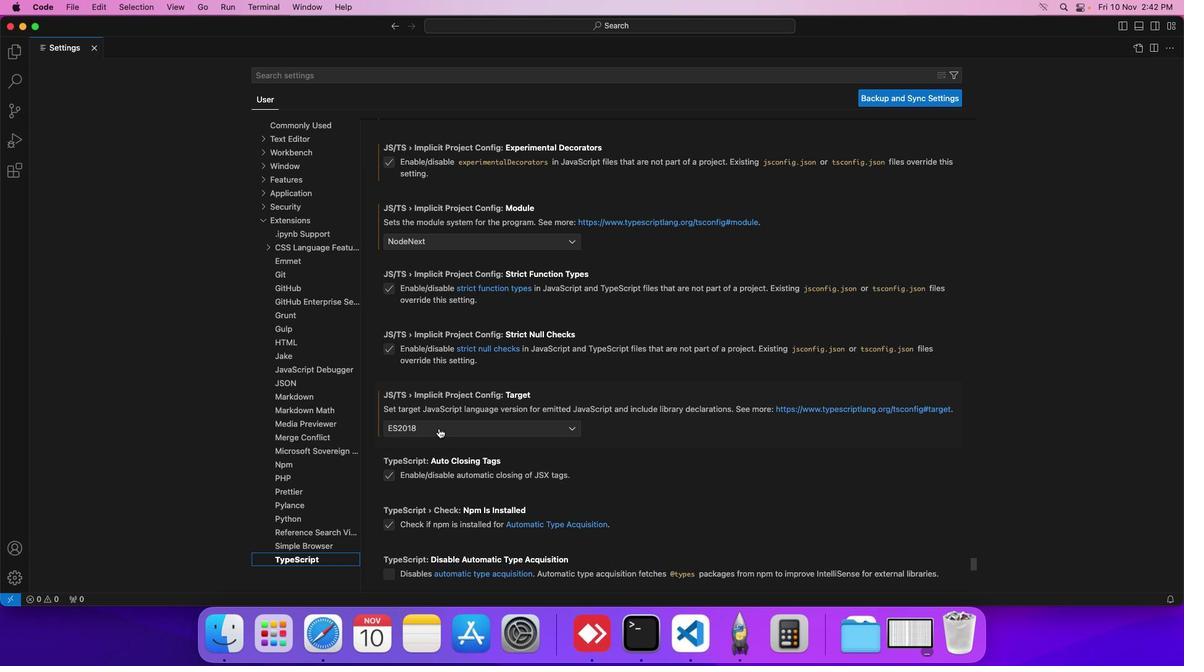 
Action: Mouse pressed left at (438, 428)
Screenshot: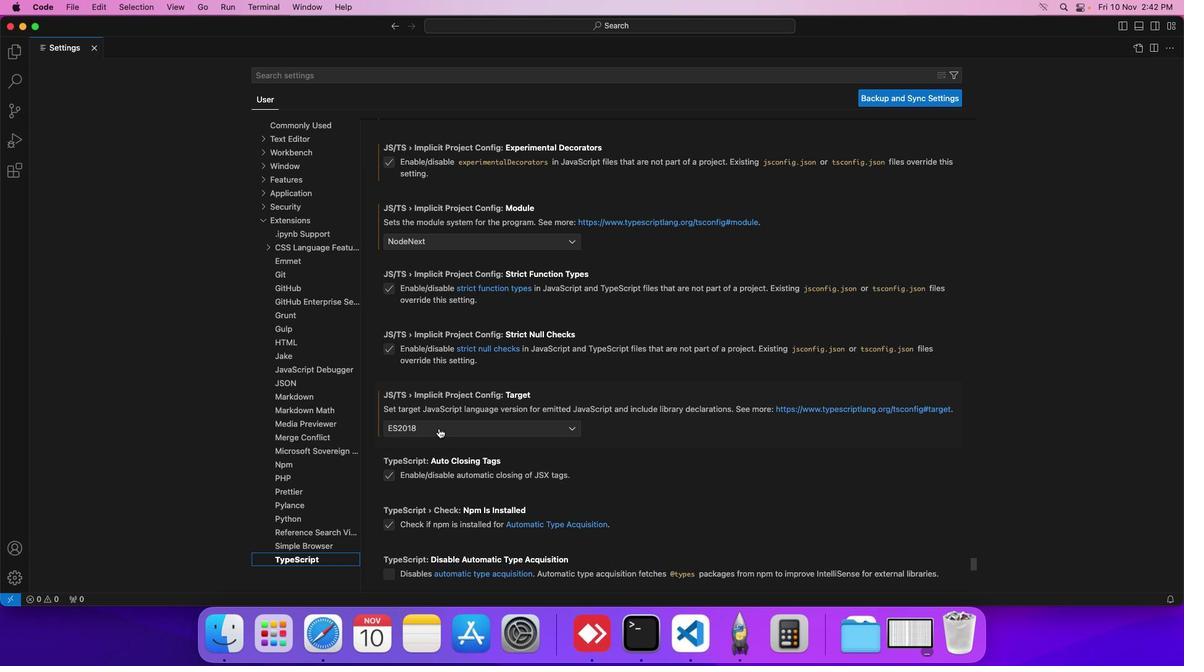 
Action: Mouse moved to (435, 538)
Screenshot: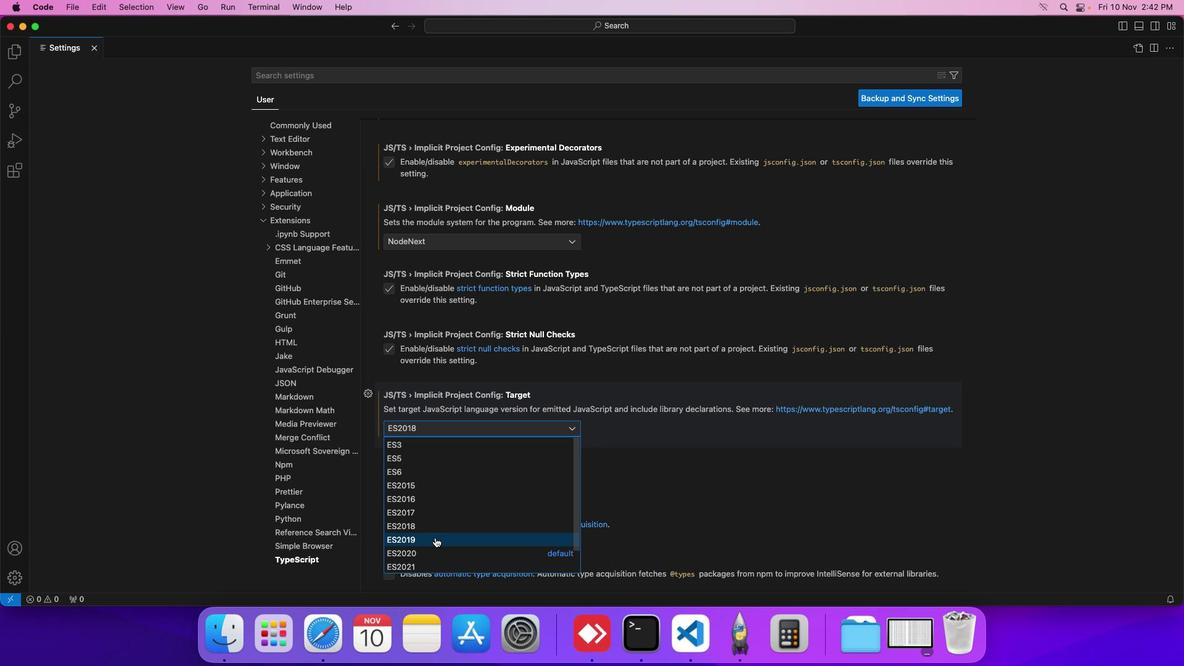 
Action: Mouse pressed left at (435, 538)
Screenshot: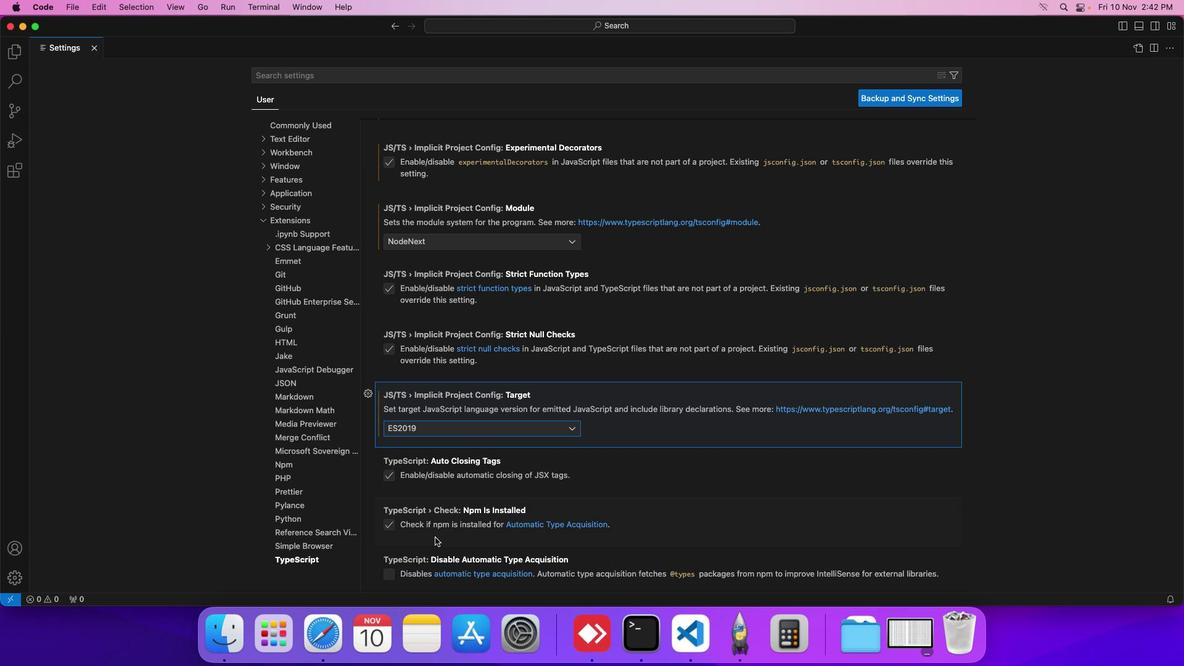 
